 Task: Reply to email with the signature Fernando Perez with the subject Introduction of a new job opportunity from softage.10@softage.net with the message I wanted to confirm the deadline for submitting the financial report. with BCC to softage.3@softage.net with an attached document Test_plan.docx
Action: Mouse moved to (12, 8)
Screenshot: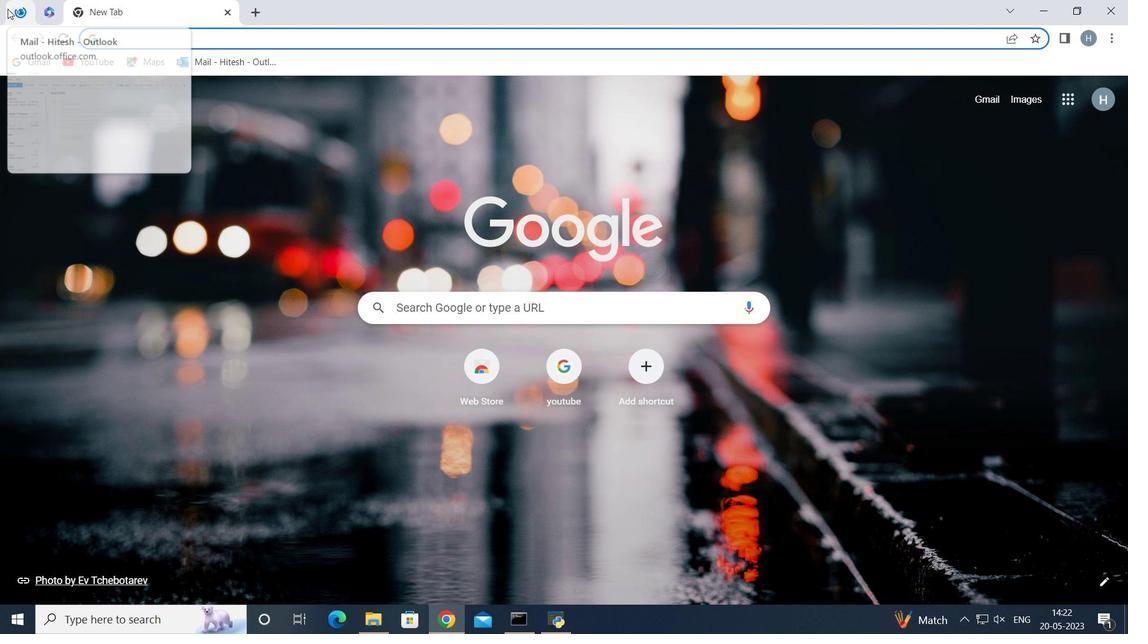 
Action: Mouse pressed left at (12, 8)
Screenshot: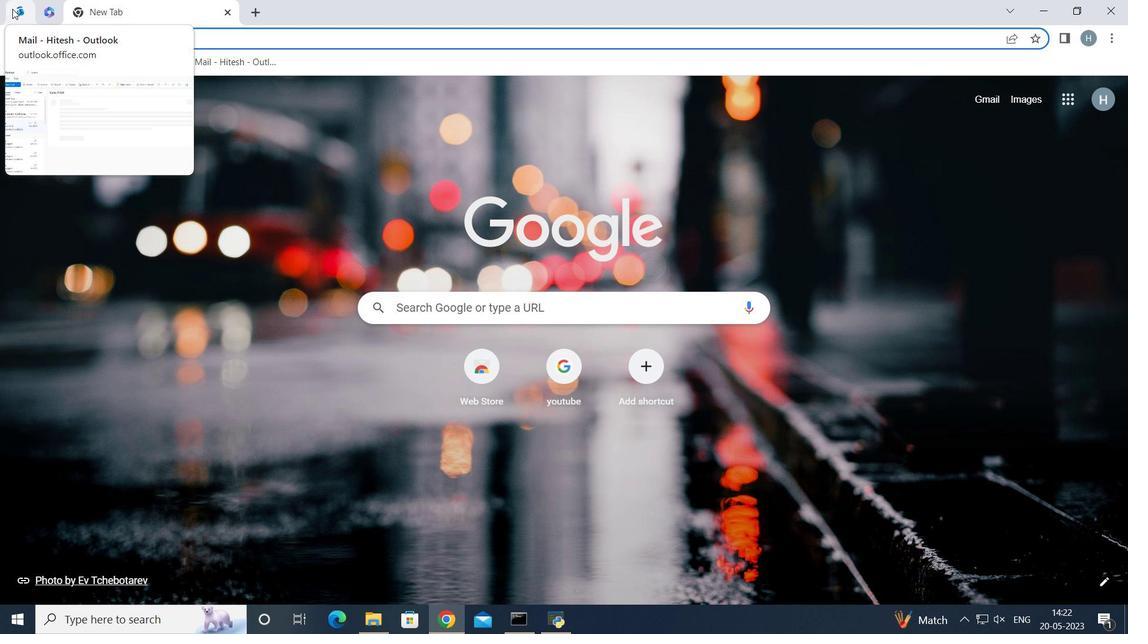 
Action: Mouse moved to (103, 154)
Screenshot: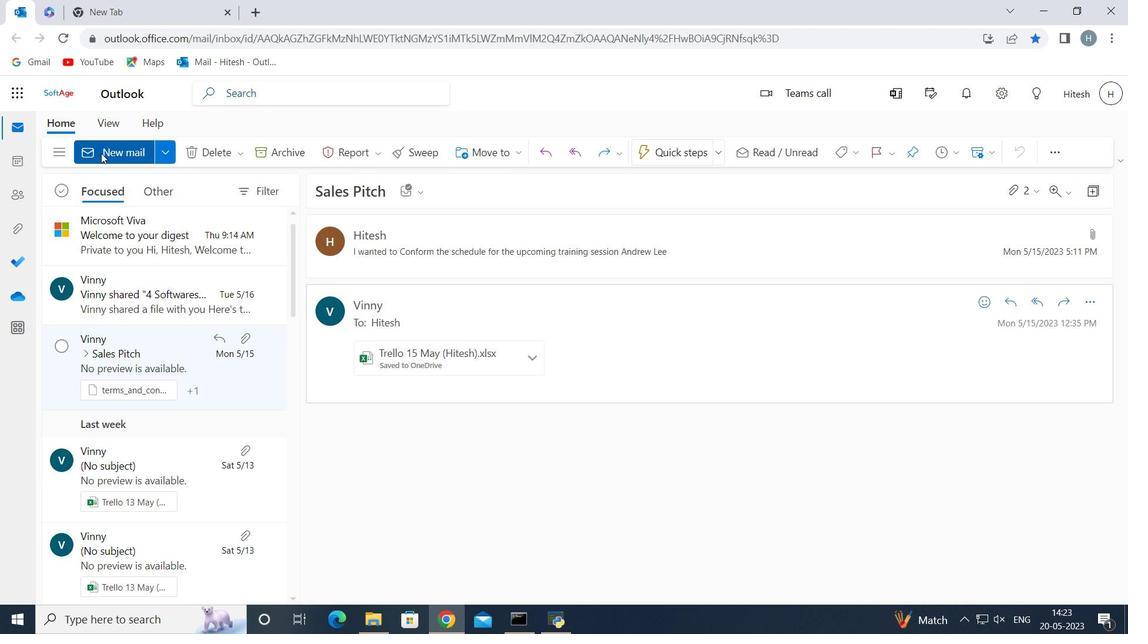 
Action: Mouse pressed left at (103, 154)
Screenshot: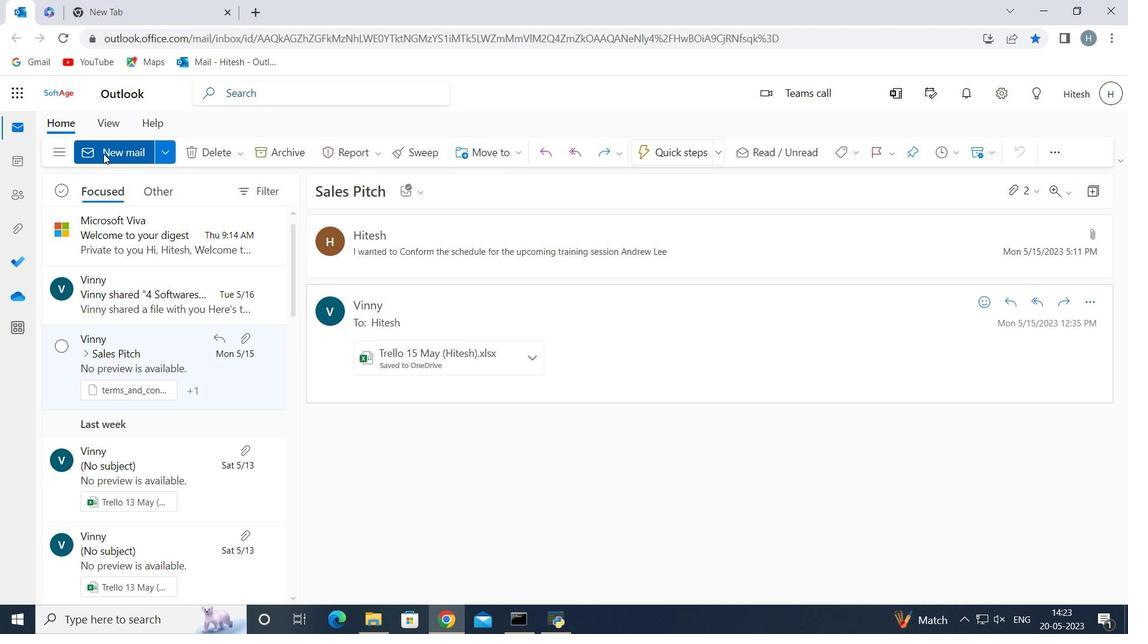
Action: Mouse moved to (912, 158)
Screenshot: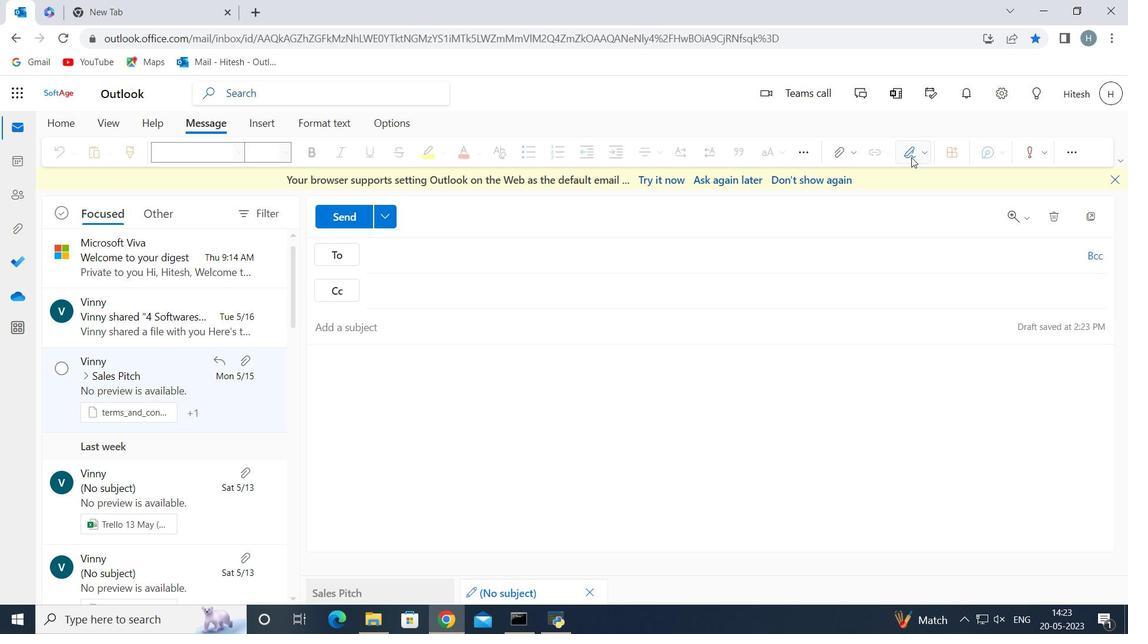 
Action: Mouse pressed left at (912, 158)
Screenshot: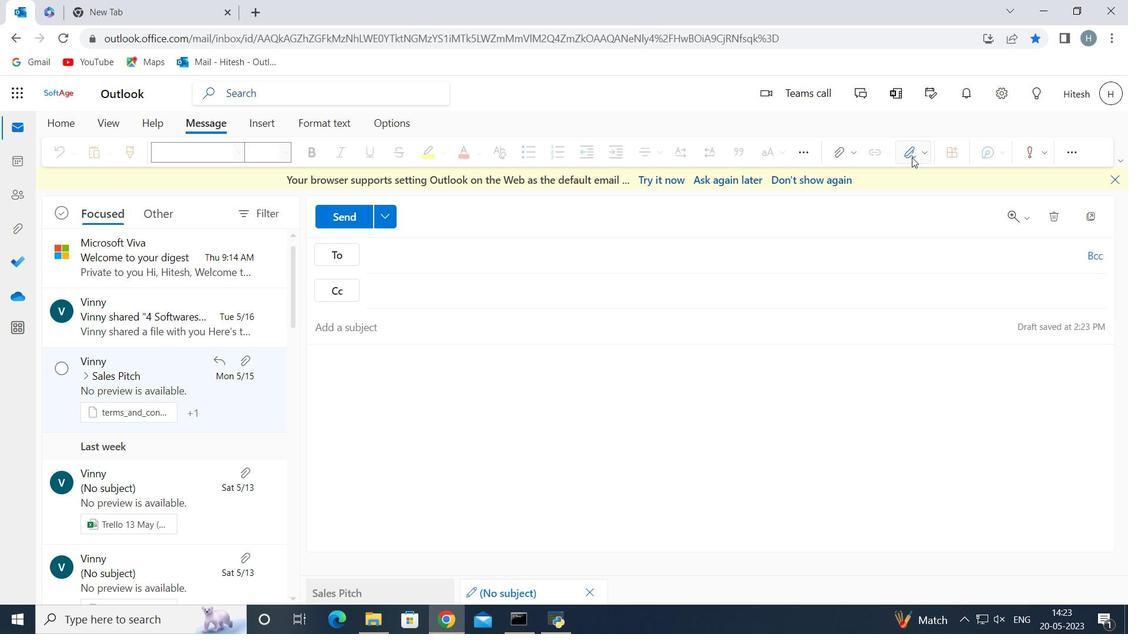 
Action: Mouse moved to (806, 205)
Screenshot: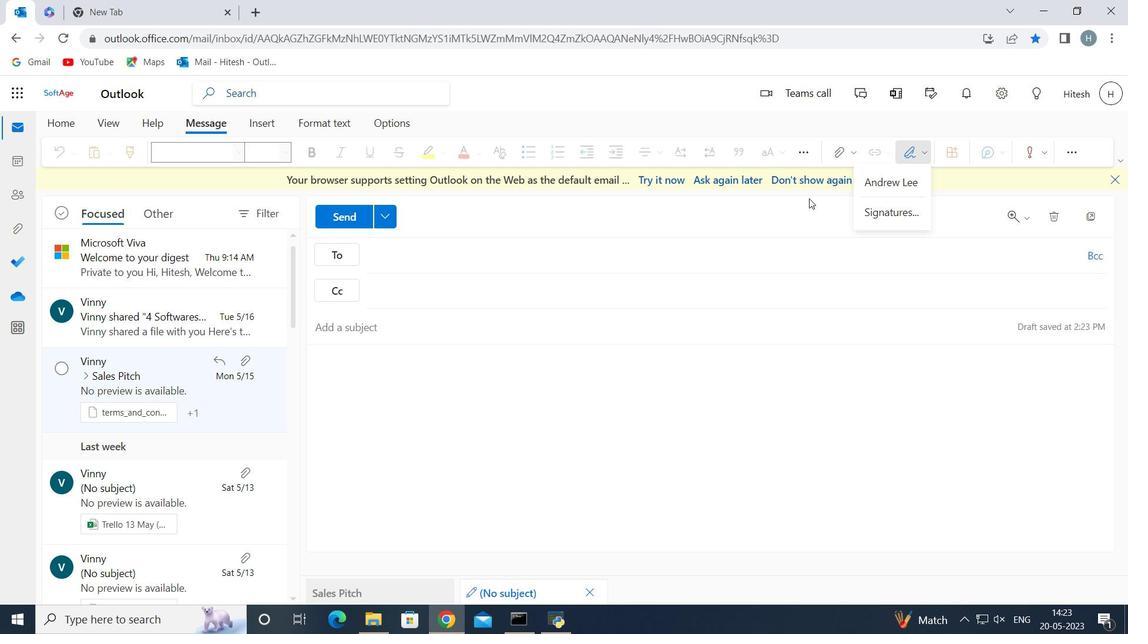 
Action: Mouse pressed left at (806, 205)
Screenshot: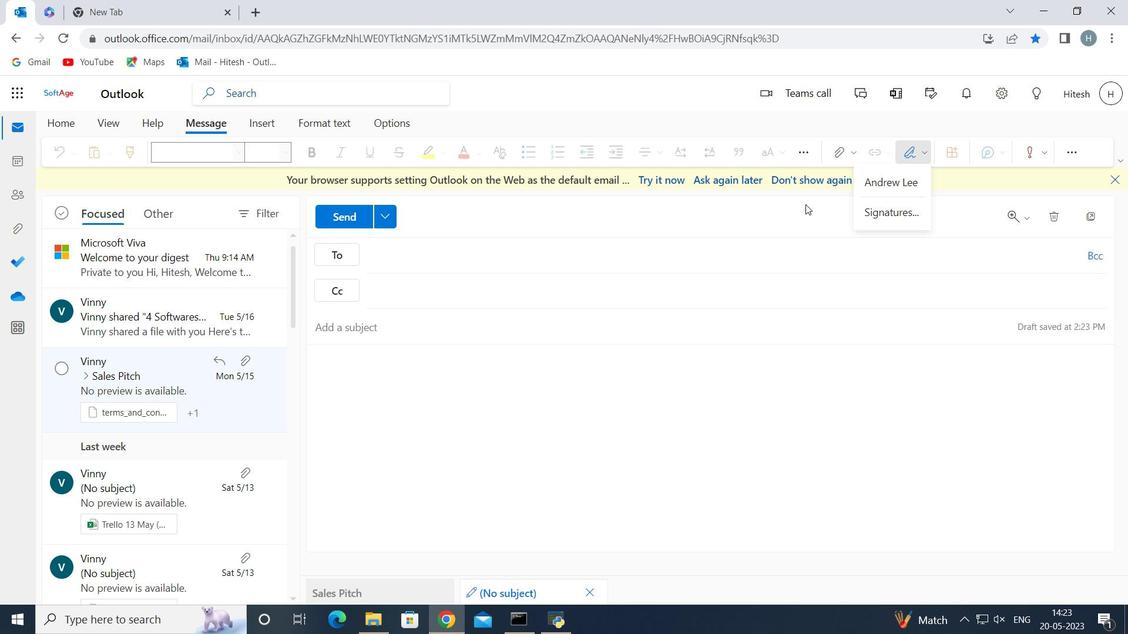 
Action: Mouse moved to (834, 155)
Screenshot: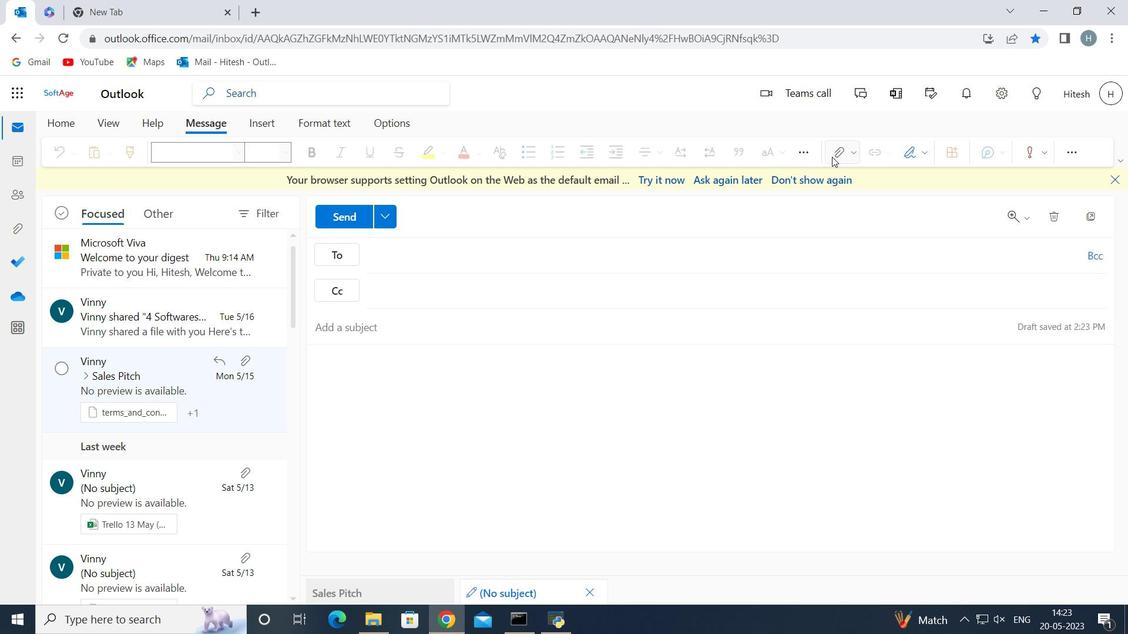 
Action: Mouse pressed left at (834, 155)
Screenshot: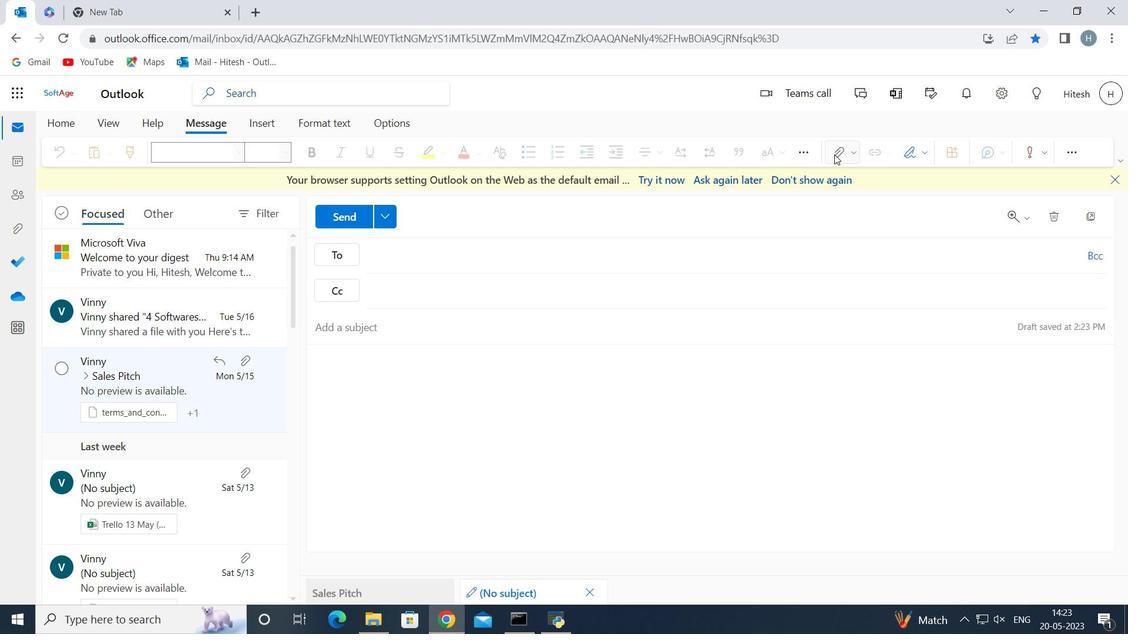 
Action: Mouse moved to (881, 195)
Screenshot: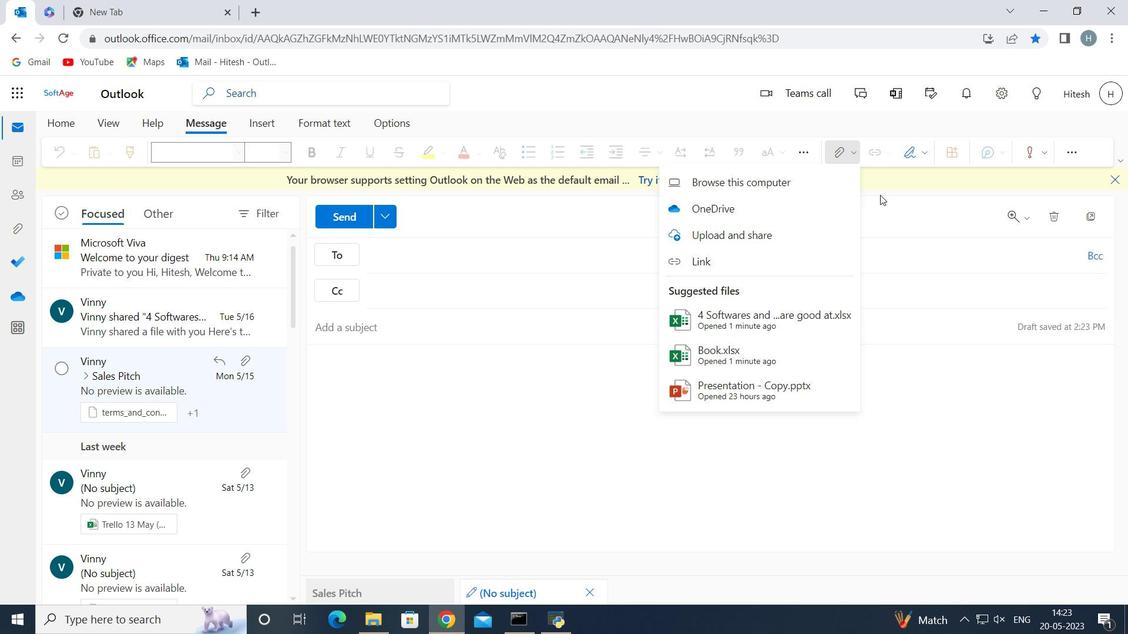 
Action: Mouse pressed left at (881, 195)
Screenshot: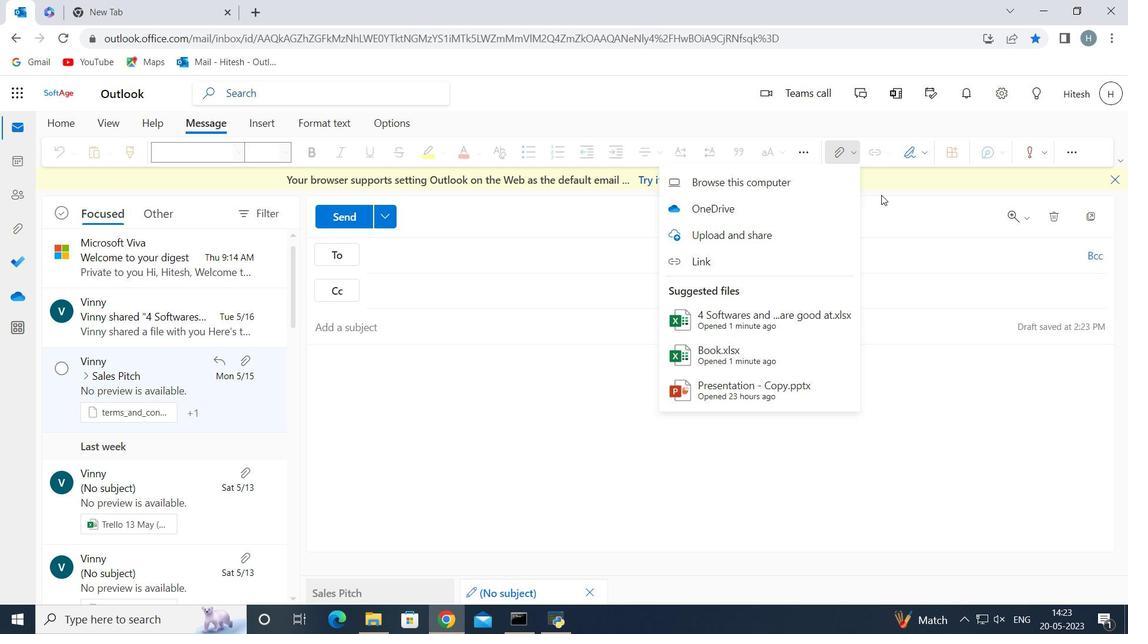 
Action: Mouse moved to (907, 152)
Screenshot: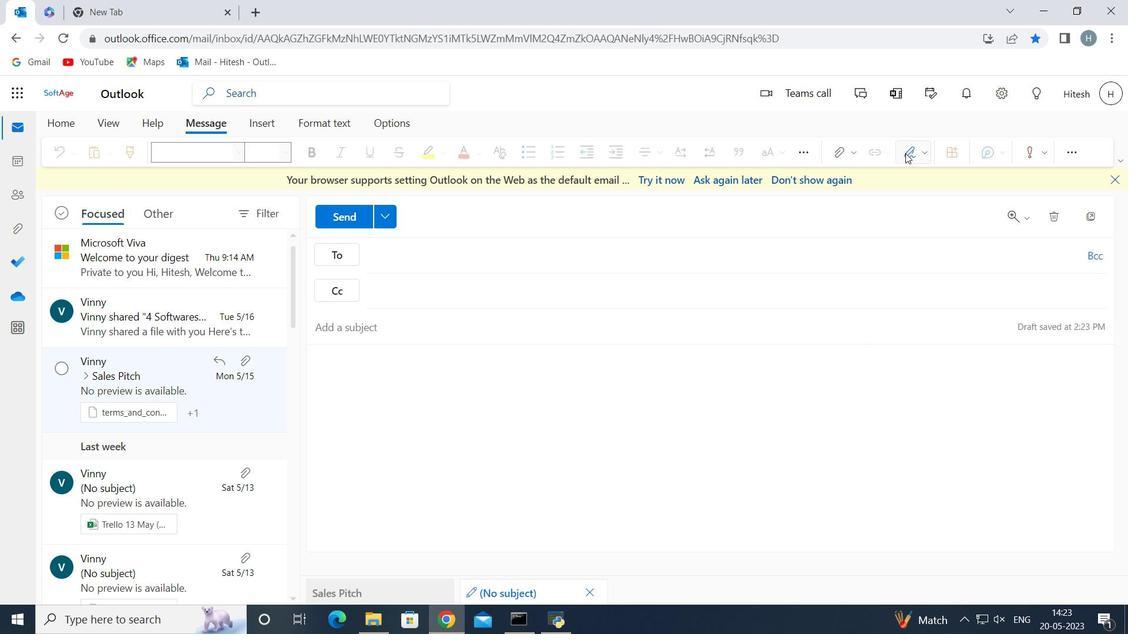 
Action: Mouse pressed left at (907, 152)
Screenshot: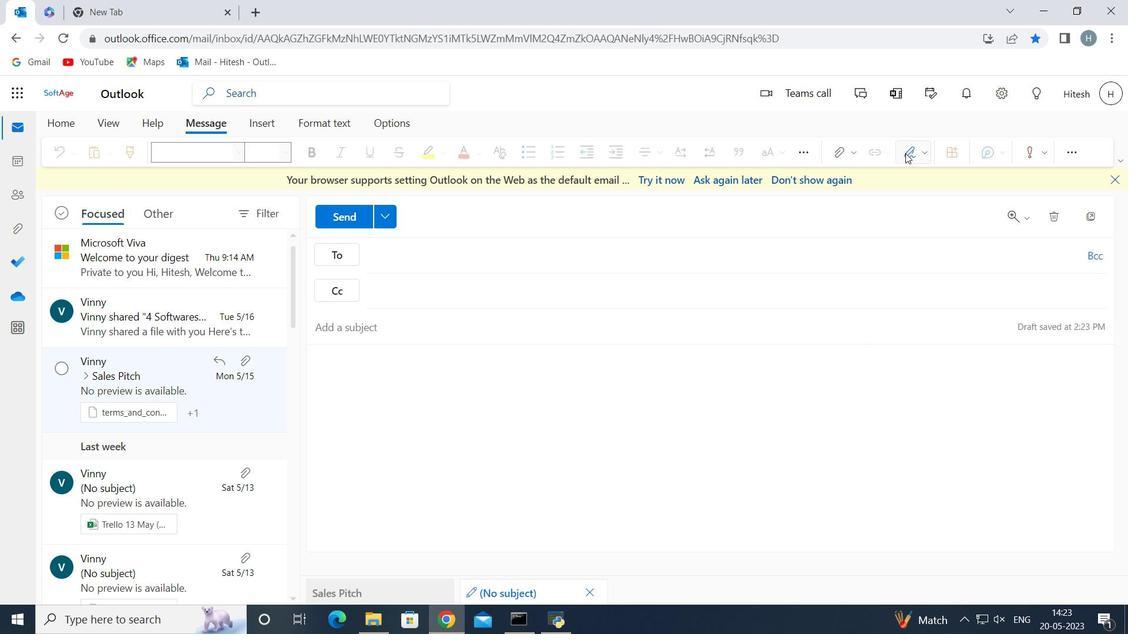 
Action: Mouse moved to (902, 205)
Screenshot: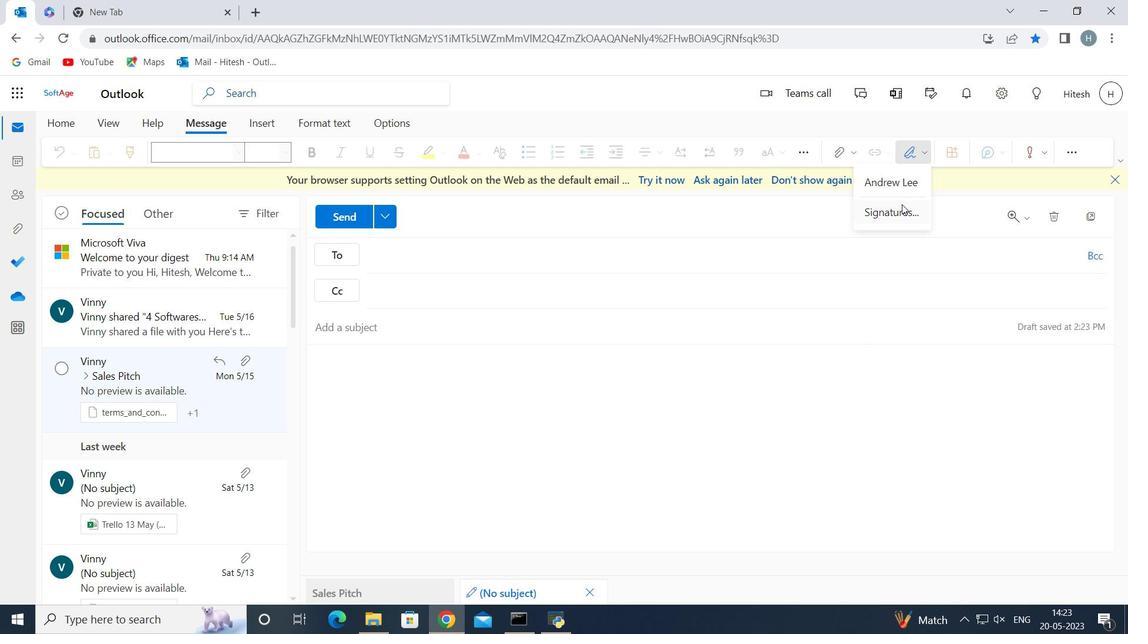 
Action: Mouse pressed left at (902, 205)
Screenshot: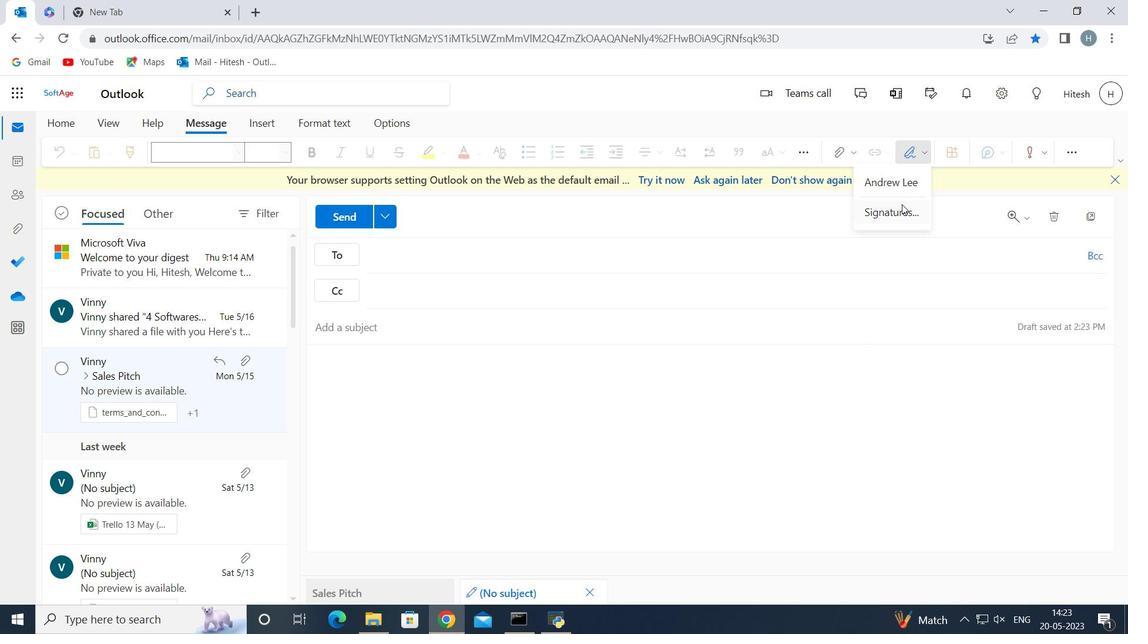 
Action: Mouse moved to (562, 261)
Screenshot: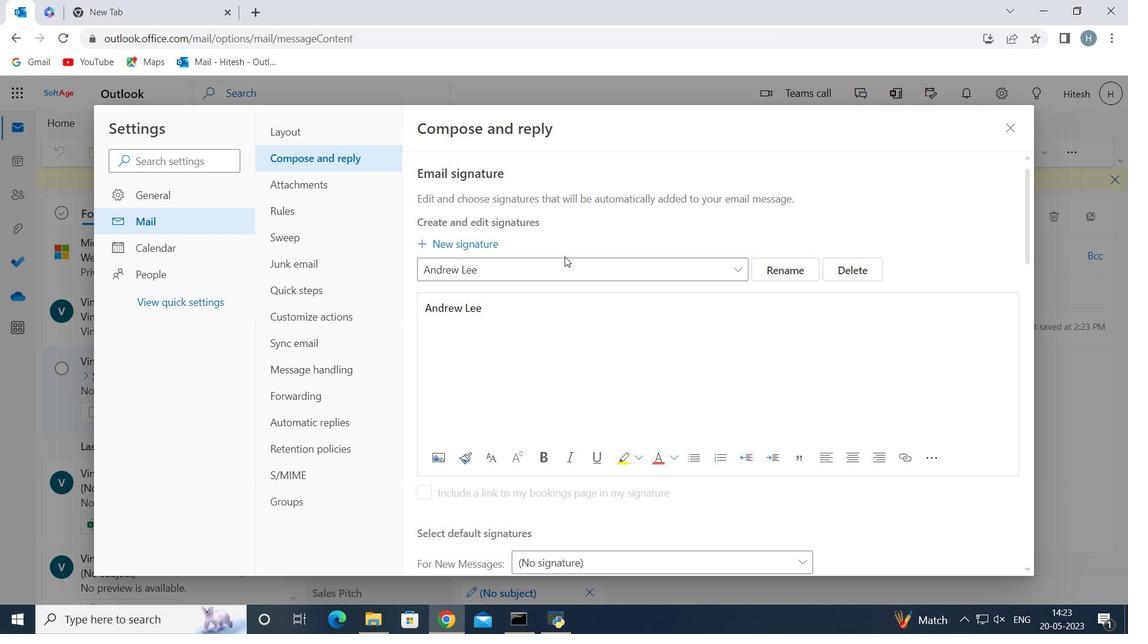 
Action: Mouse pressed left at (562, 261)
Screenshot: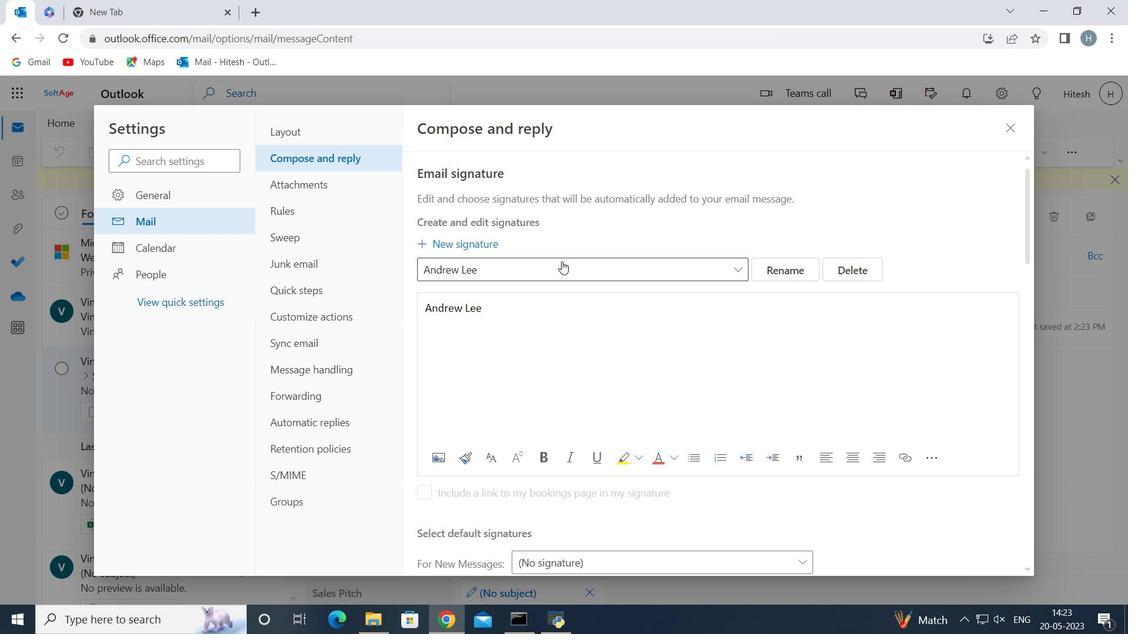 
Action: Key pressed <Key.backspace><Key.backspace><Key.shift>F
Screenshot: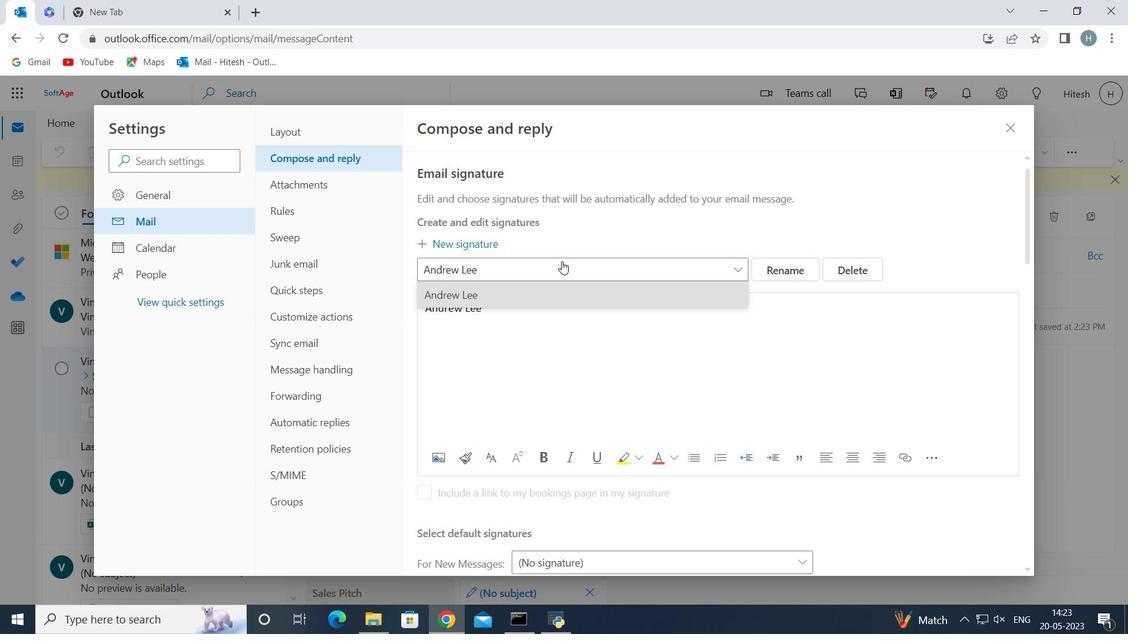 
Action: Mouse moved to (781, 266)
Screenshot: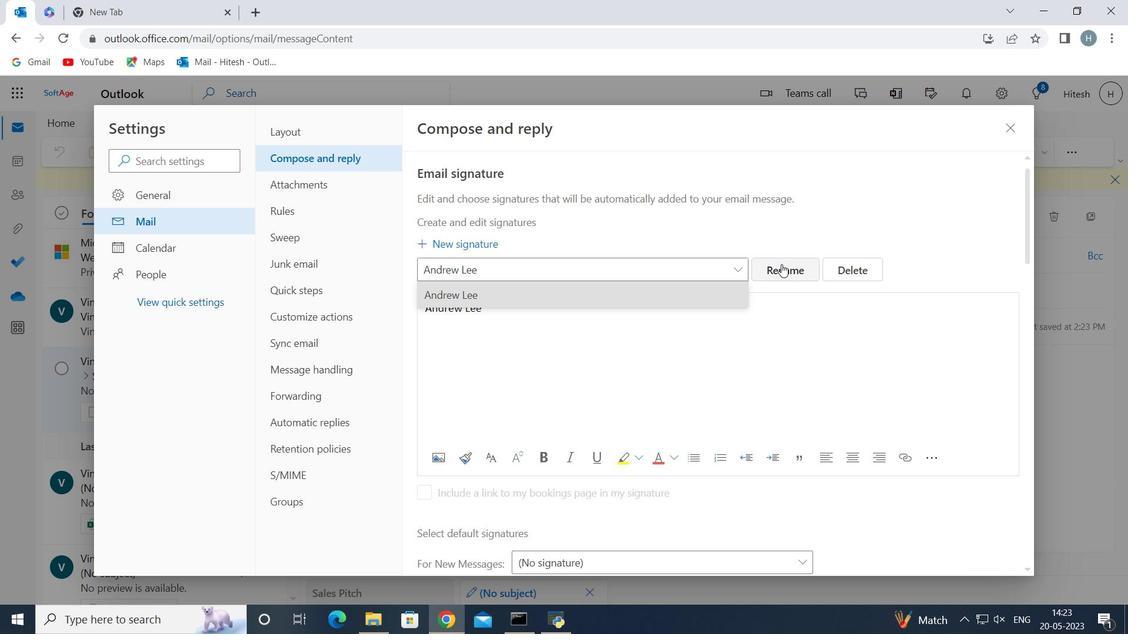 
Action: Mouse pressed left at (781, 266)
Screenshot: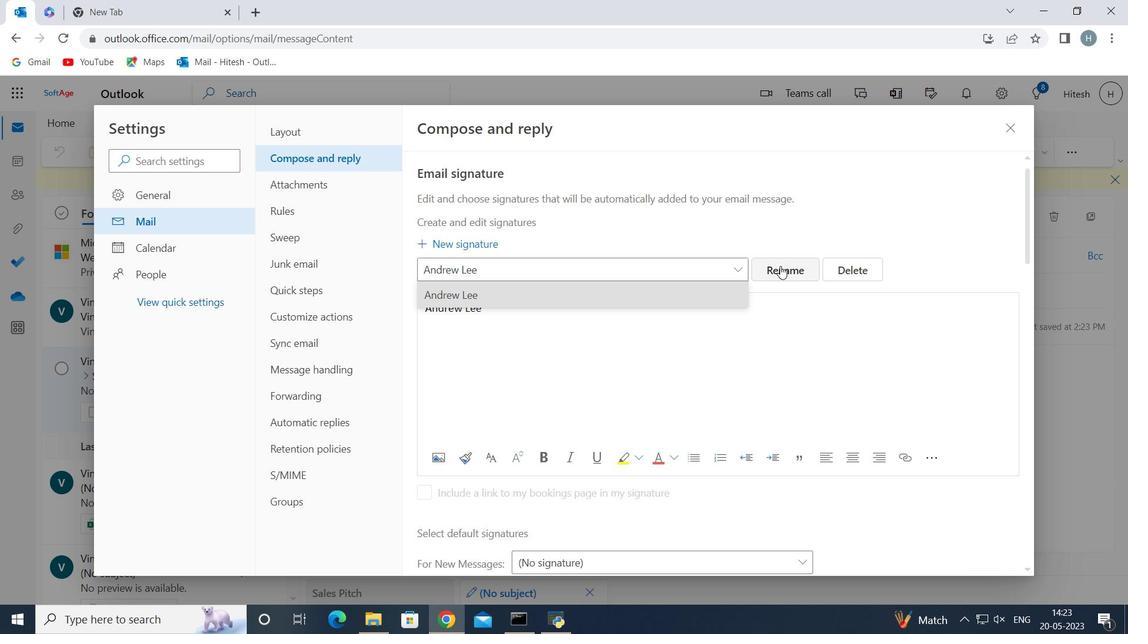 
Action: Mouse moved to (639, 274)
Screenshot: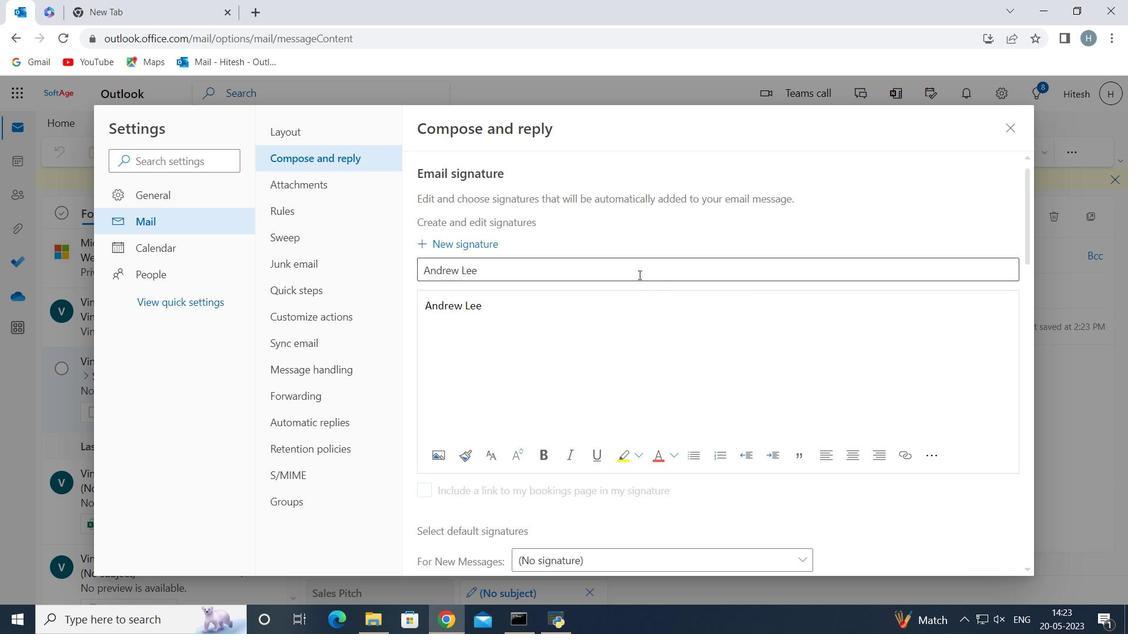 
Action: Mouse pressed left at (639, 274)
Screenshot: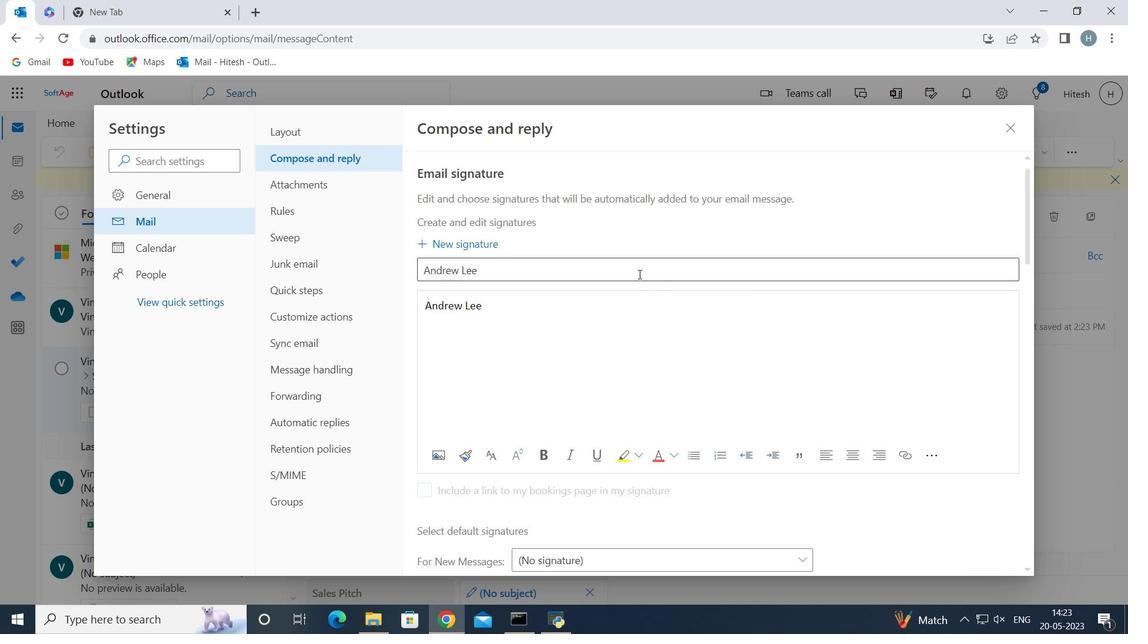 
Action: Key pressed <Key.backspace><Key.backspace><Key.backspace><Key.backspace><Key.backspace><Key.backspace><Key.backspace><Key.backspace><Key.backspace><Key.backspace><Key.backspace><Key.shift>Fernando<Key.space><Key.shift>Perez<Key.space>
Screenshot: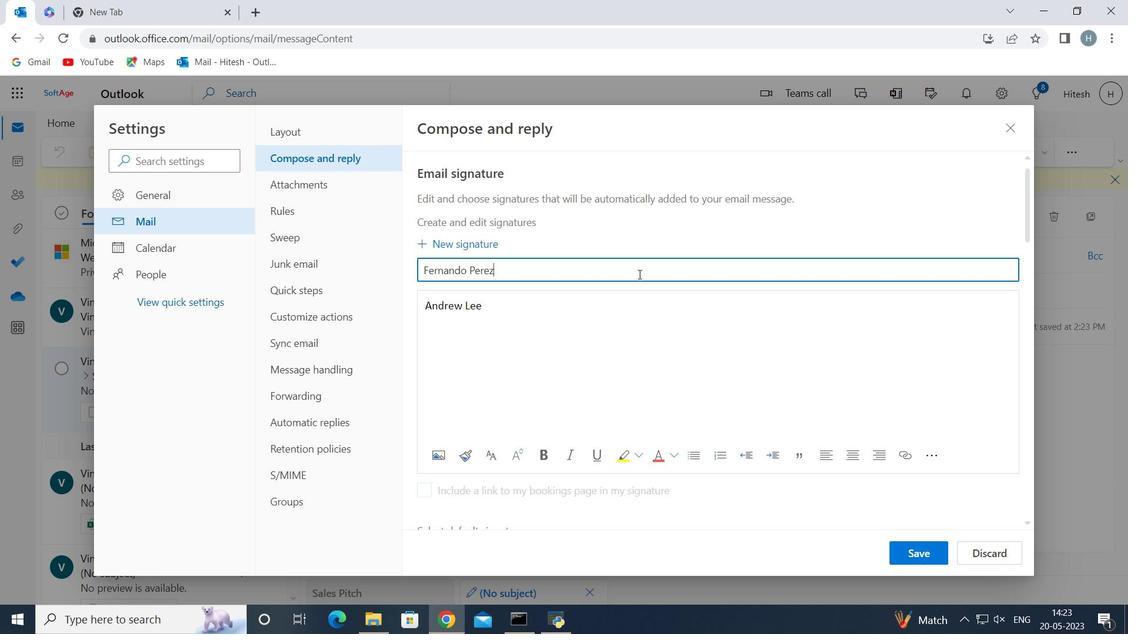 
Action: Mouse moved to (492, 305)
Screenshot: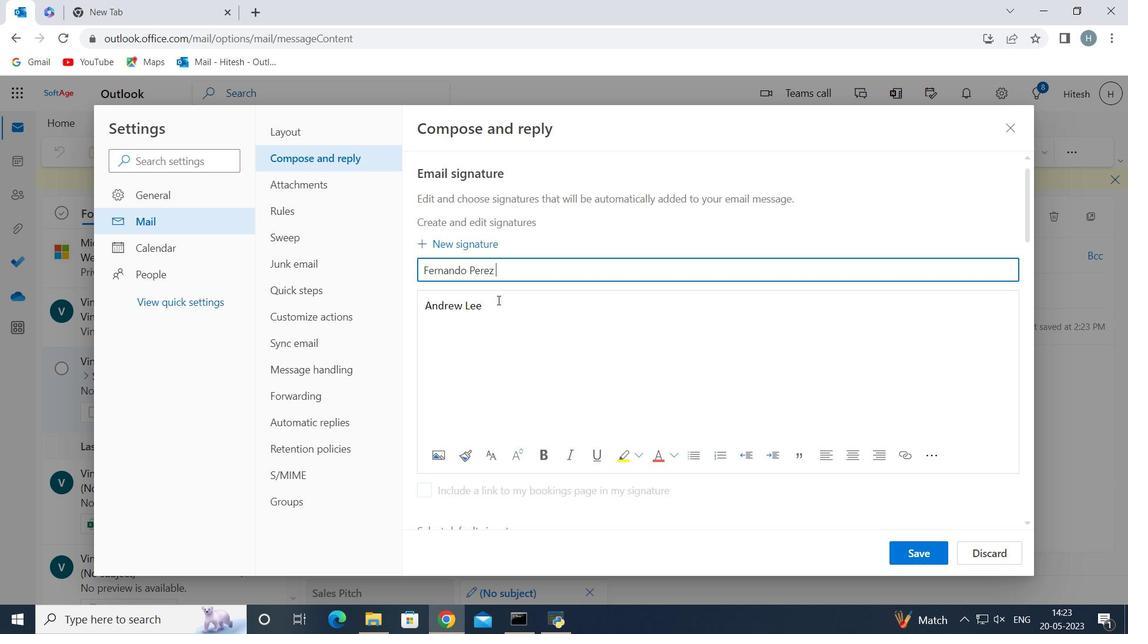 
Action: Mouse pressed left at (492, 305)
Screenshot: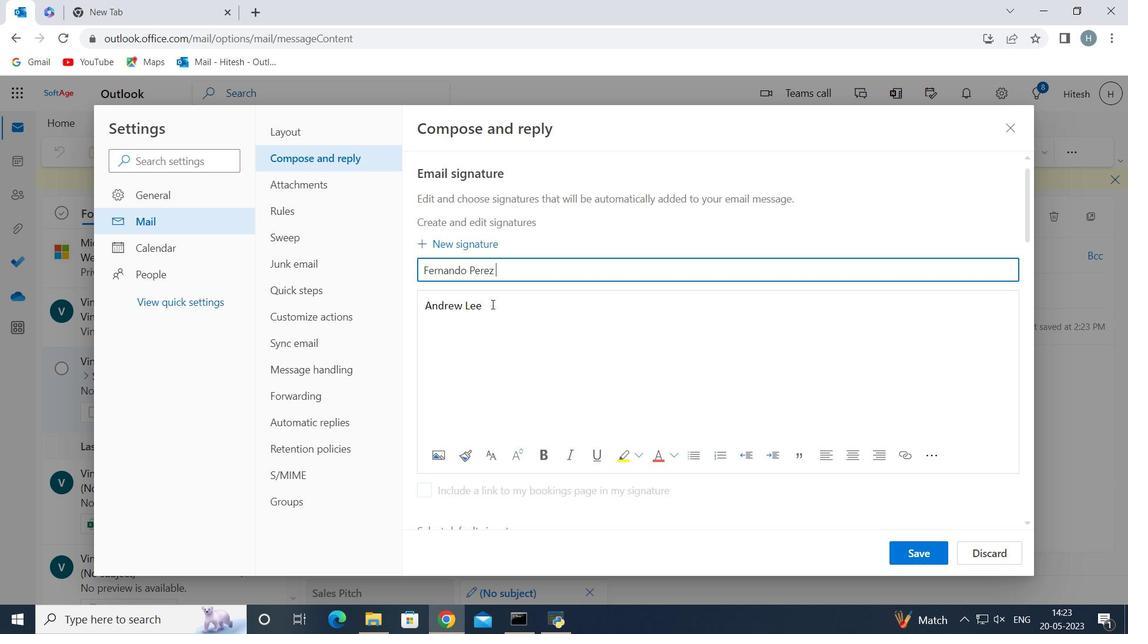 
Action: Key pressed <Key.backspace><Key.backspace><Key.backspace><Key.backspace><Key.backspace><Key.backspace><Key.backspace><Key.backspace><Key.backspace><Key.backspace><Key.backspace><Key.backspace><Key.shift>Fernando<Key.space><Key.shift>Perez
Screenshot: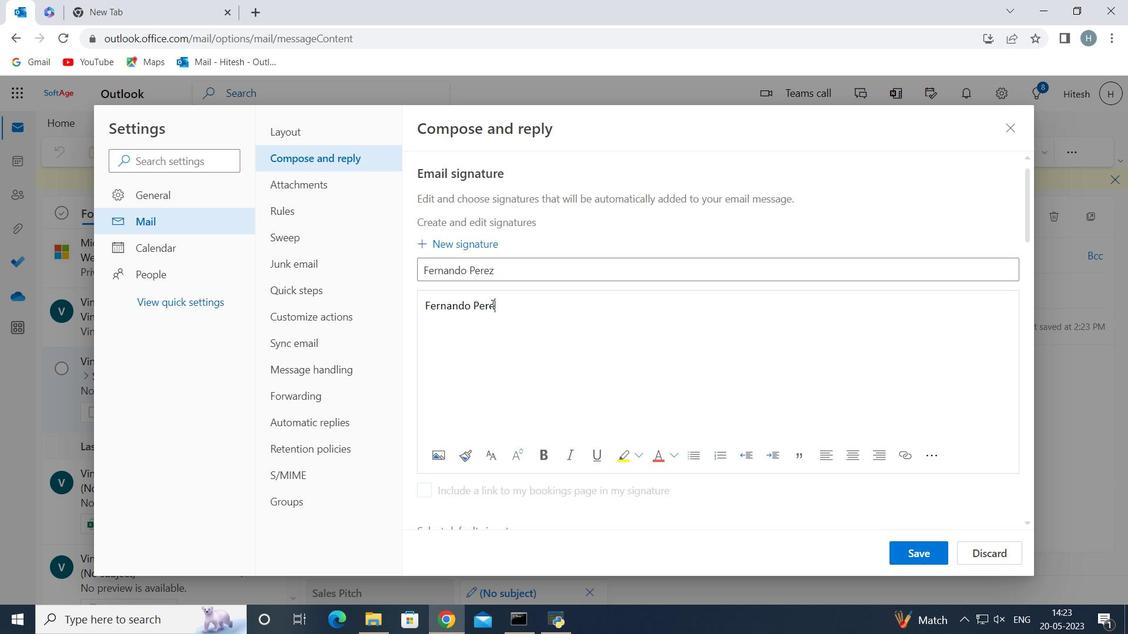 
Action: Mouse moved to (748, 445)
Screenshot: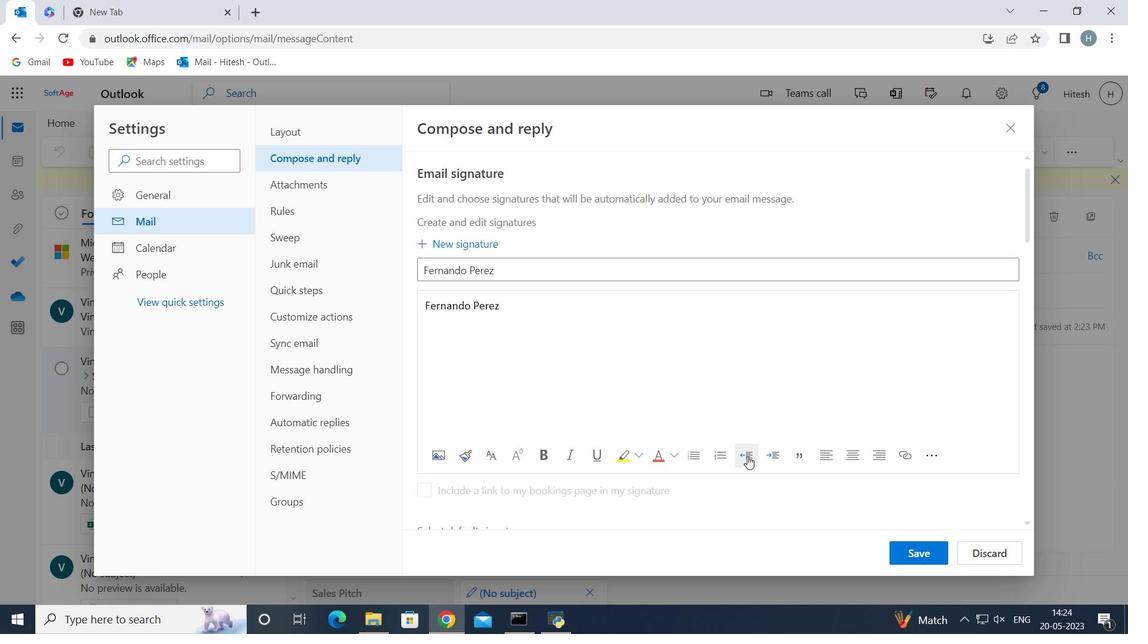 
Action: Mouse scrolled (748, 444) with delta (0, 0)
Screenshot: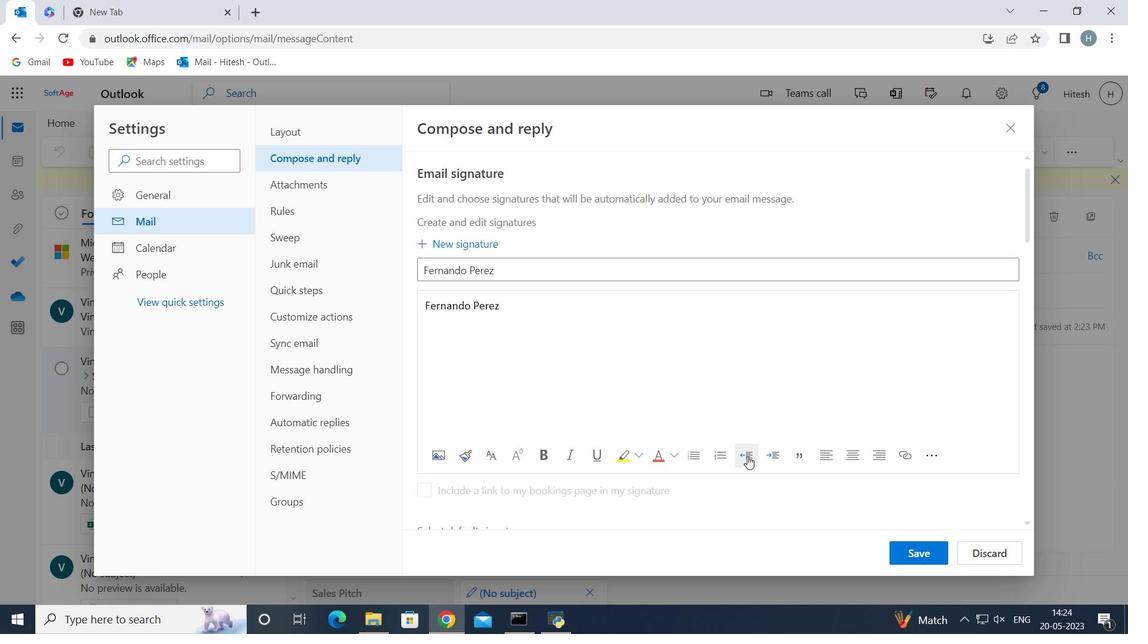 
Action: Mouse scrolled (748, 444) with delta (0, 0)
Screenshot: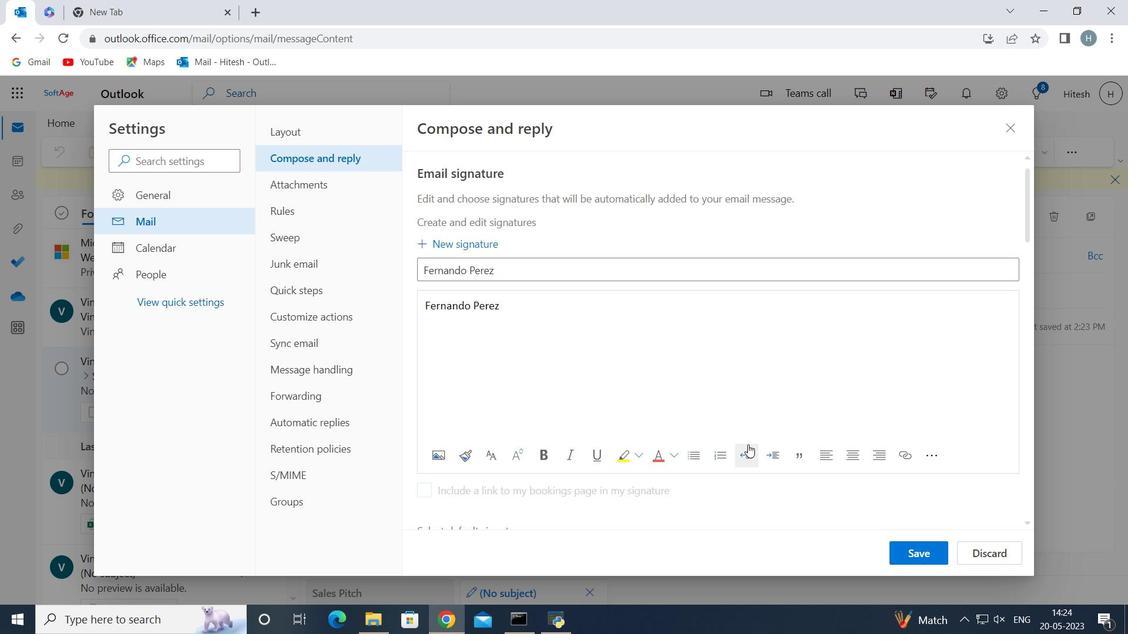 
Action: Mouse scrolled (748, 444) with delta (0, 0)
Screenshot: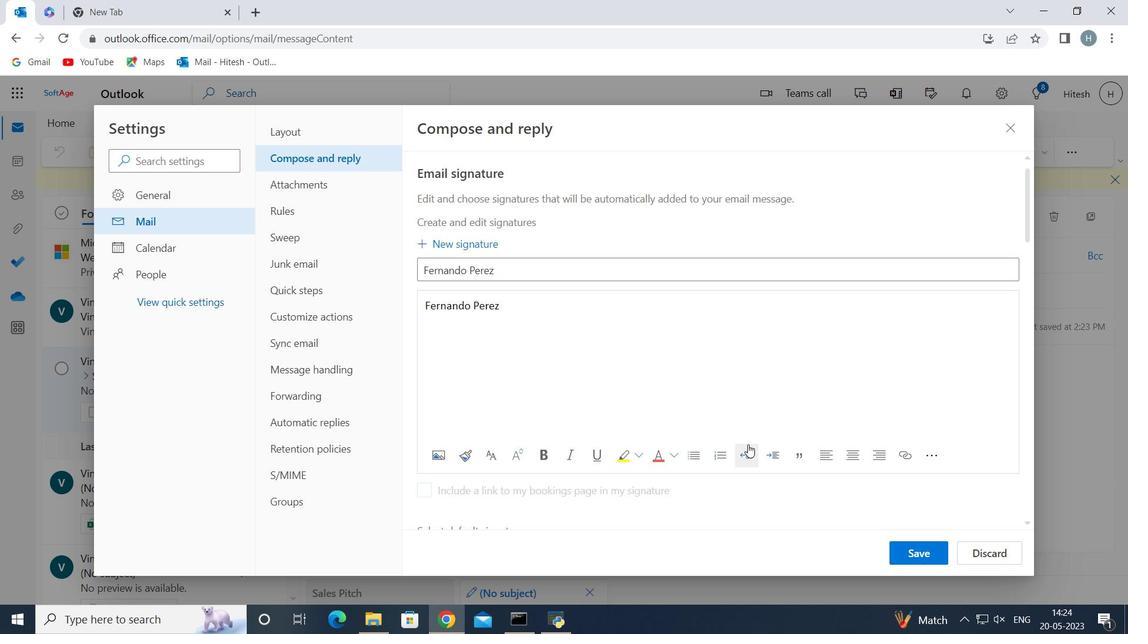 
Action: Mouse moved to (728, 406)
Screenshot: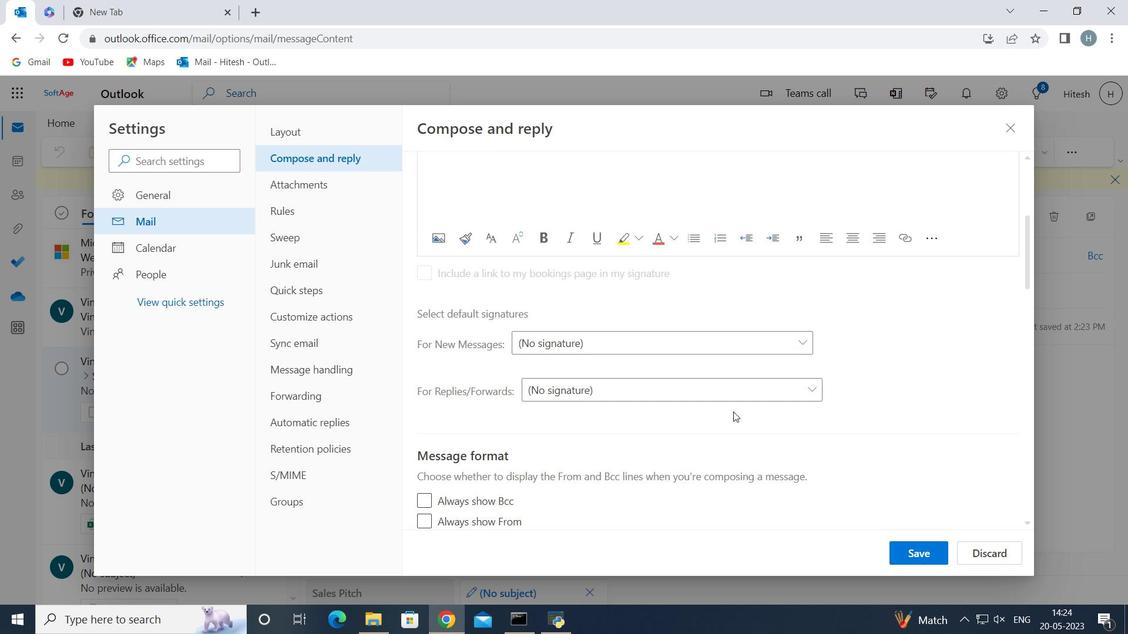 
Action: Mouse scrolled (728, 406) with delta (0, 0)
Screenshot: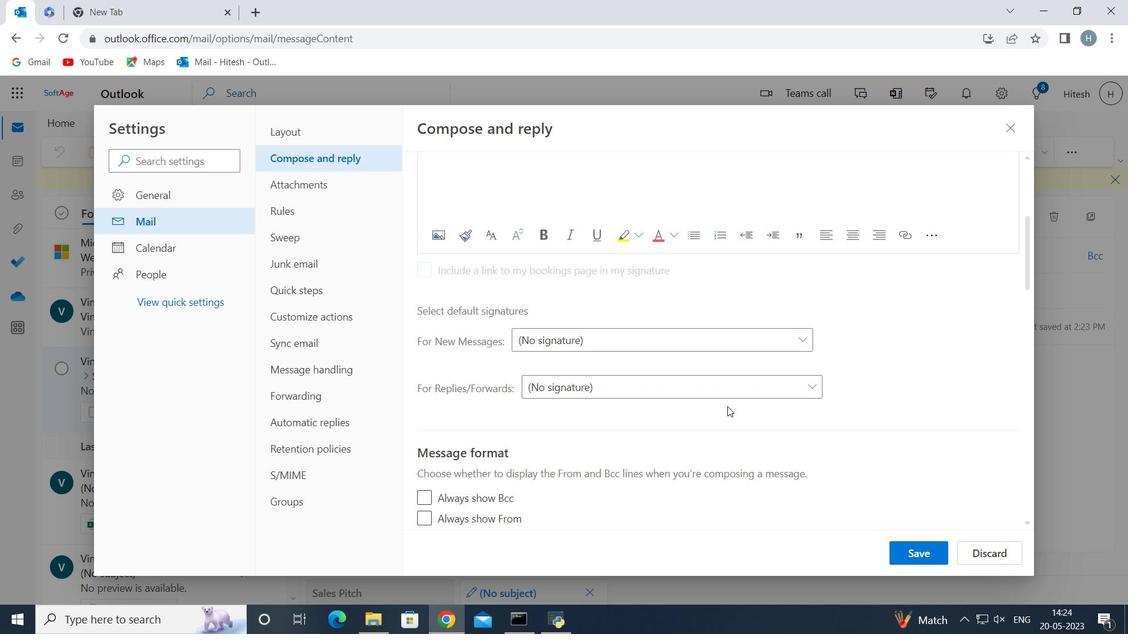 
Action: Mouse moved to (908, 552)
Screenshot: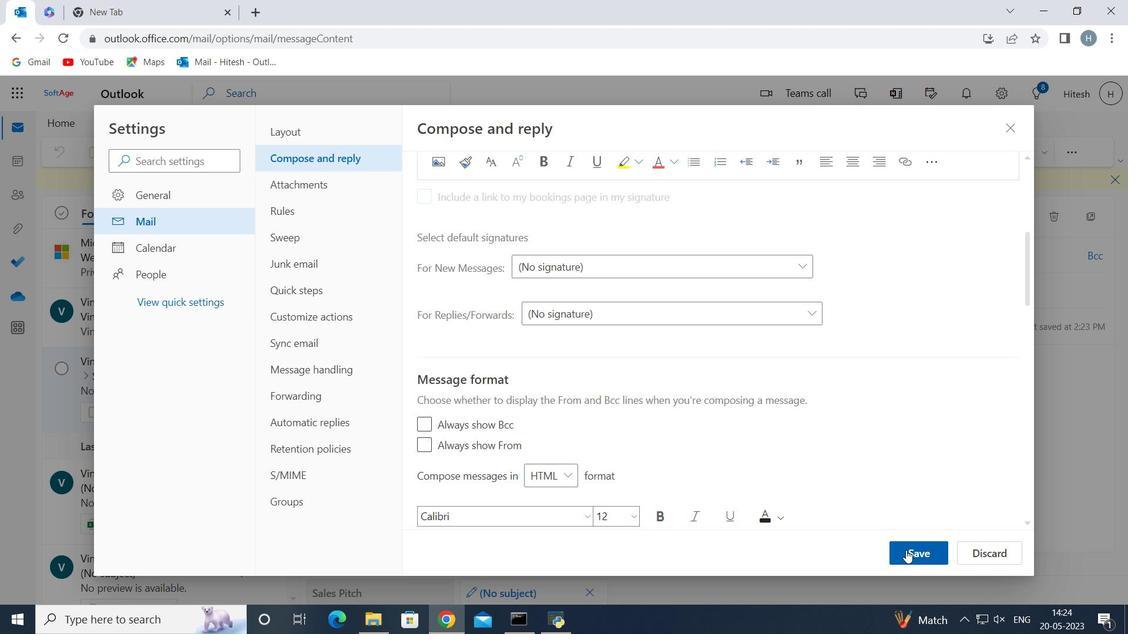 
Action: Mouse pressed left at (908, 552)
Screenshot: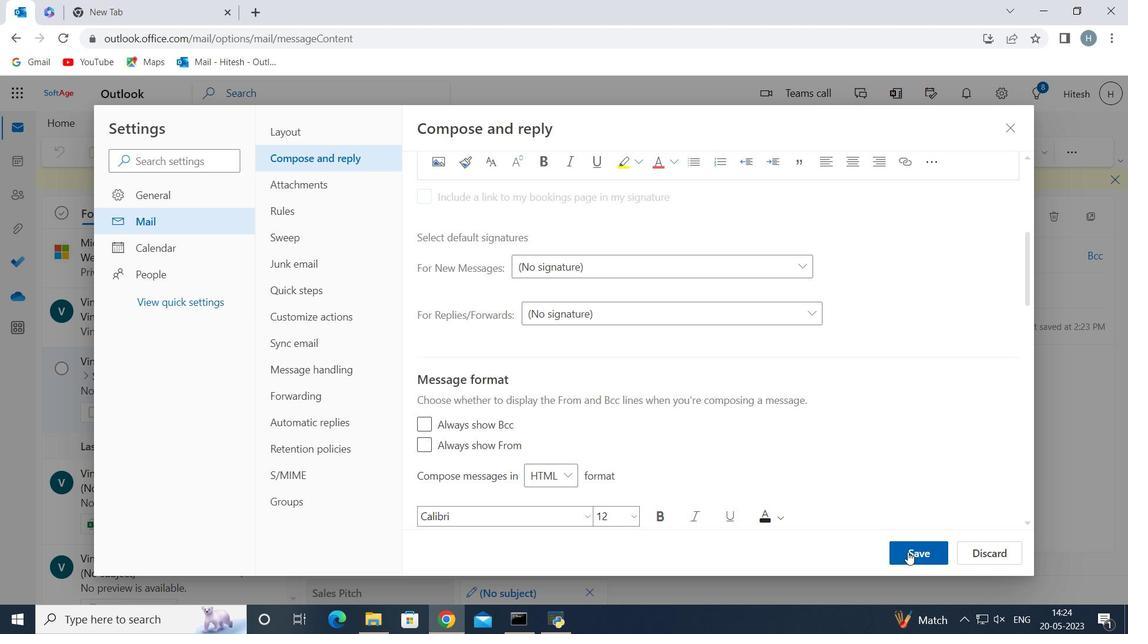 
Action: Mouse moved to (799, 261)
Screenshot: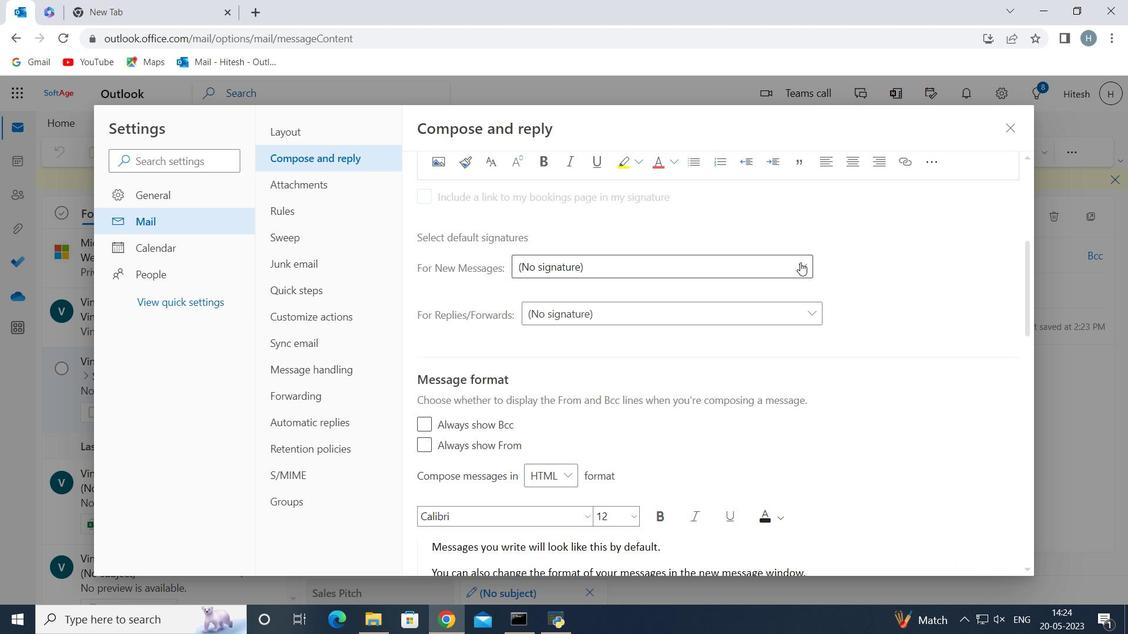 
Action: Mouse pressed left at (799, 261)
Screenshot: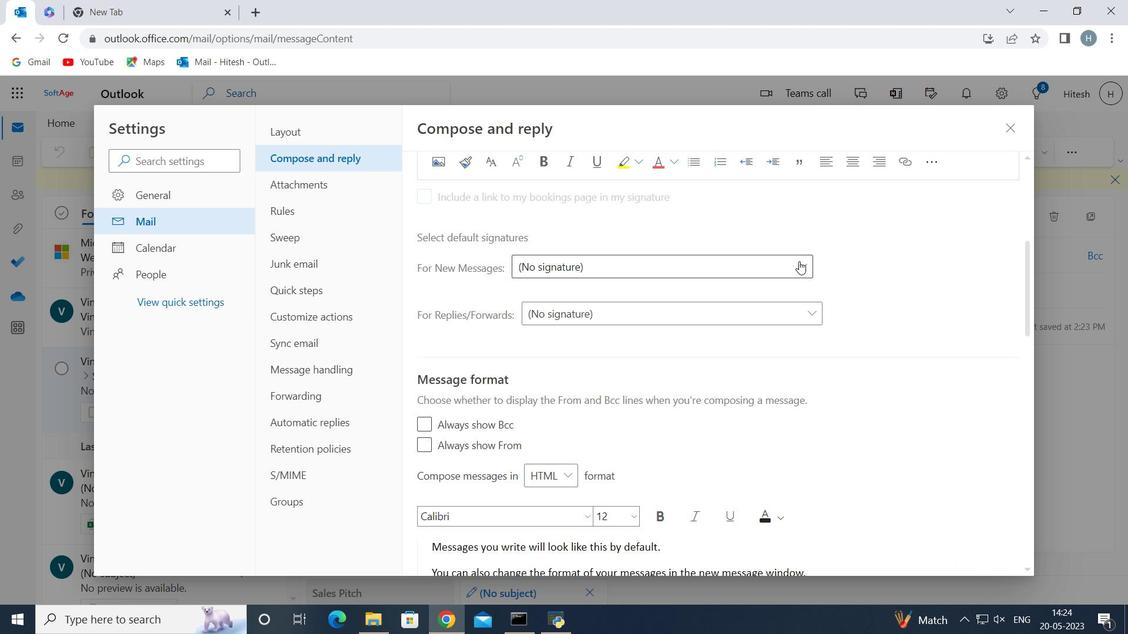 
Action: Mouse moved to (752, 323)
Screenshot: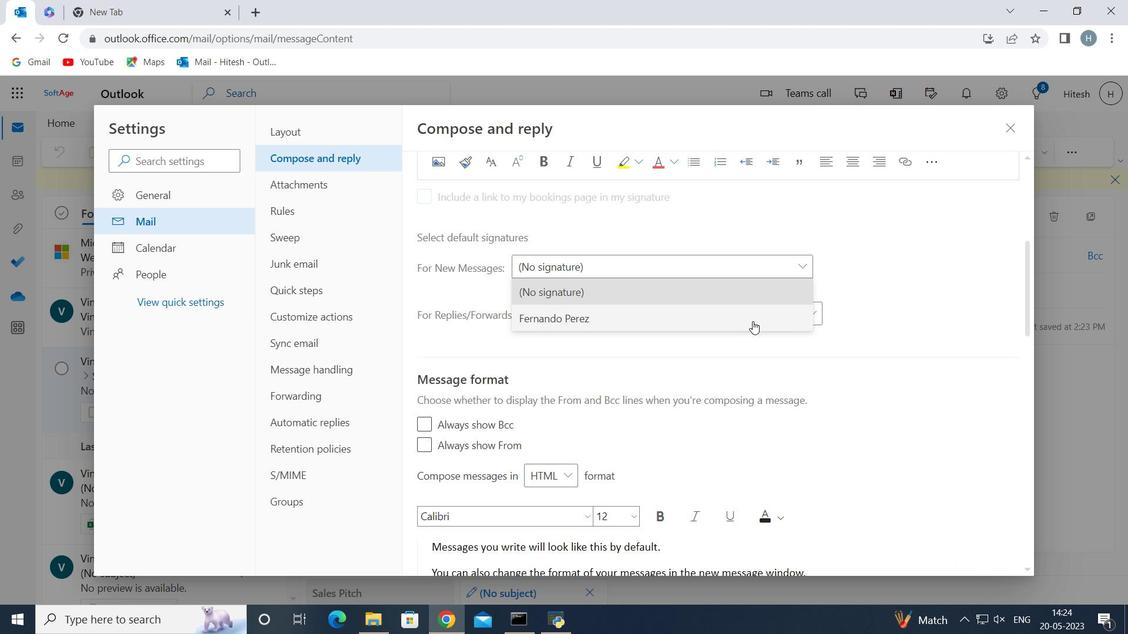 
Action: Mouse pressed left at (752, 323)
Screenshot: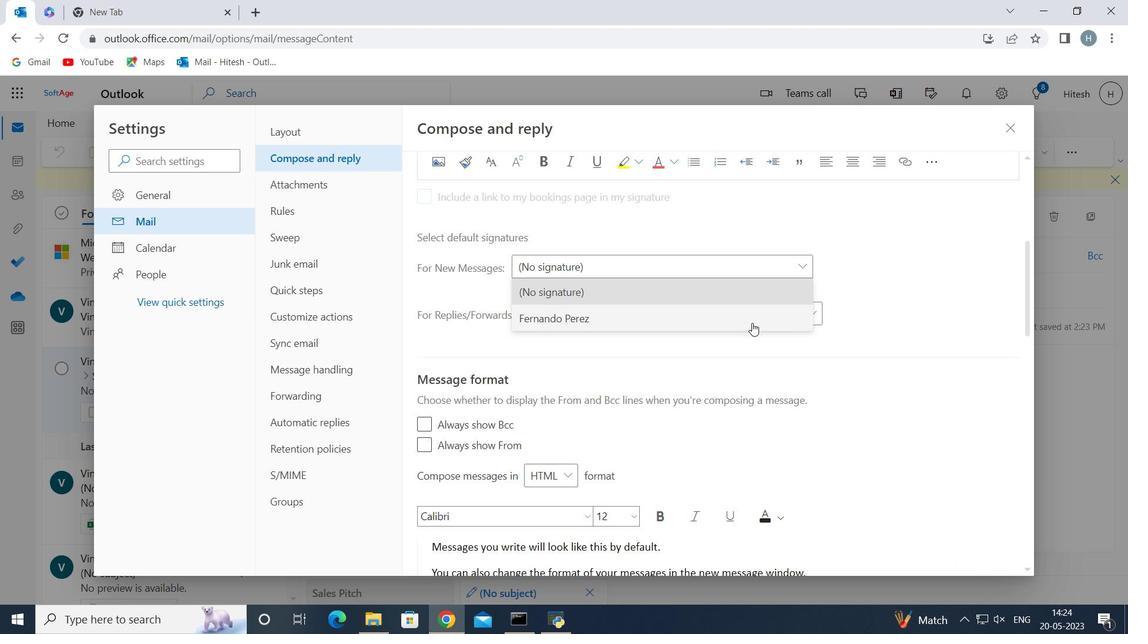 
Action: Mouse moved to (929, 551)
Screenshot: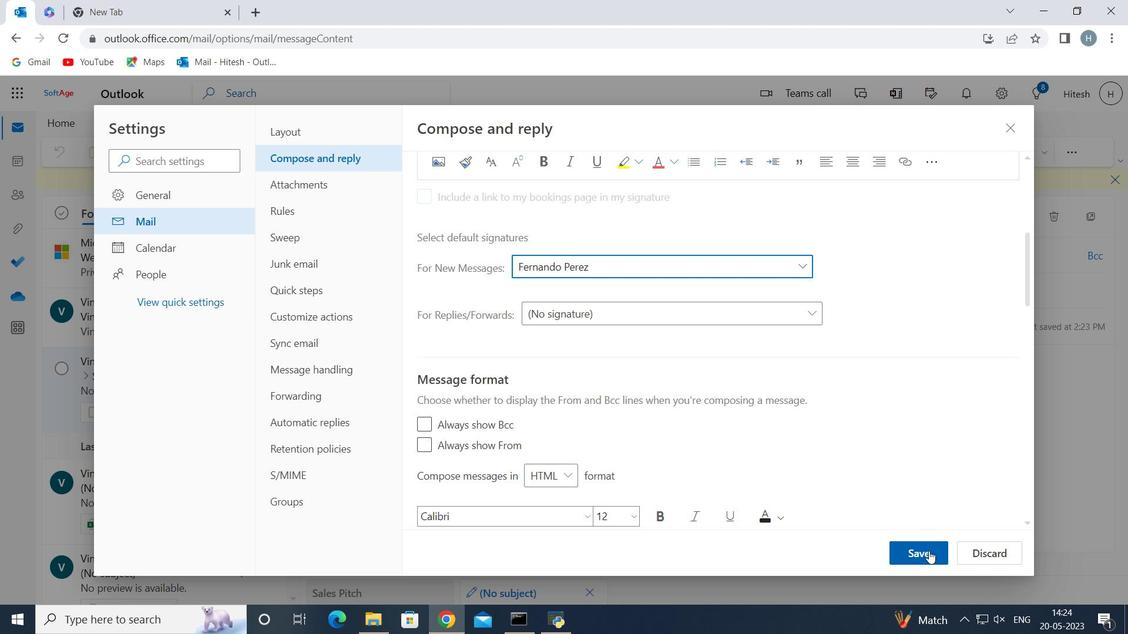 
Action: Mouse pressed left at (929, 551)
Screenshot: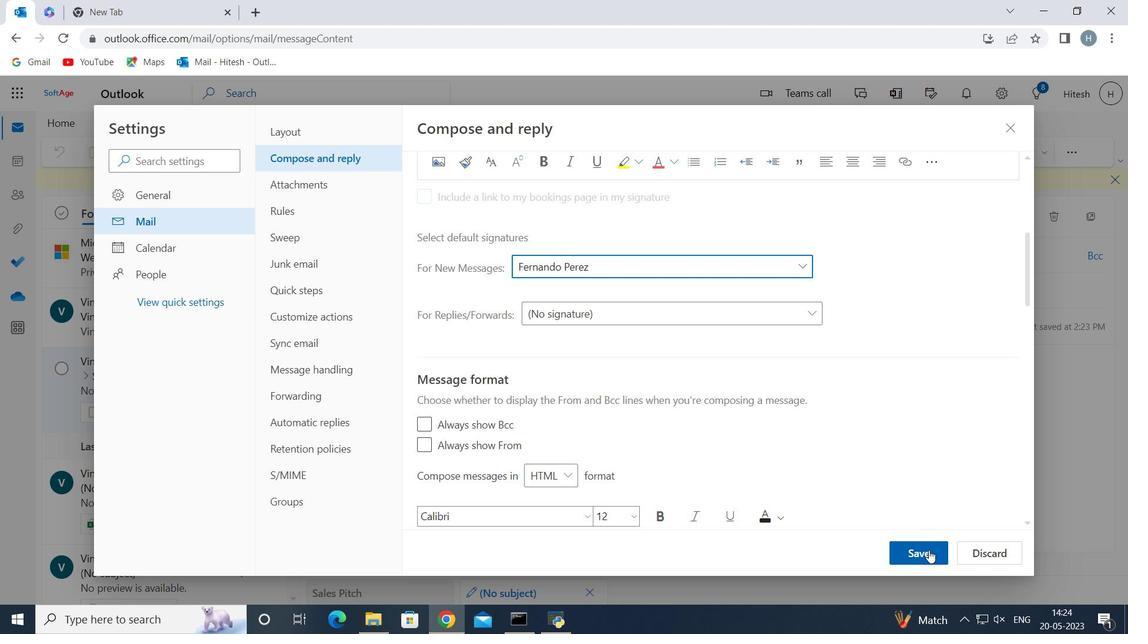 
Action: Mouse moved to (916, 497)
Screenshot: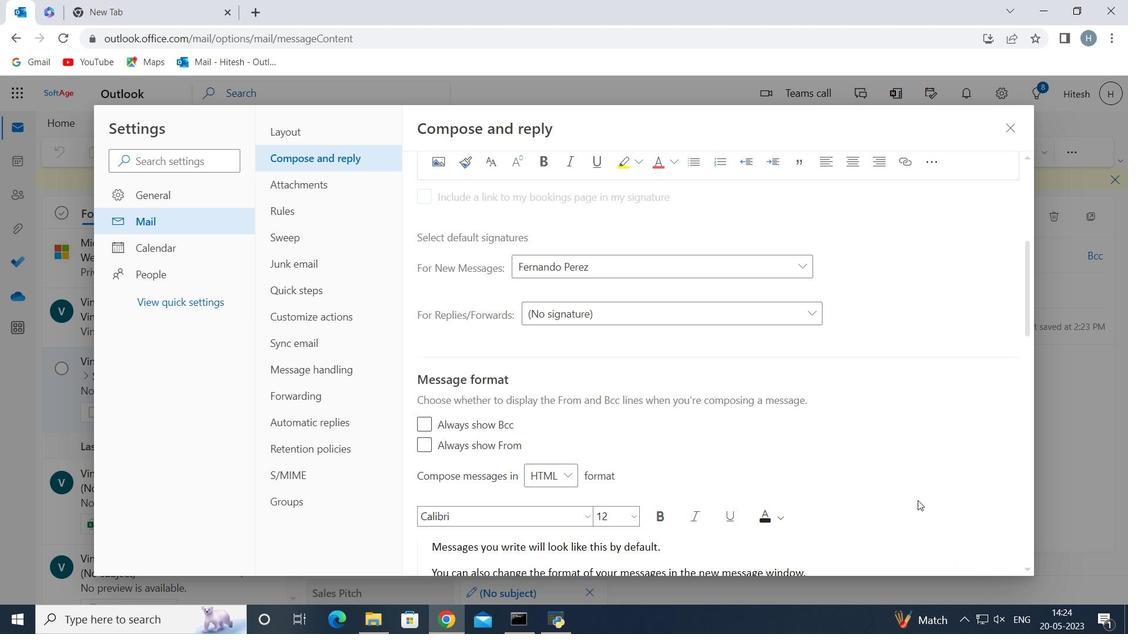 
Action: Mouse scrolled (916, 496) with delta (0, 0)
Screenshot: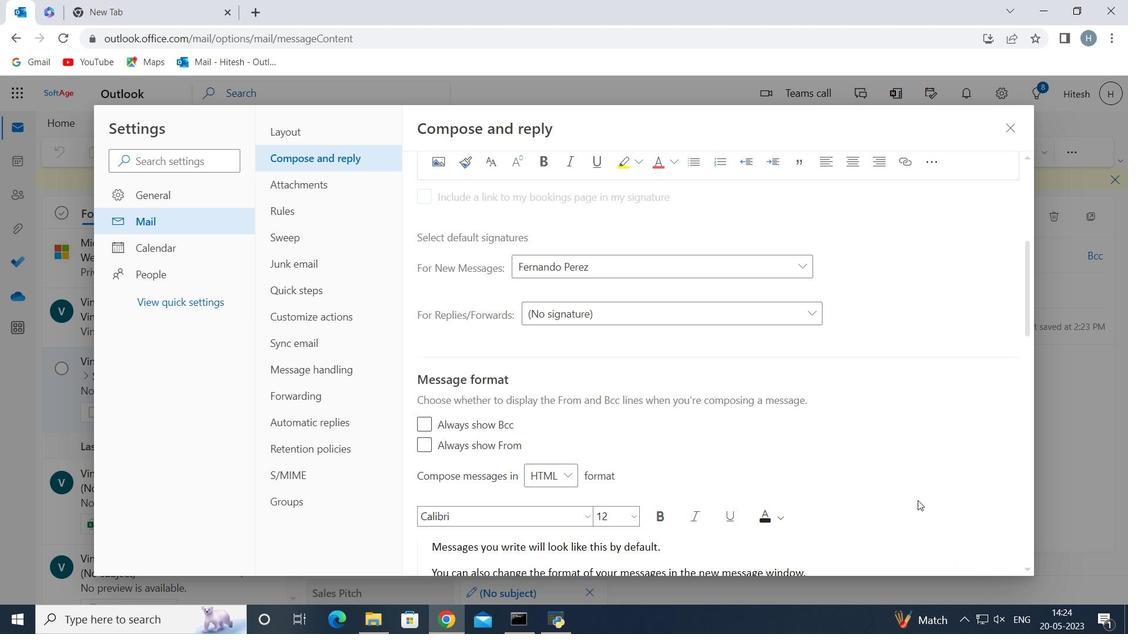 
Action: Mouse scrolled (916, 496) with delta (0, 0)
Screenshot: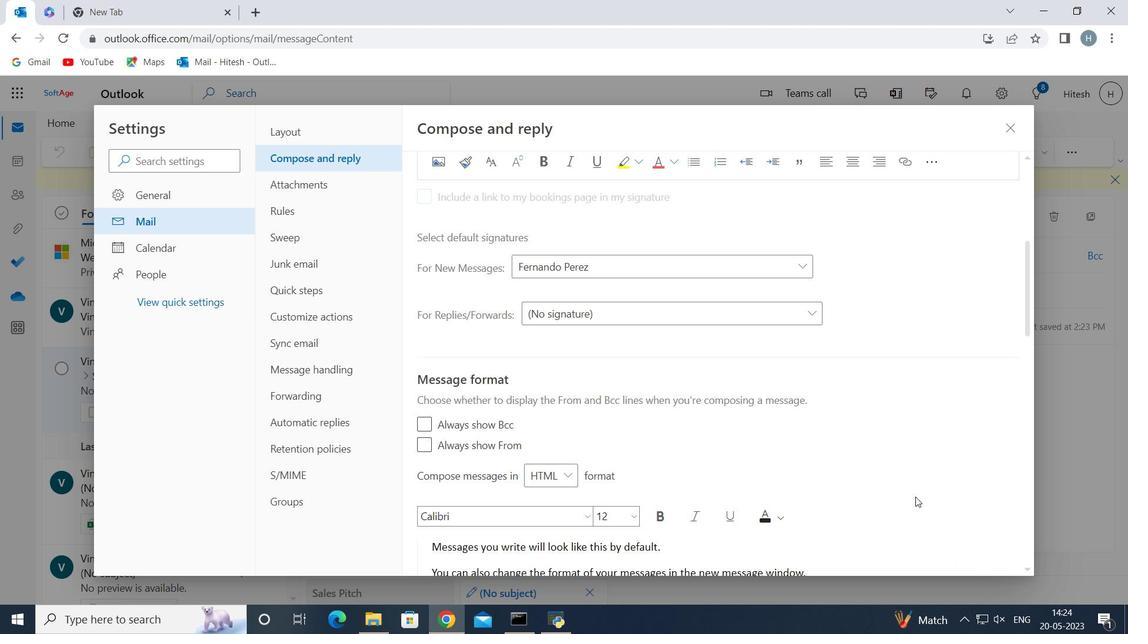
Action: Mouse scrolled (916, 496) with delta (0, 0)
Screenshot: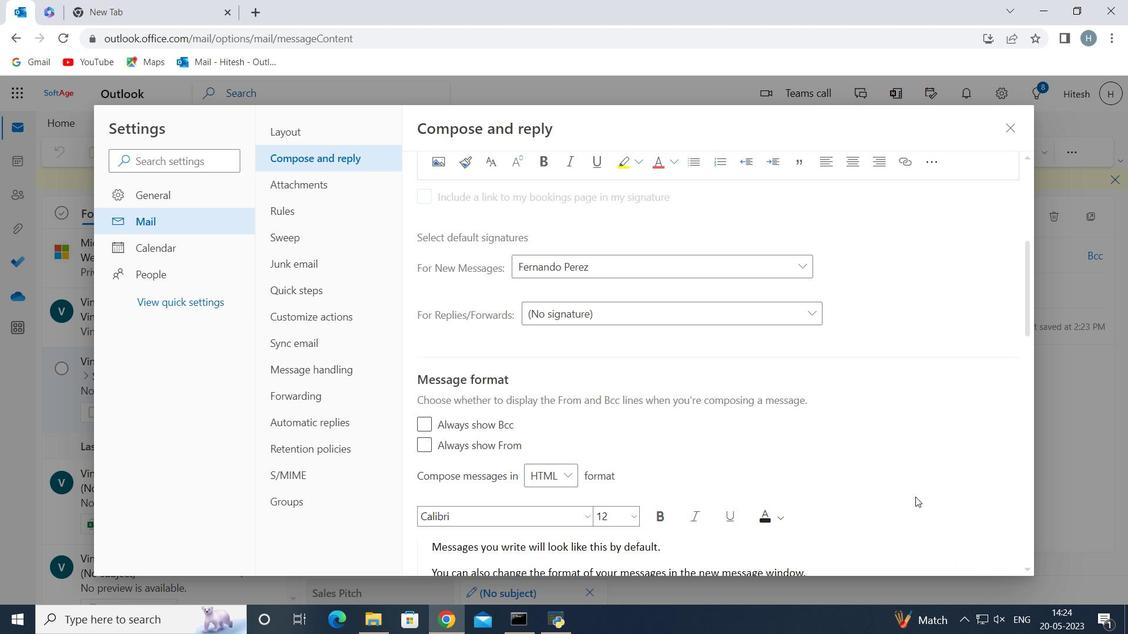 
Action: Mouse scrolled (916, 496) with delta (0, 0)
Screenshot: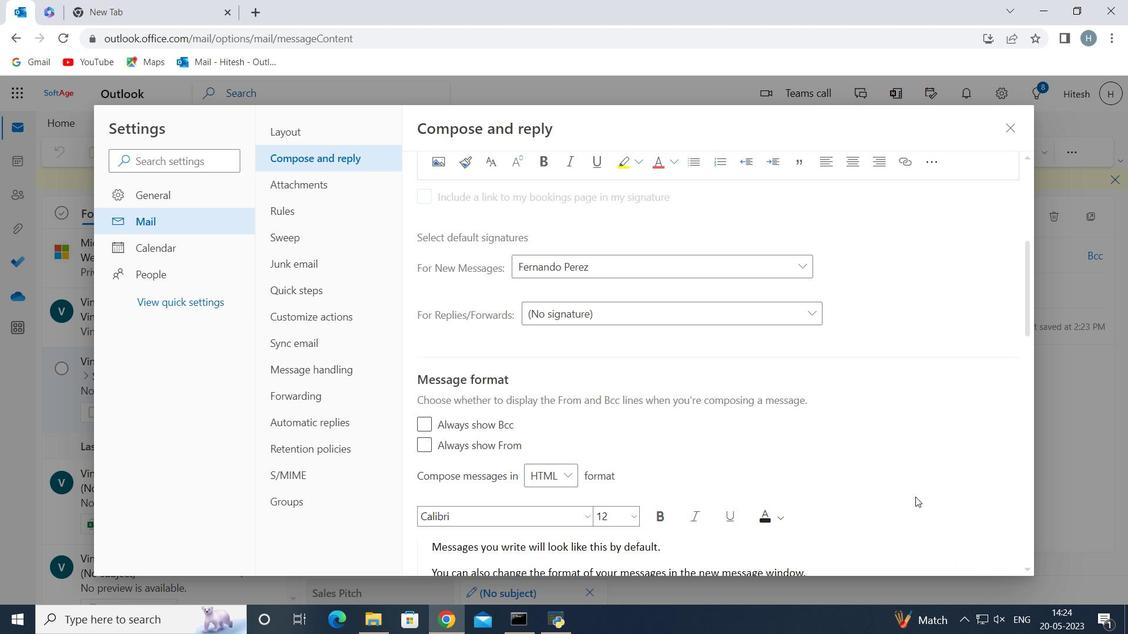 
Action: Mouse moved to (883, 465)
Screenshot: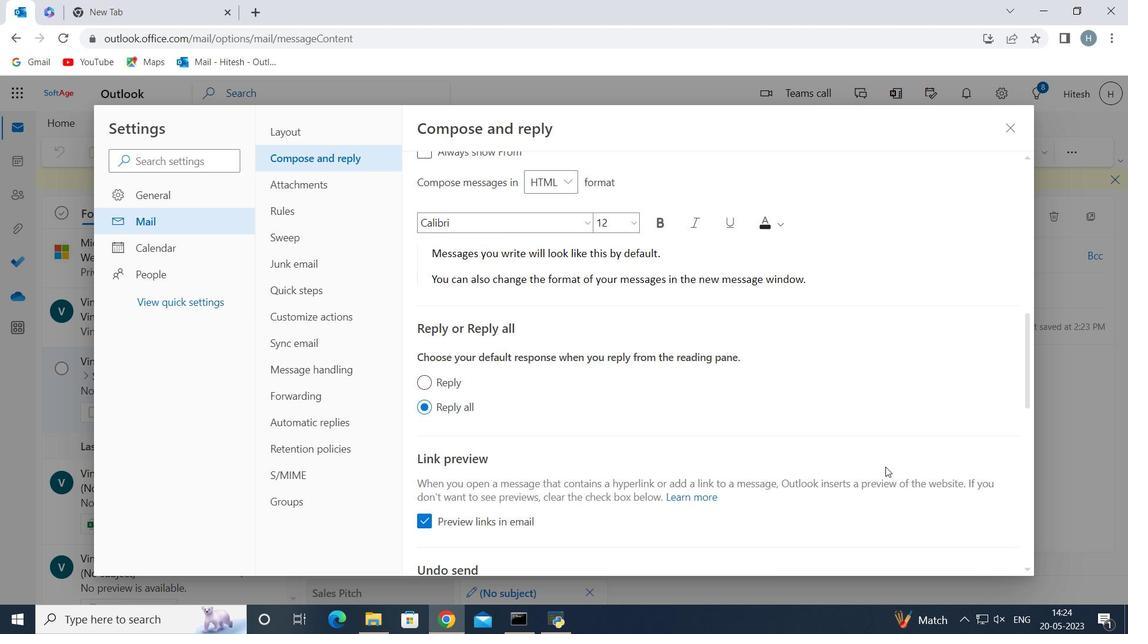 
Action: Mouse scrolled (883, 465) with delta (0, 0)
Screenshot: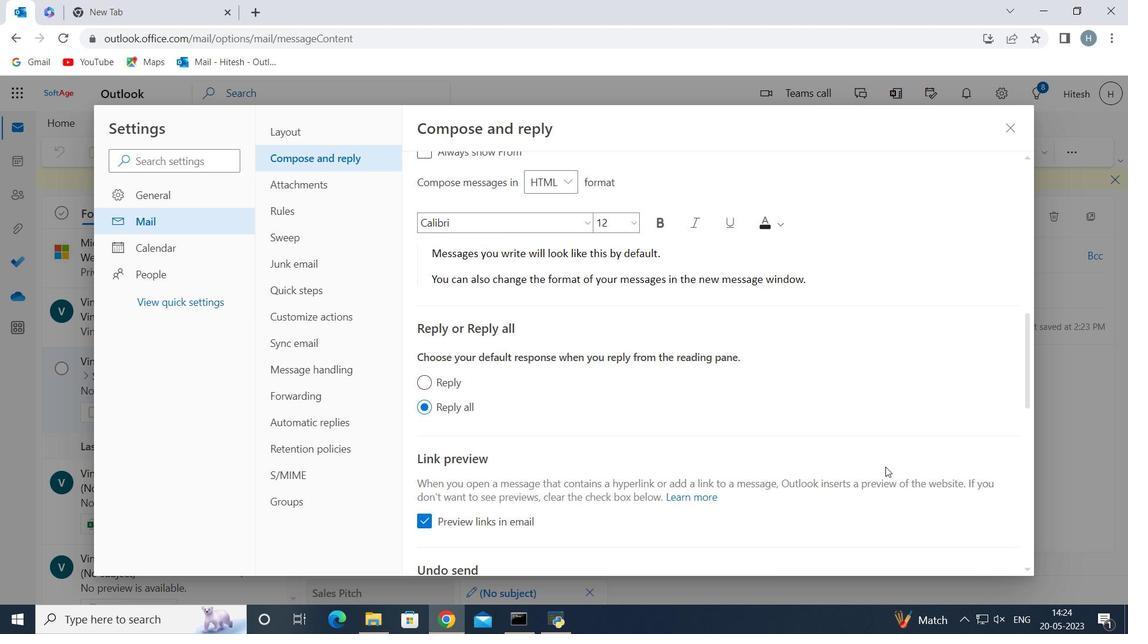 
Action: Mouse moved to (883, 464)
Screenshot: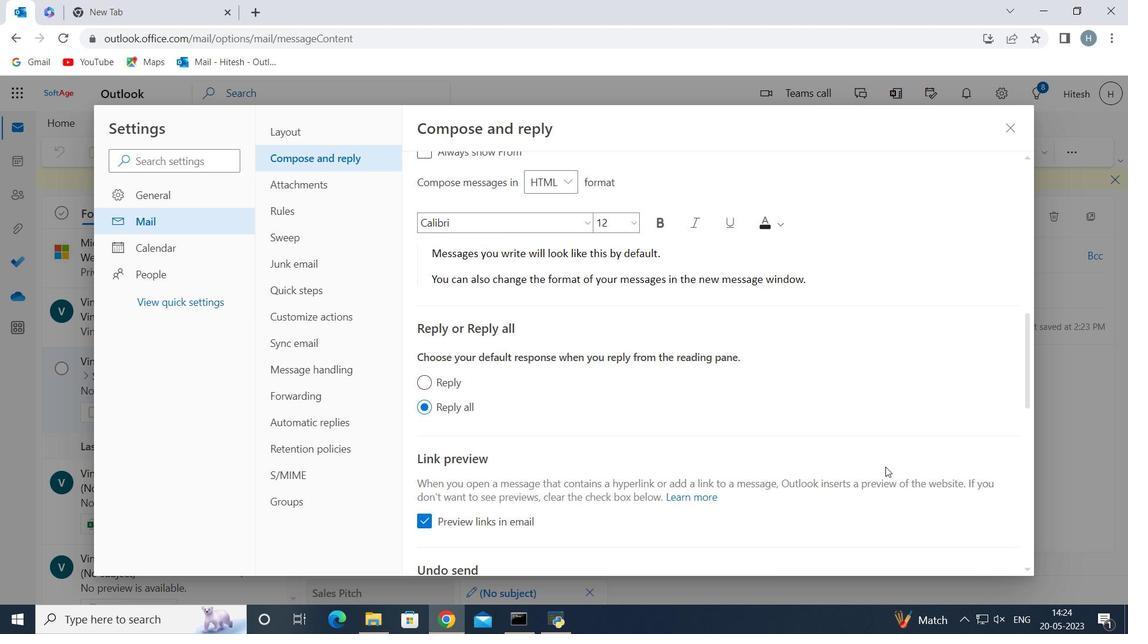 
Action: Mouse scrolled (883, 465) with delta (0, 0)
Screenshot: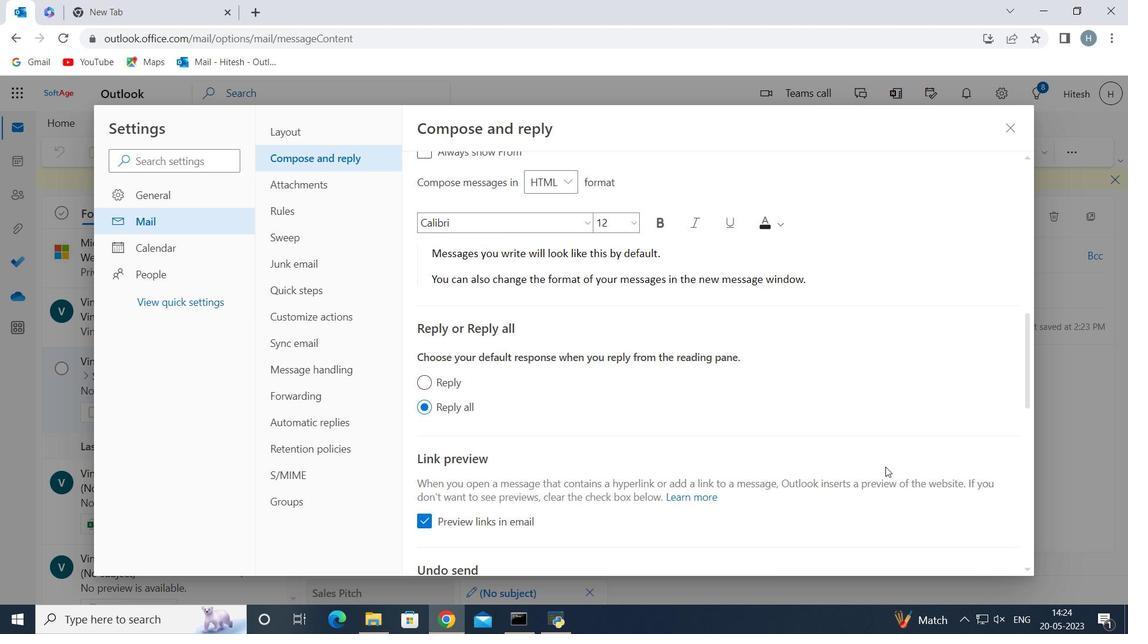 
Action: Mouse scrolled (883, 465) with delta (0, 0)
Screenshot: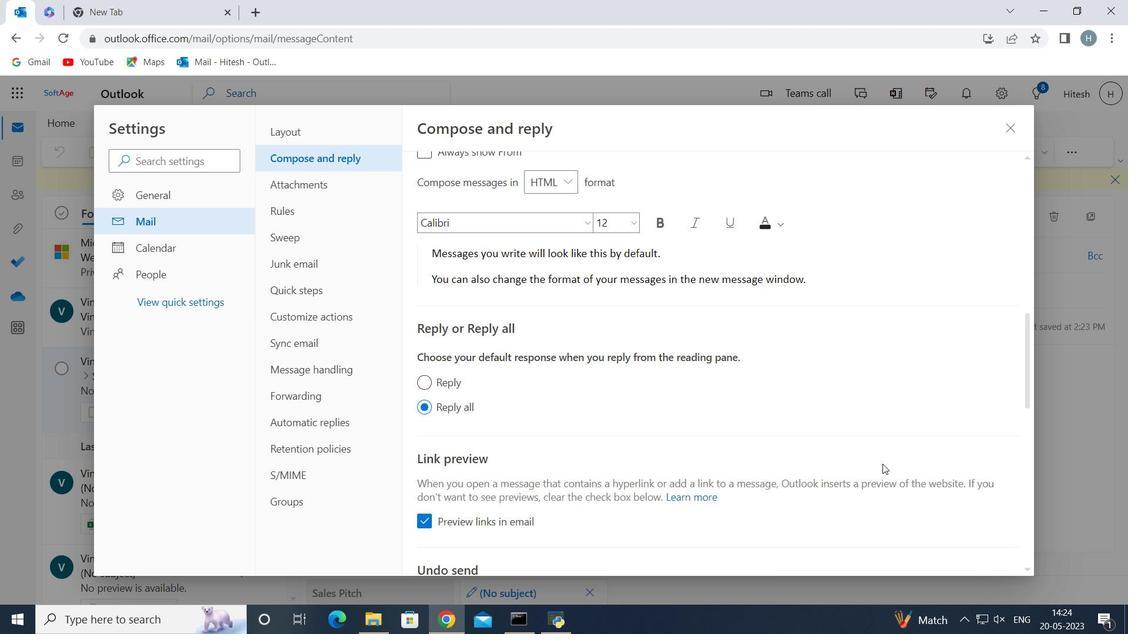 
Action: Mouse moved to (883, 462)
Screenshot: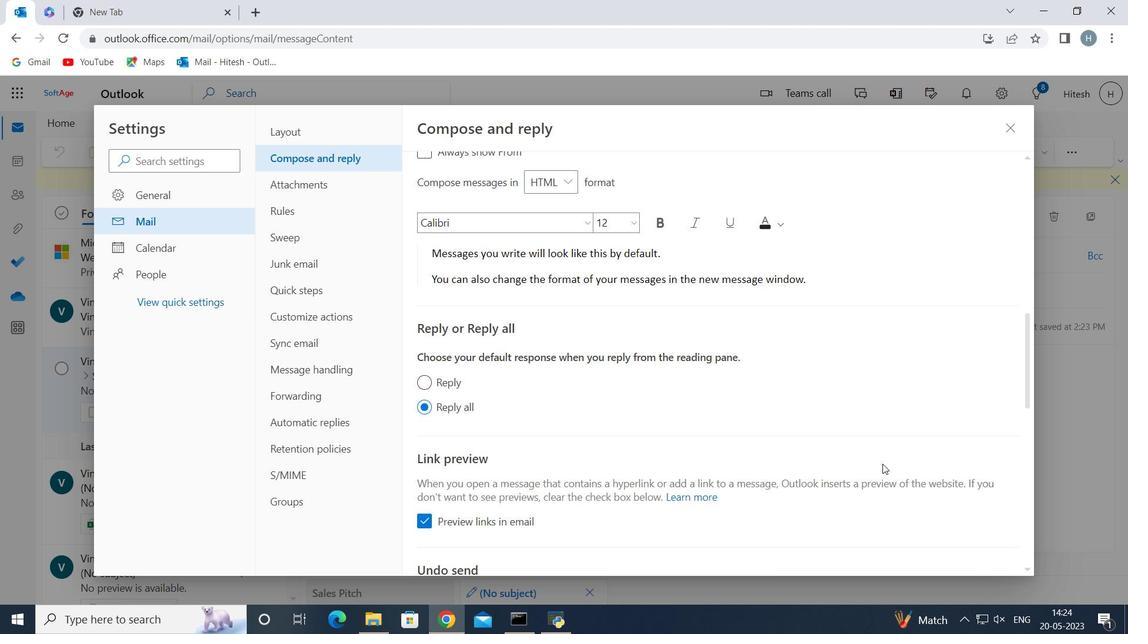
Action: Mouse scrolled (883, 463) with delta (0, 0)
Screenshot: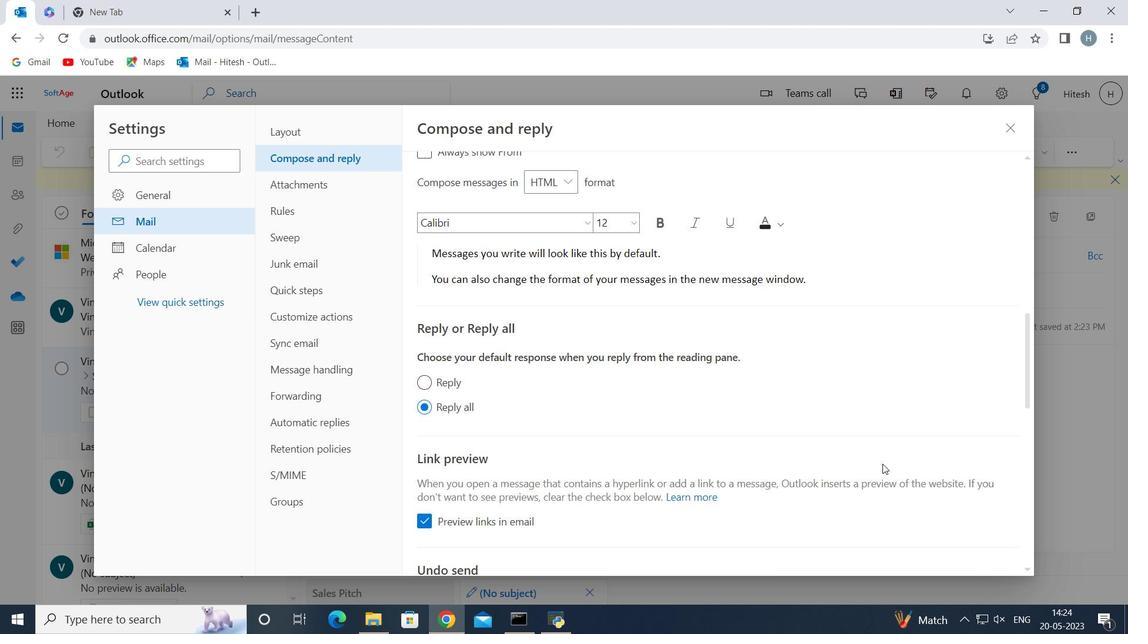 
Action: Mouse moved to (1015, 126)
Screenshot: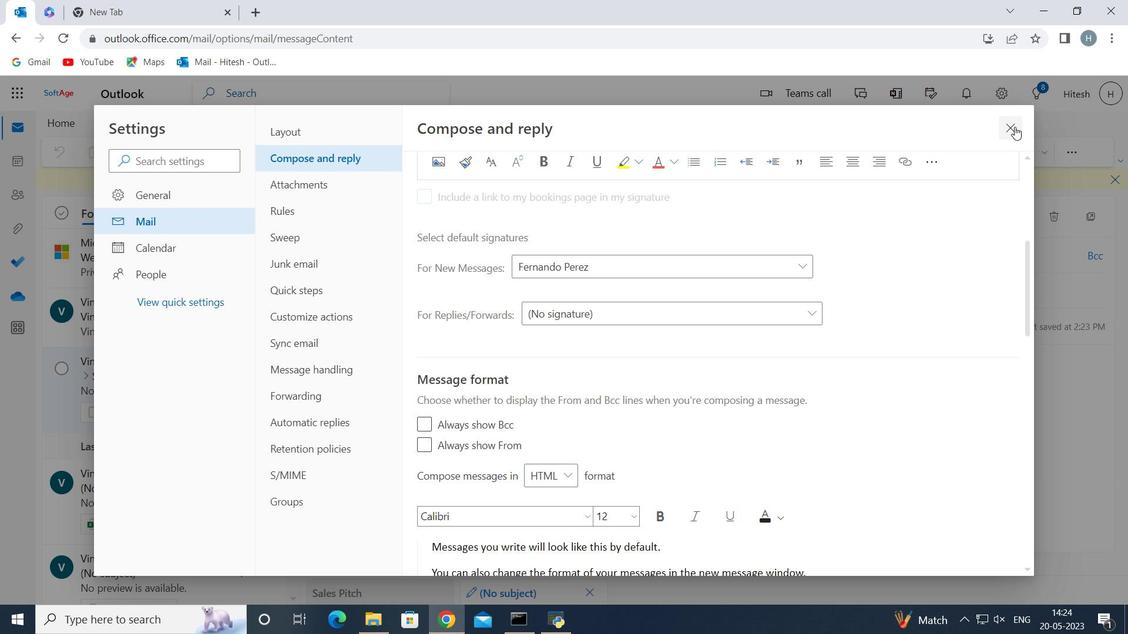 
Action: Mouse pressed left at (1015, 126)
Screenshot: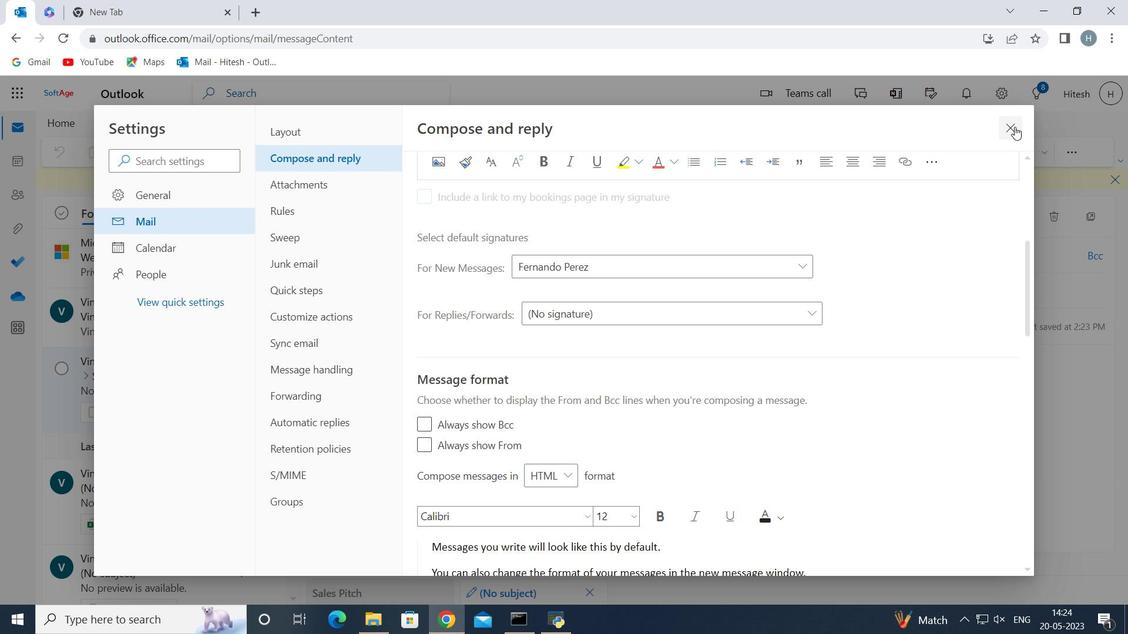 
Action: Mouse moved to (412, 243)
Screenshot: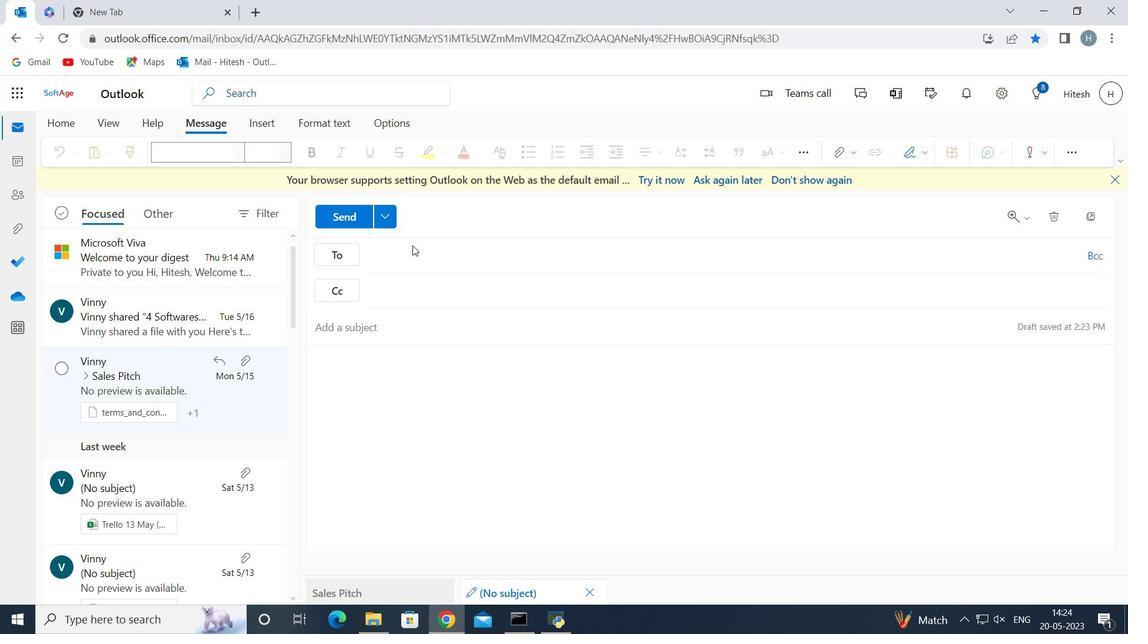 
Action: Mouse pressed left at (412, 243)
Screenshot: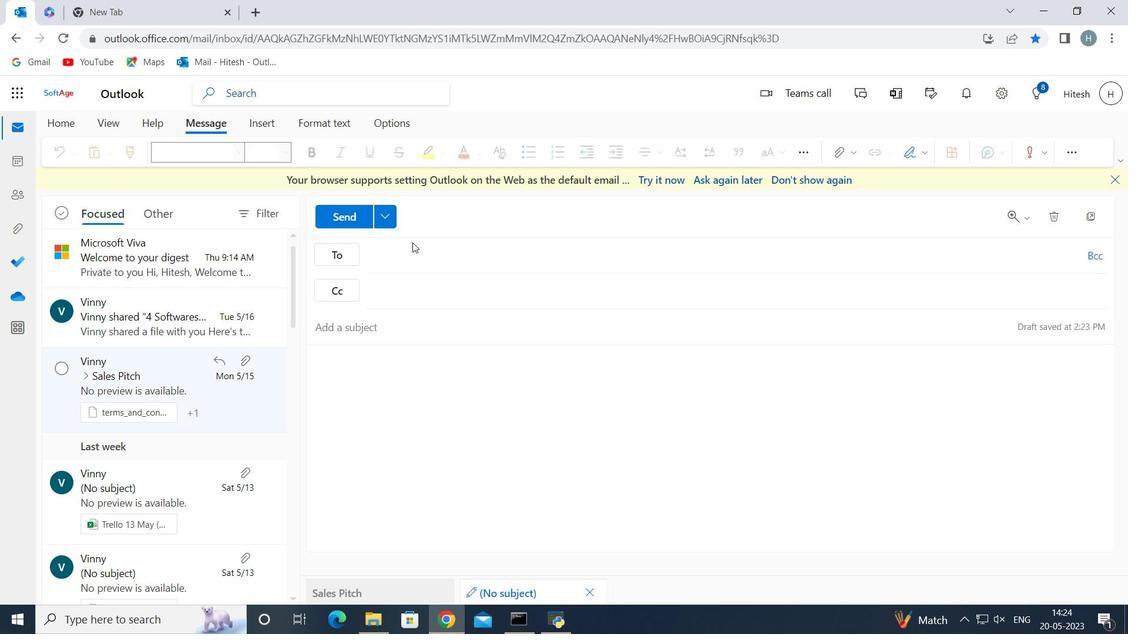 
Action: Mouse moved to (412, 250)
Screenshot: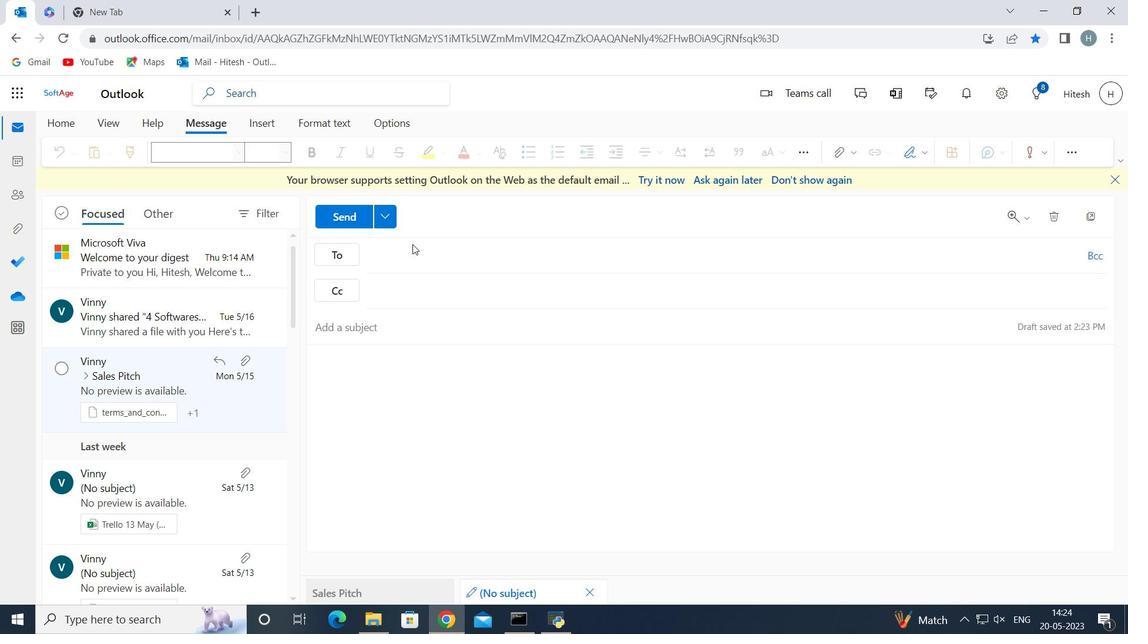 
Action: Mouse pressed left at (412, 250)
Screenshot: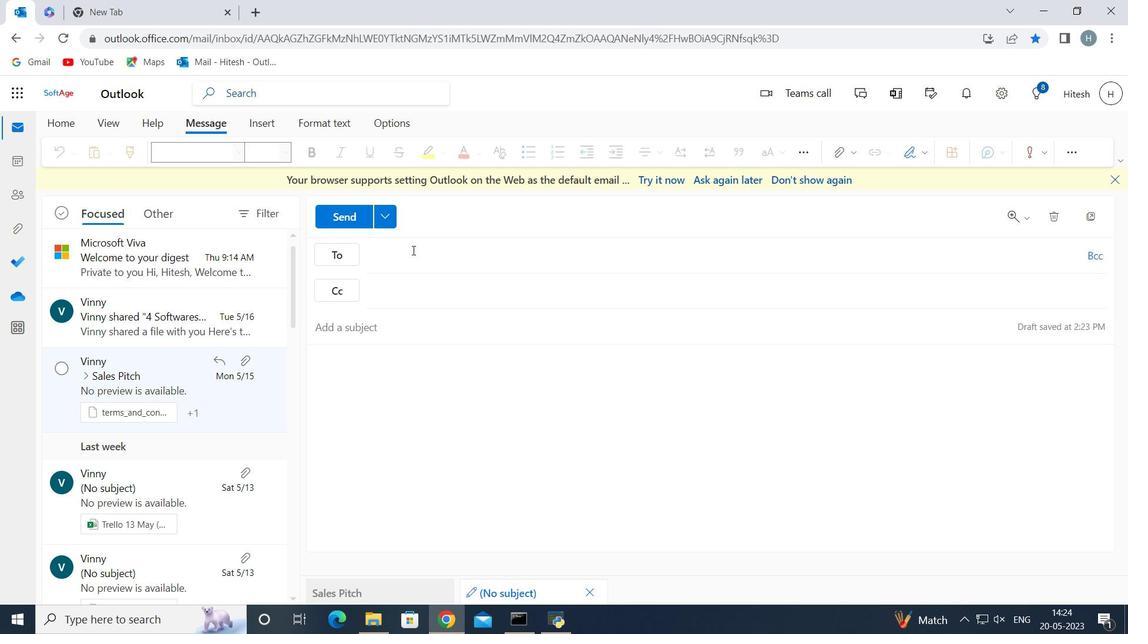 
Action: Mouse moved to (429, 253)
Screenshot: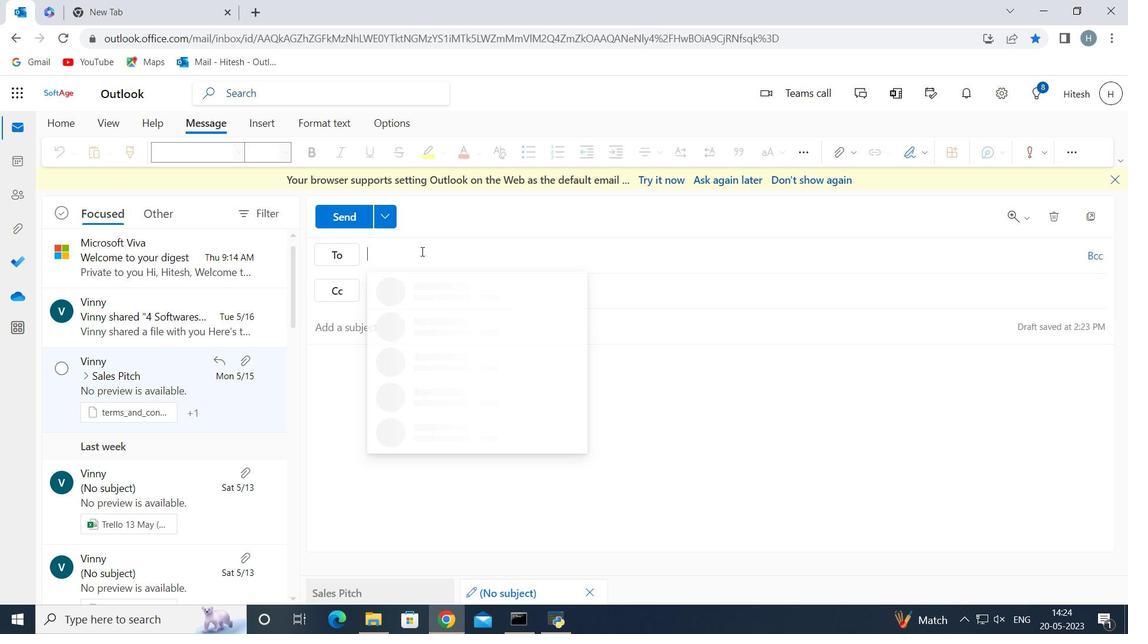 
Action: Key pressed softage.10<Key.shift>@softage.net
Screenshot: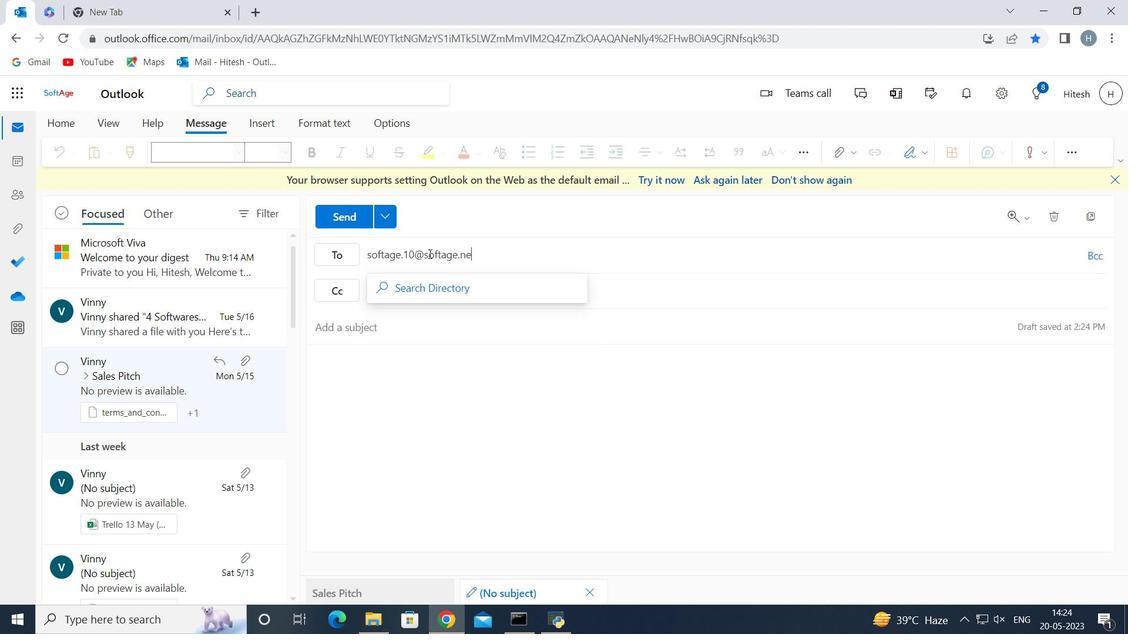 
Action: Mouse moved to (429, 284)
Screenshot: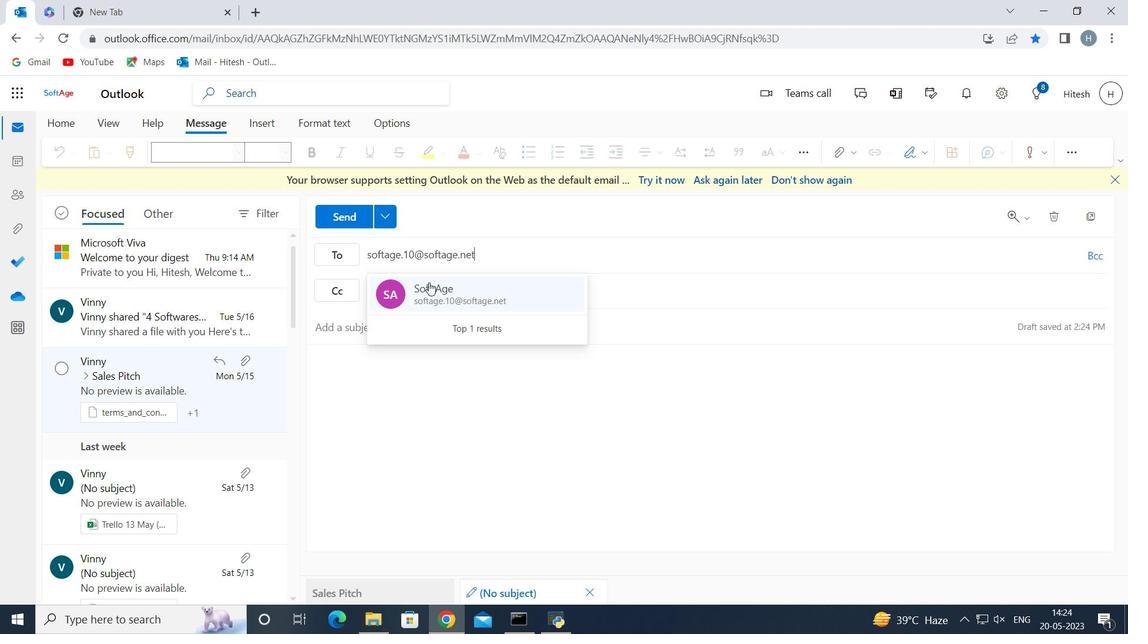 
Action: Mouse pressed left at (429, 284)
Screenshot: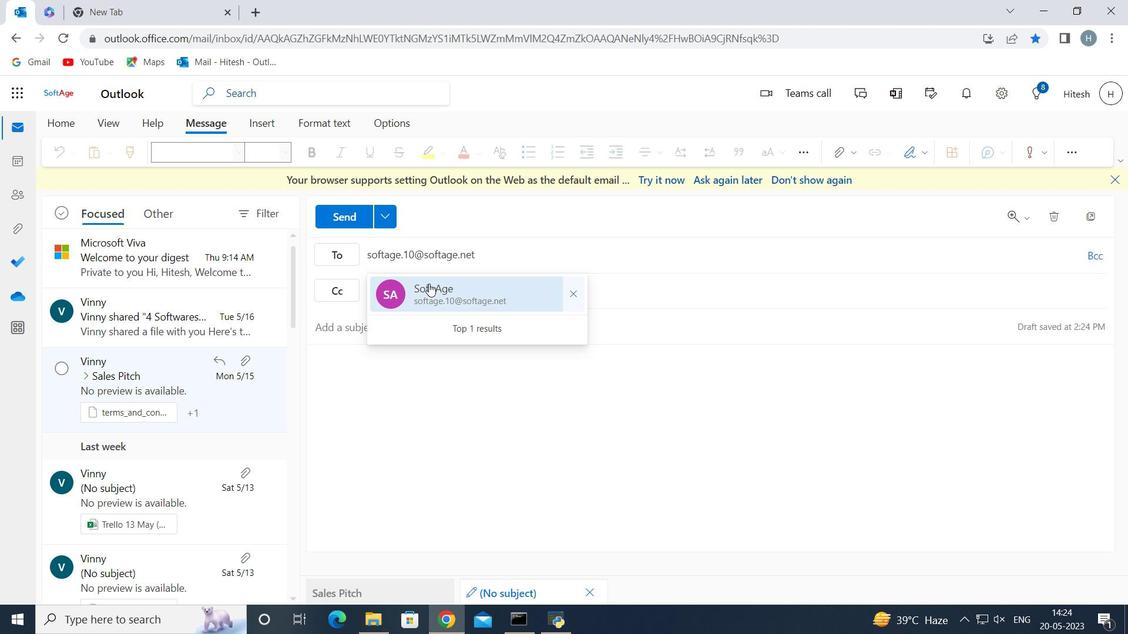 
Action: Mouse moved to (356, 360)
Screenshot: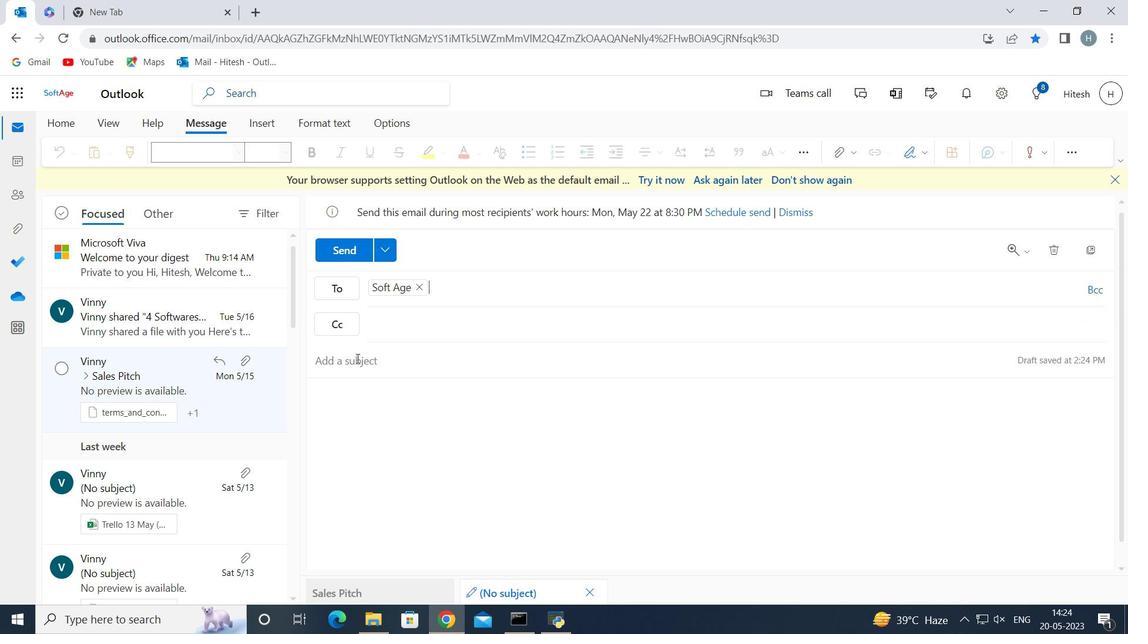 
Action: Mouse pressed left at (356, 360)
Screenshot: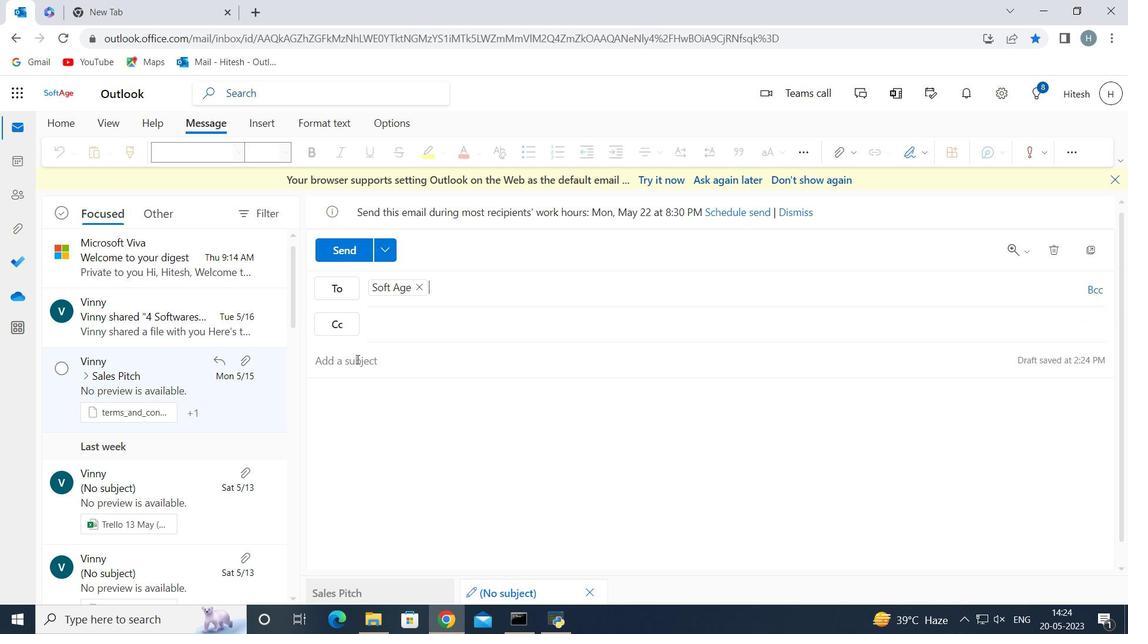 
Action: Mouse moved to (361, 355)
Screenshot: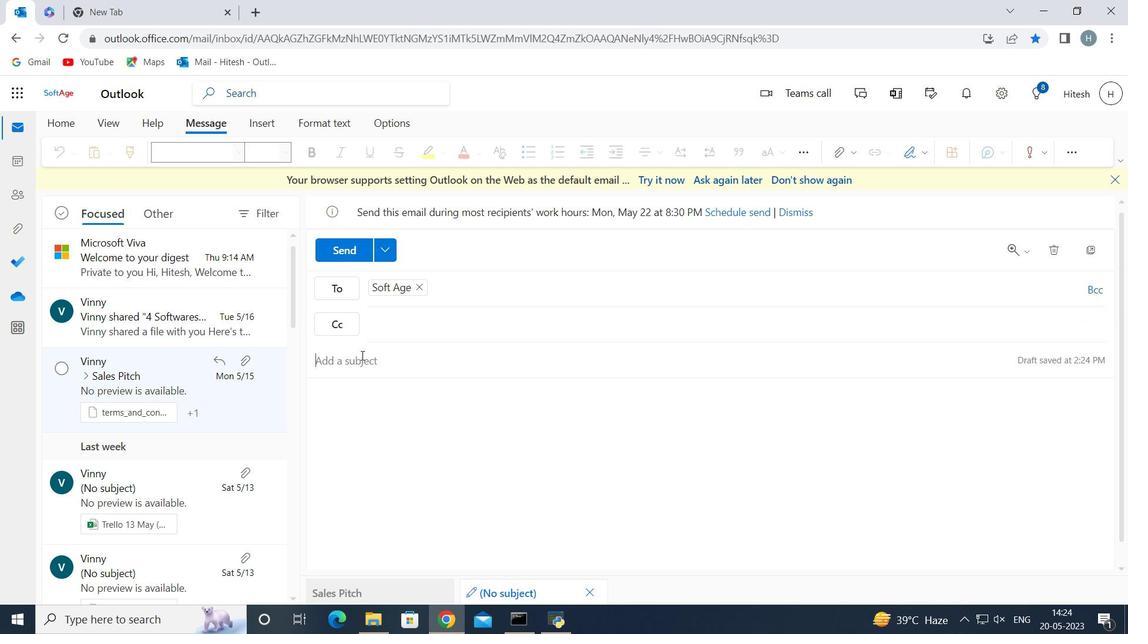
Action: Key pressed <Key.shift>Introduction<Key.space><Key.shift>Of<Key.backspace><Key.backspace>of<Key.space>a<Key.space>new<Key.space>job<Key.space><Key.shift>opportunity
Screenshot: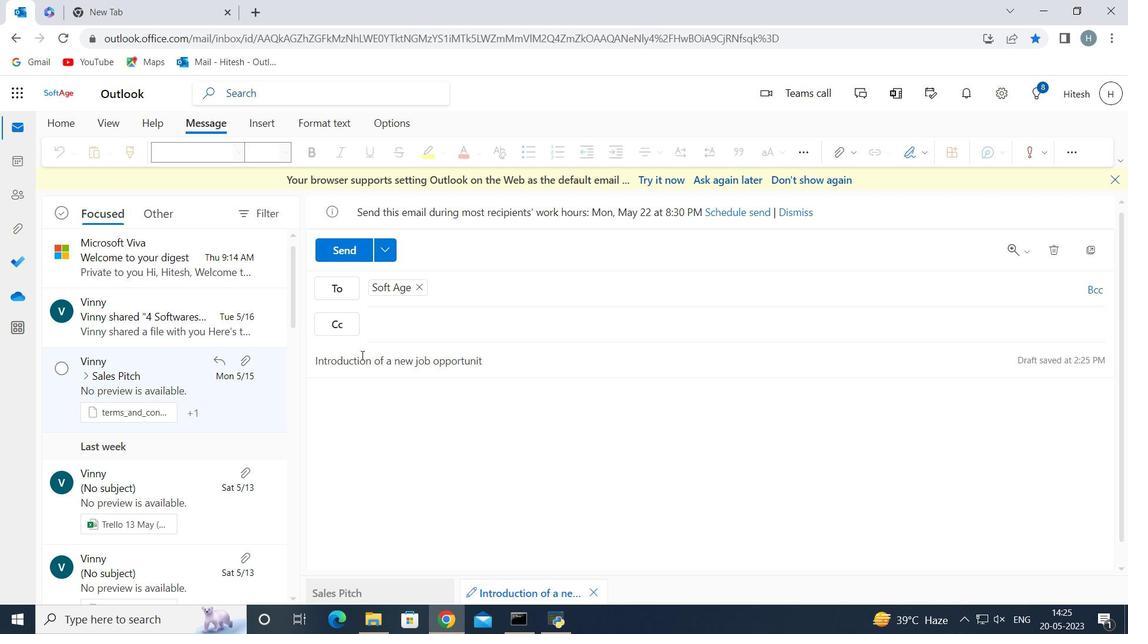 
Action: Mouse moved to (377, 417)
Screenshot: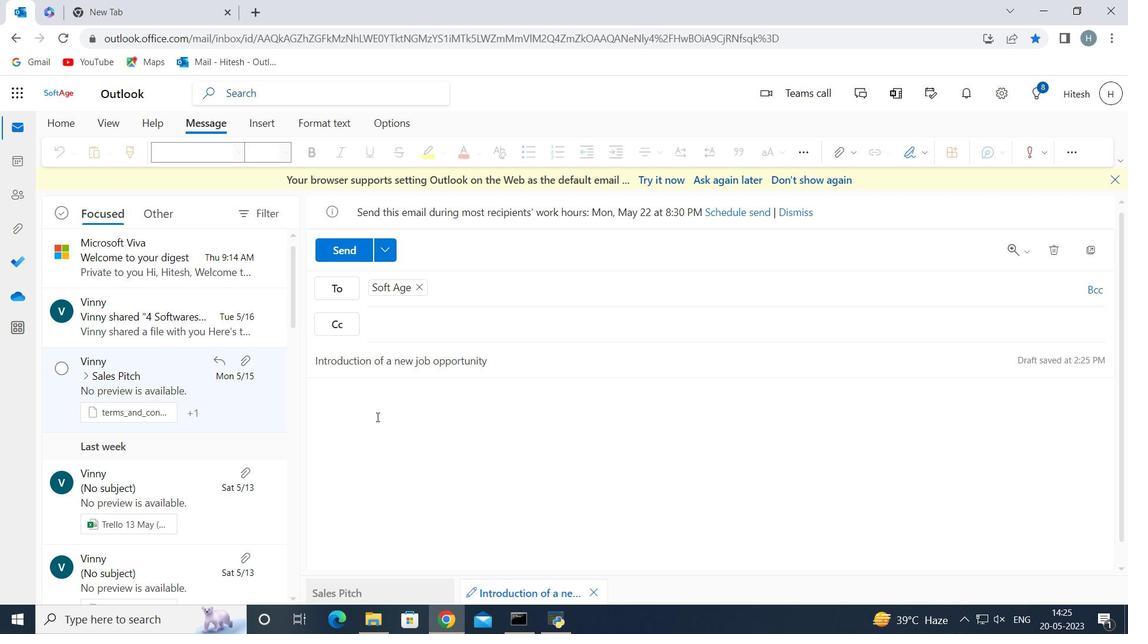 
Action: Mouse pressed left at (377, 417)
Screenshot: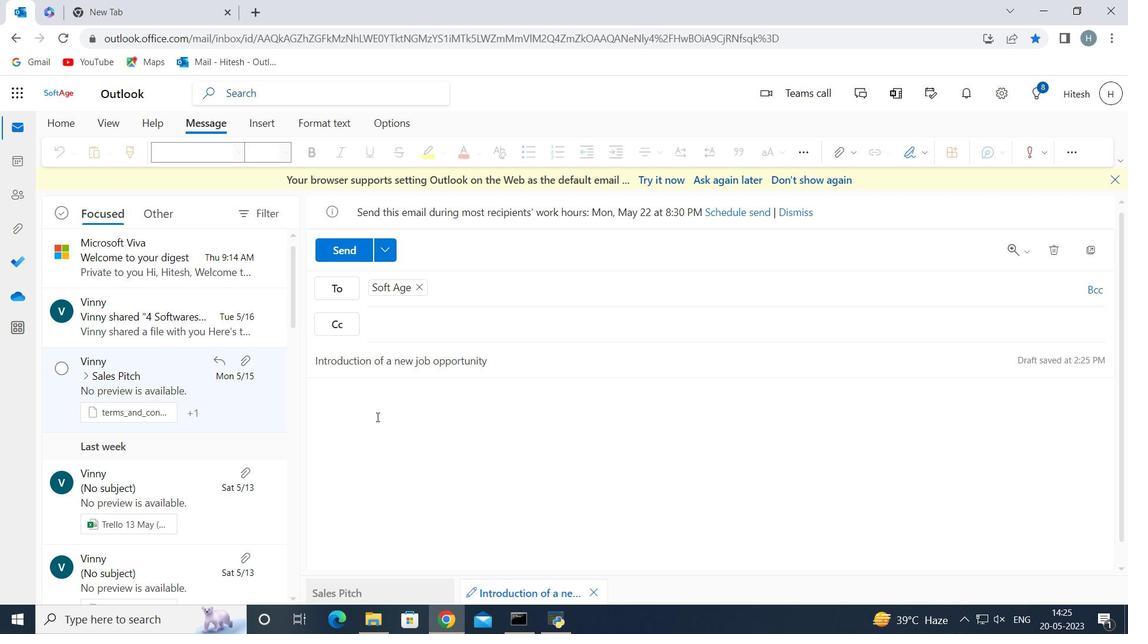 
Action: Mouse moved to (331, 400)
Screenshot: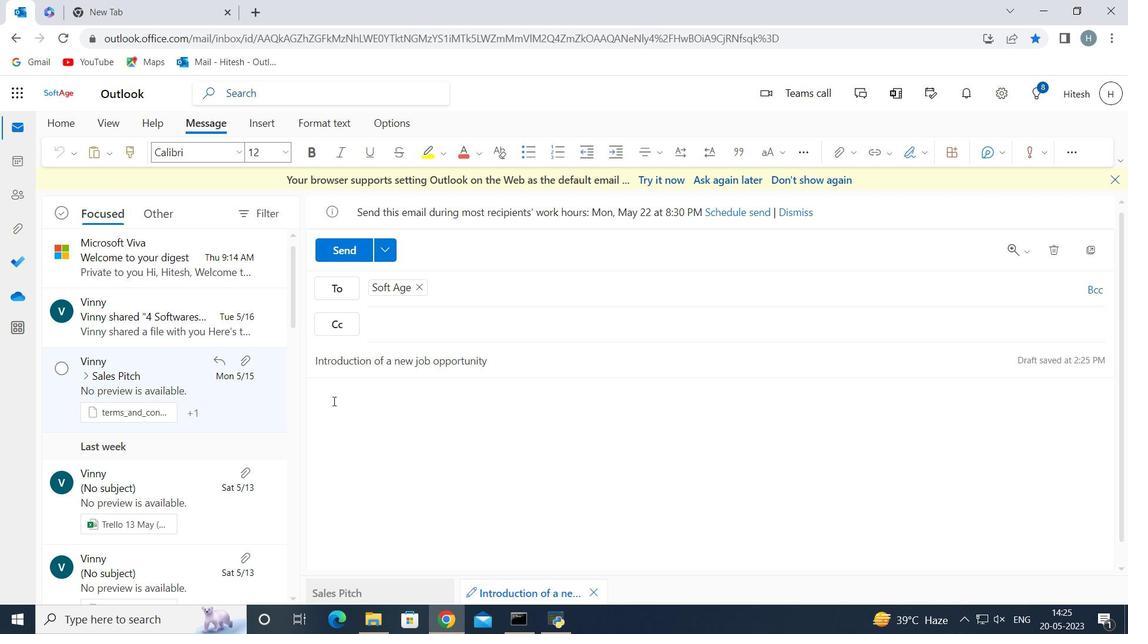
Action: Mouse pressed left at (331, 400)
Screenshot: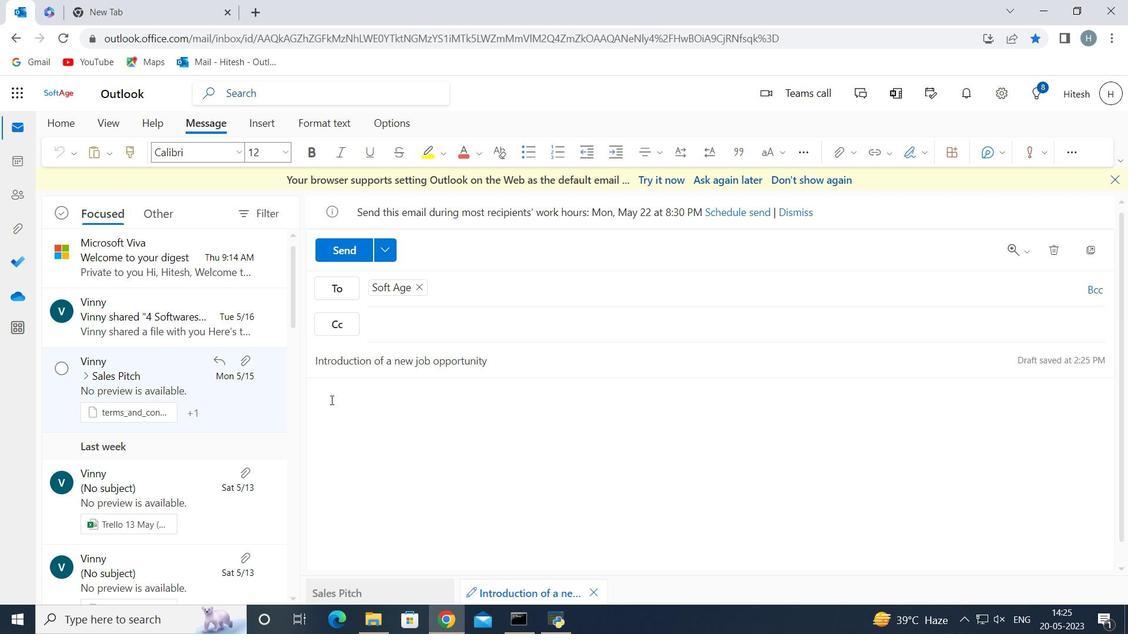 
Action: Key pressed <Key.shift>I<Key.space>wanted<Key.space>to<Key.space>confirm<Key.space>the<Key.space>deadline<Key.space>for<Key.space>submitting<Key.space>the<Key.space>financial<Key.space>repoe<Key.backspace>rt<Key.space>
Screenshot: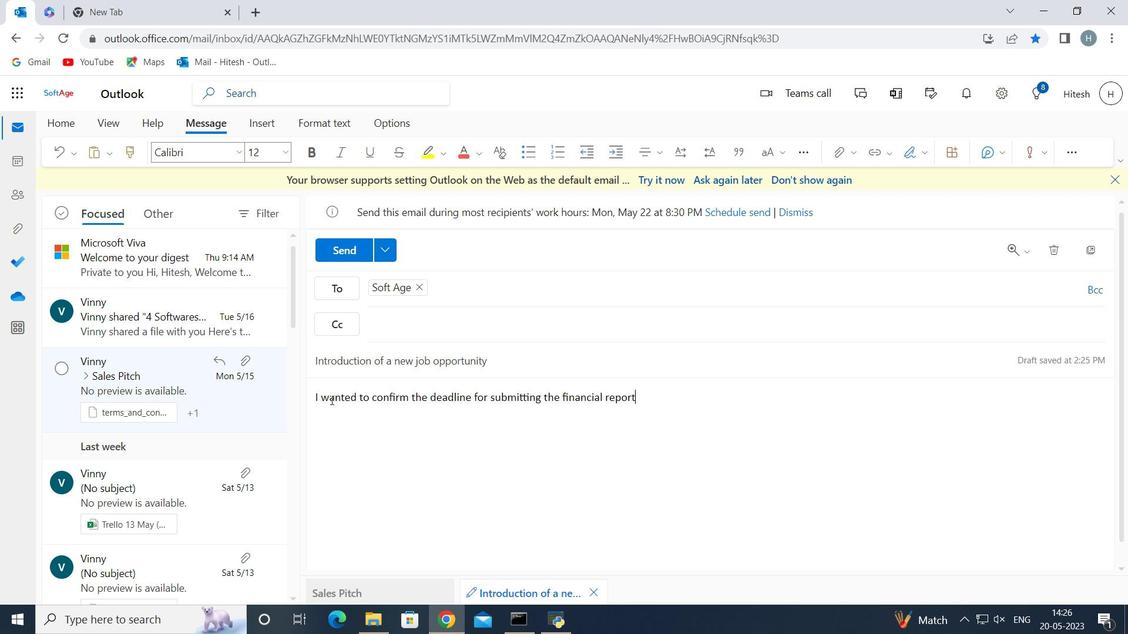 
Action: Mouse moved to (1097, 282)
Screenshot: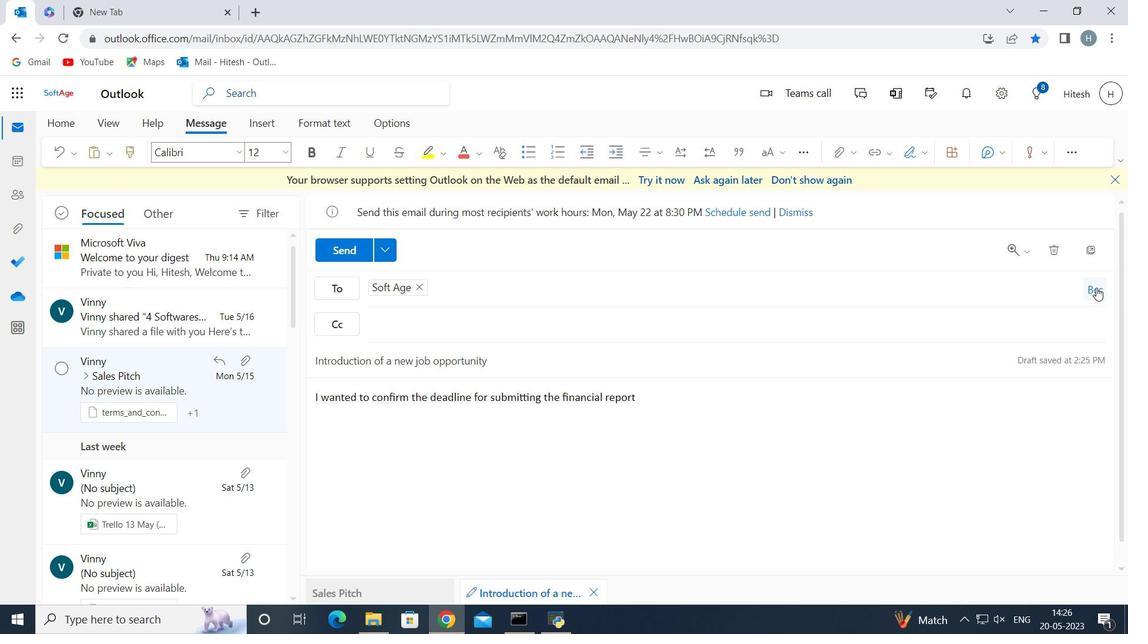 
Action: Mouse pressed left at (1097, 282)
Screenshot: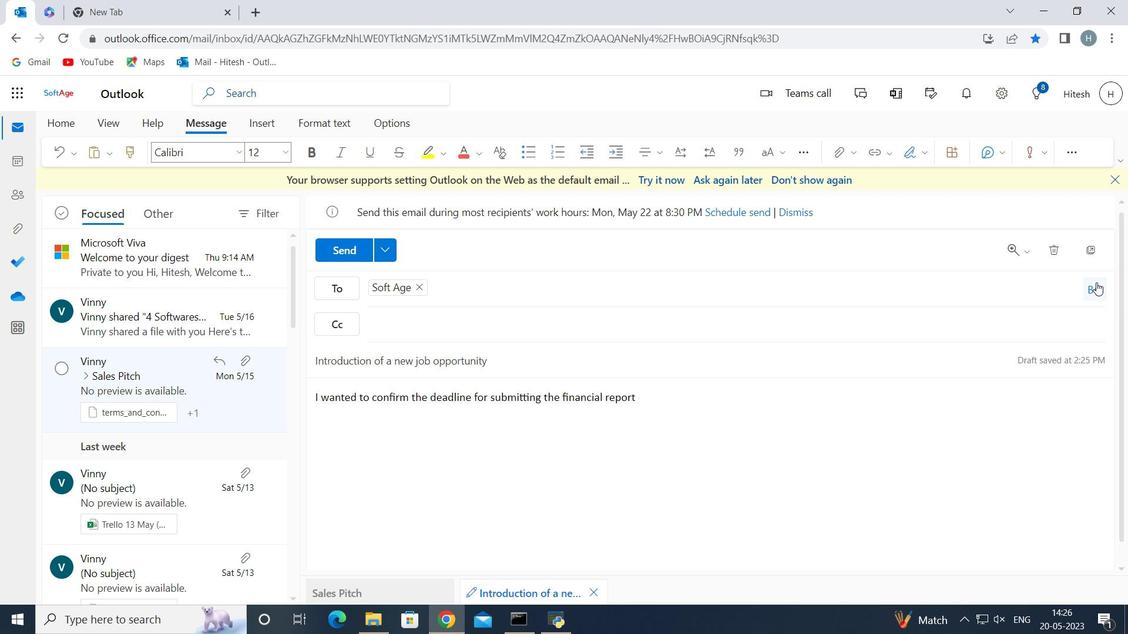 
Action: Mouse moved to (385, 356)
Screenshot: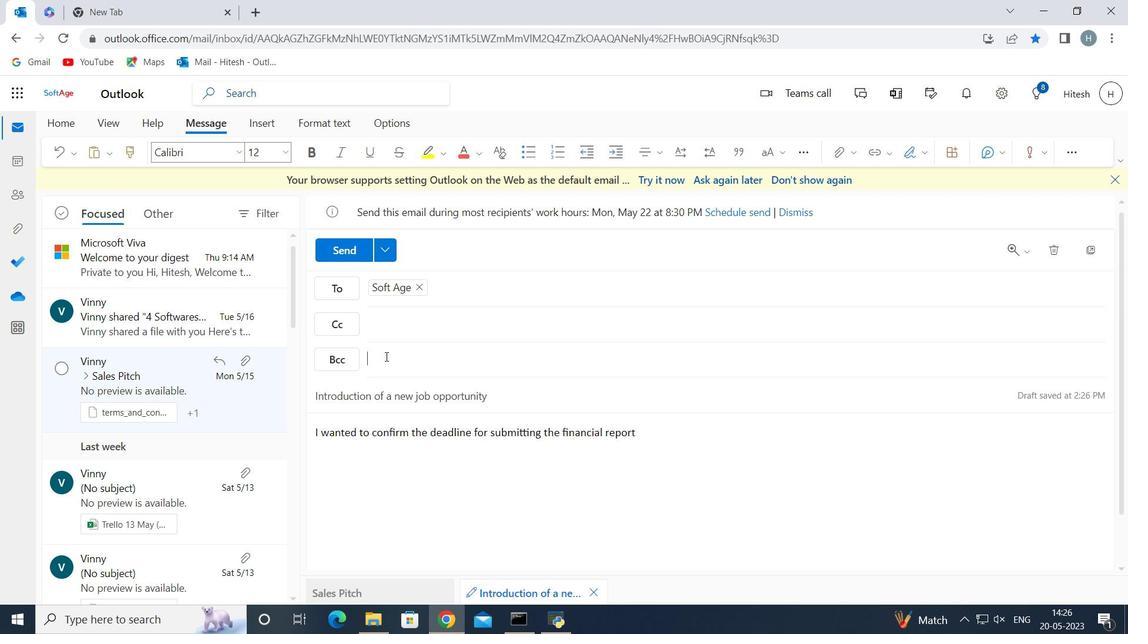 
Action: Key pressed softage.3<Key.shift>@softage.net
Screenshot: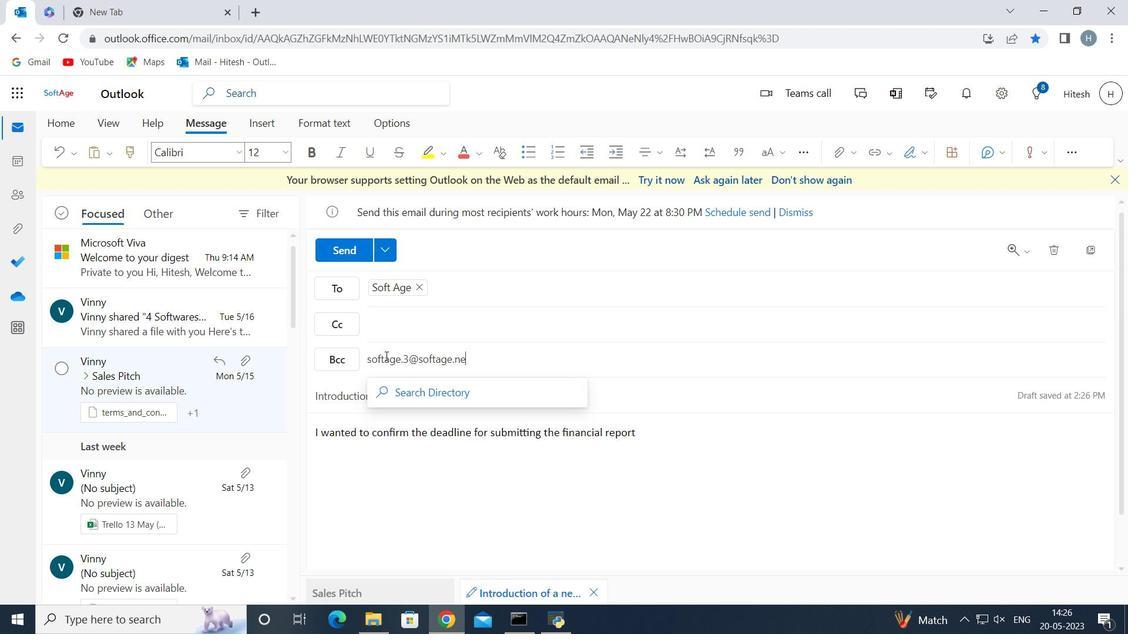 
Action: Mouse moved to (453, 399)
Screenshot: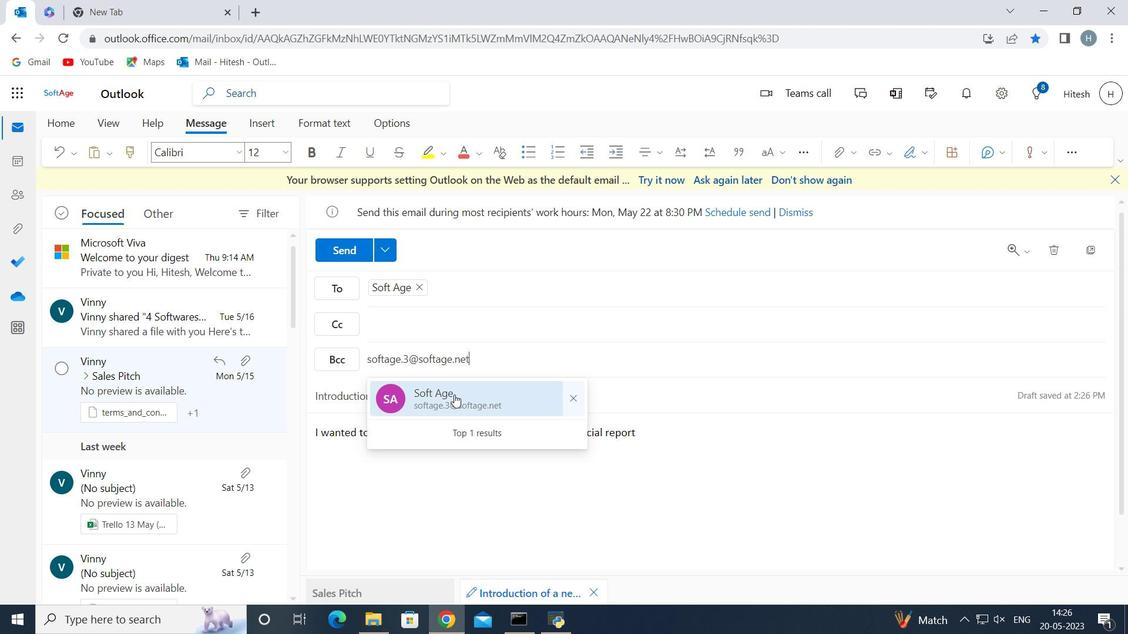 
Action: Mouse pressed left at (453, 399)
Screenshot: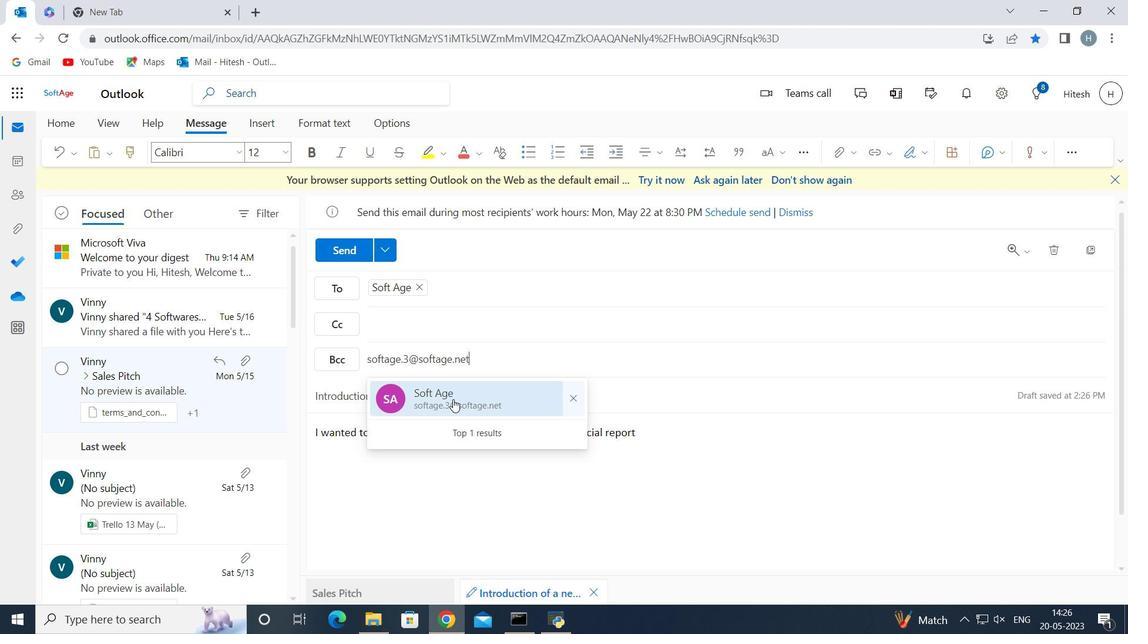
Action: Mouse moved to (846, 152)
Screenshot: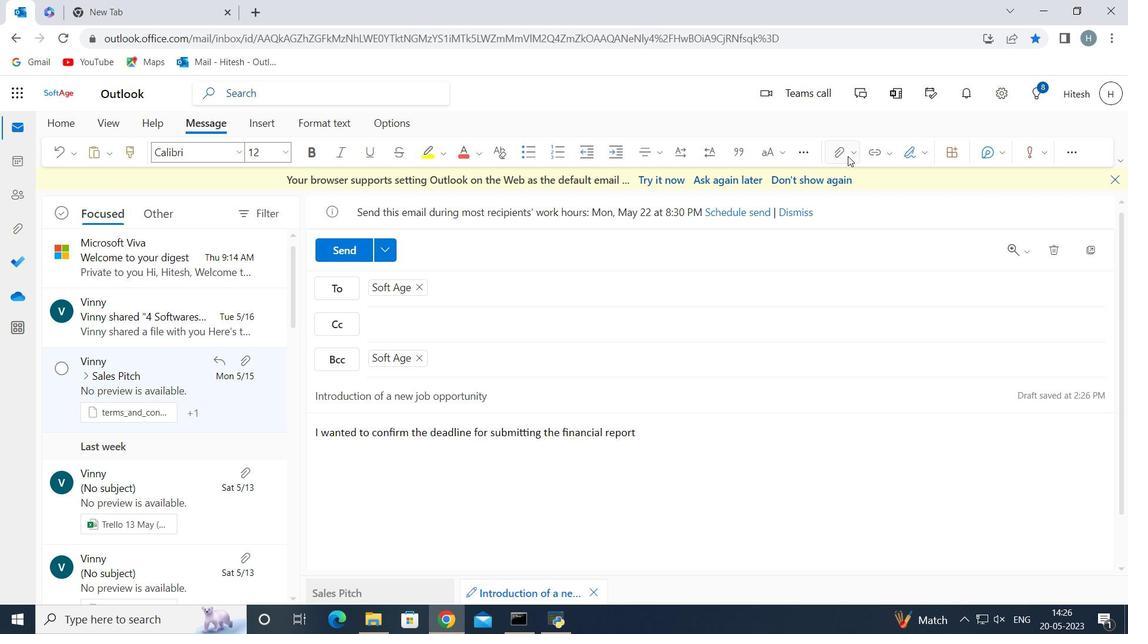 
Action: Mouse pressed left at (846, 152)
Screenshot: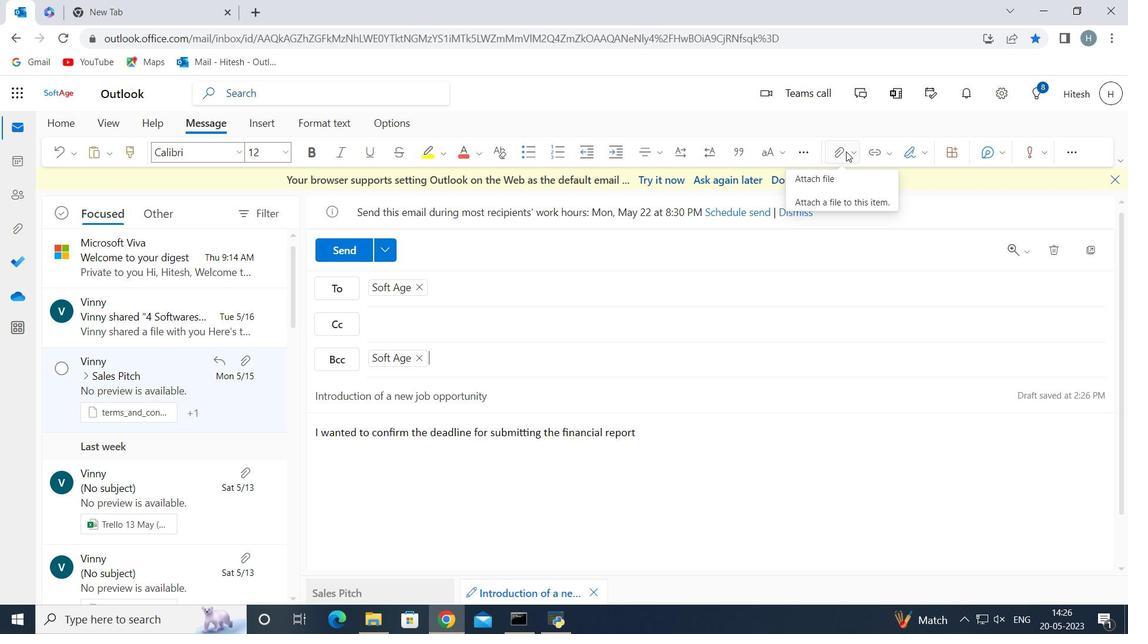 
Action: Mouse moved to (780, 183)
Screenshot: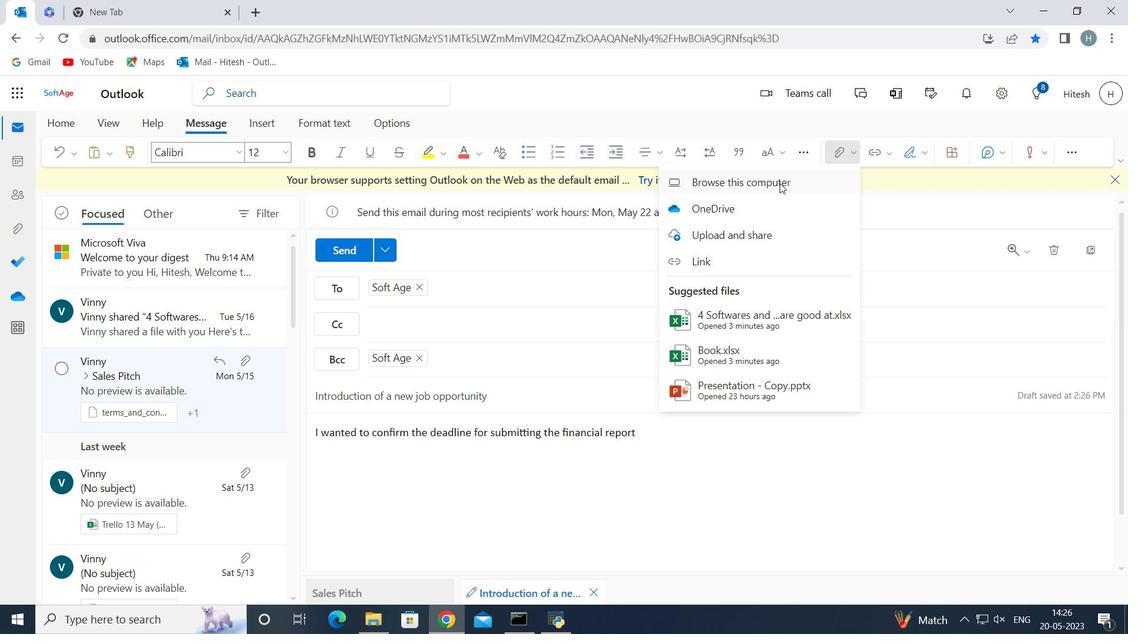 
Action: Mouse pressed left at (780, 183)
Screenshot: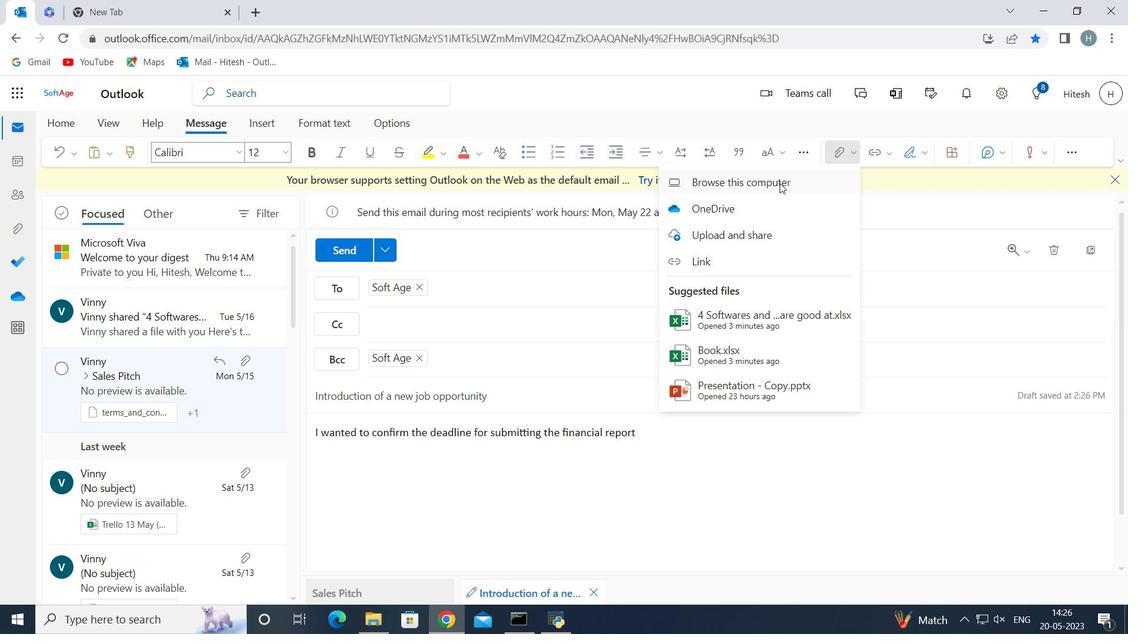 
Action: Mouse moved to (385, 125)
Screenshot: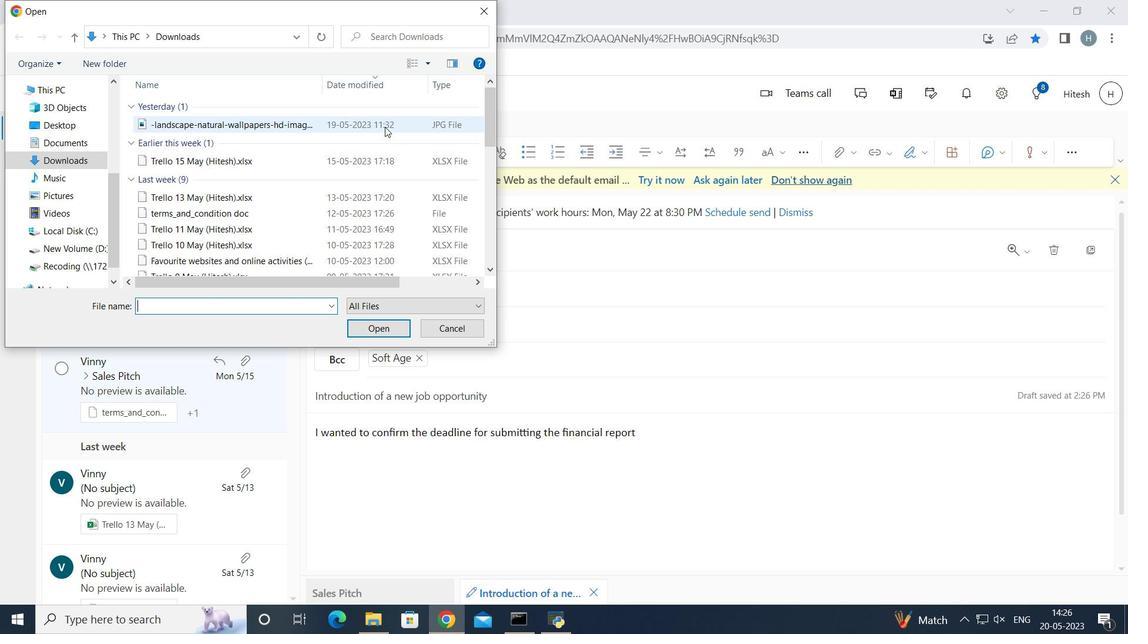 
Action: Mouse pressed left at (385, 125)
Screenshot: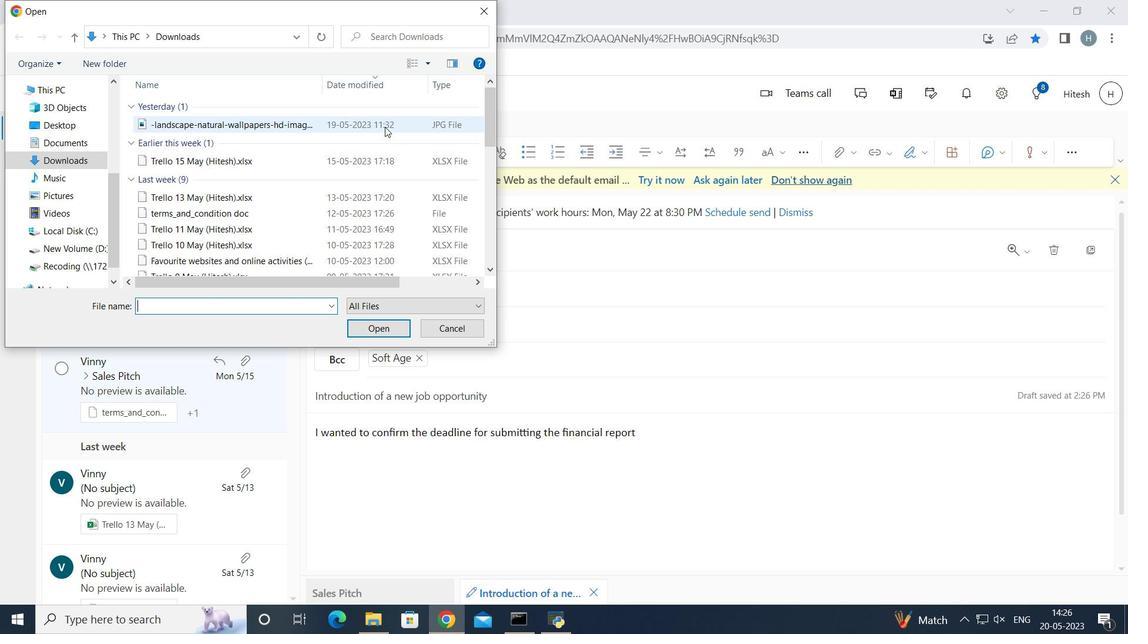 
Action: Key pressed <Key.f2><Key.backspace><Key.shift>Test<Key.shift_r>_plan.docx
Screenshot: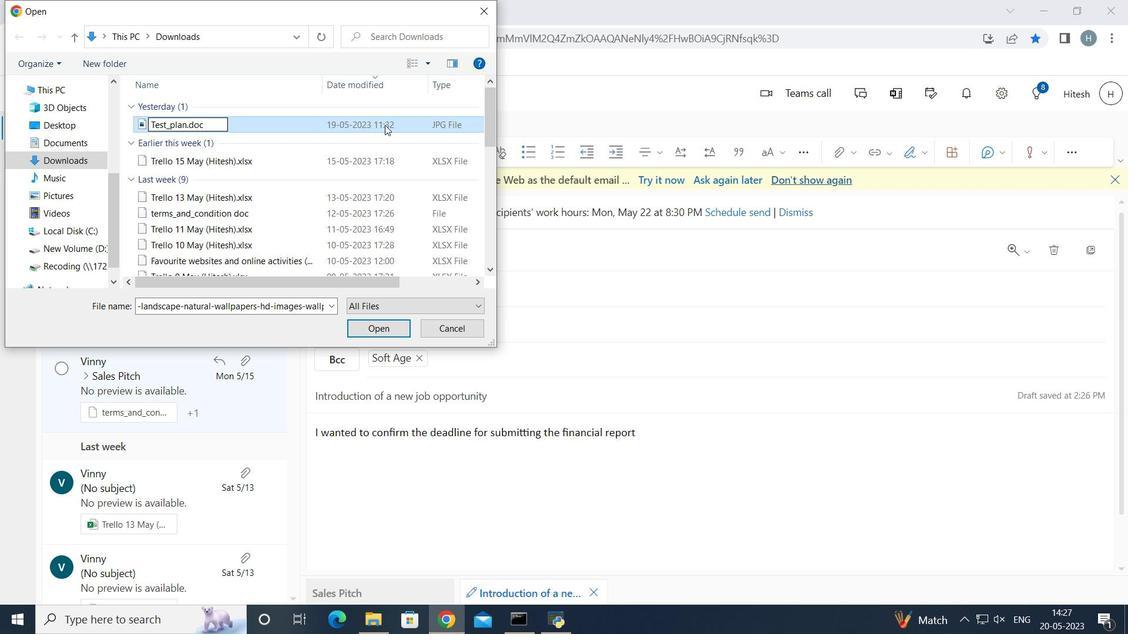 
Action: Mouse moved to (288, 124)
Screenshot: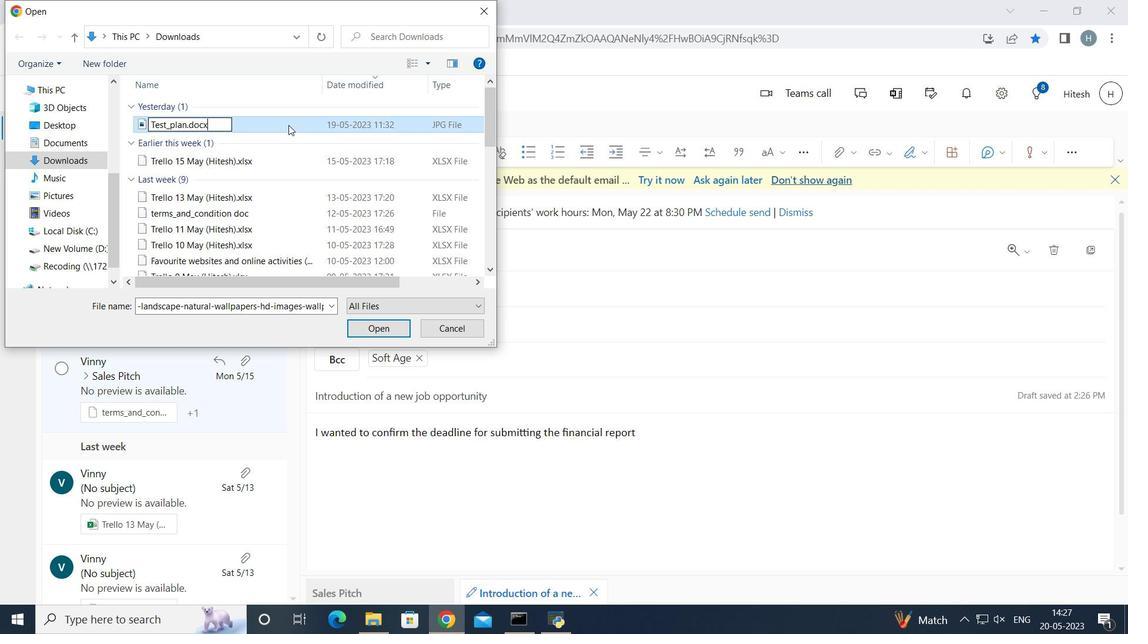 
Action: Mouse pressed left at (288, 124)
Screenshot: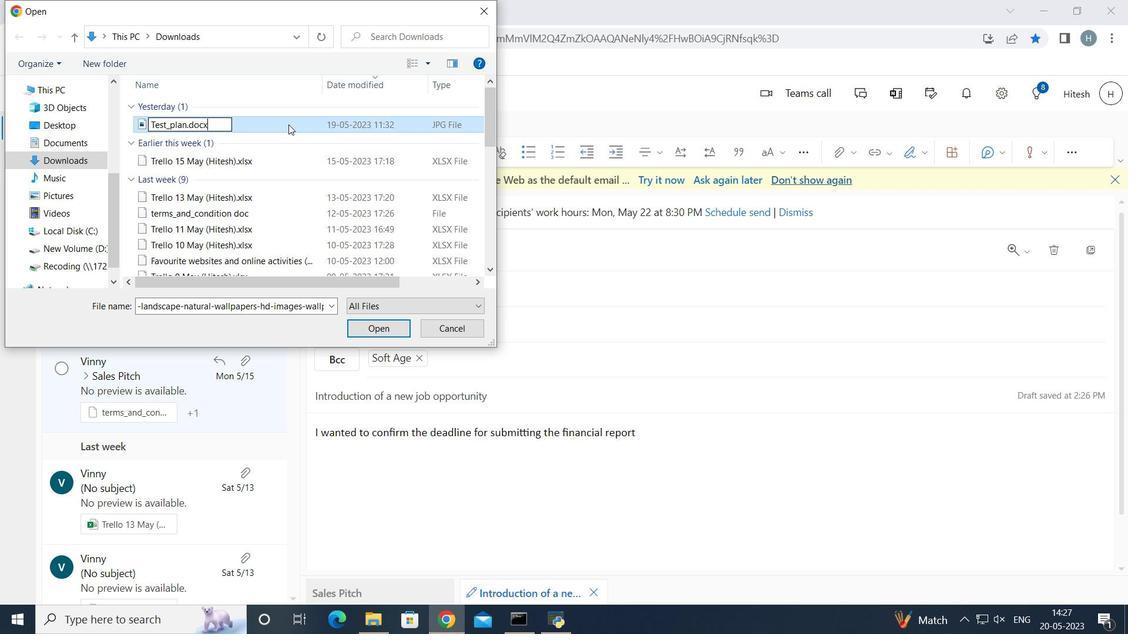 
Action: Mouse pressed left at (288, 124)
Screenshot: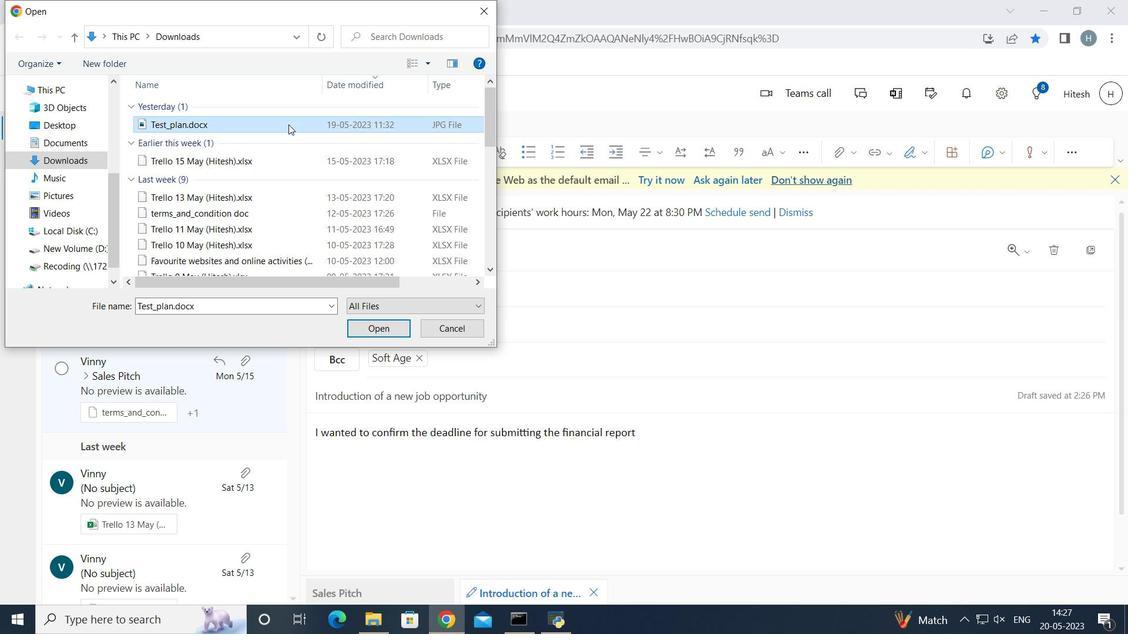 
Action: Mouse moved to (385, 329)
Screenshot: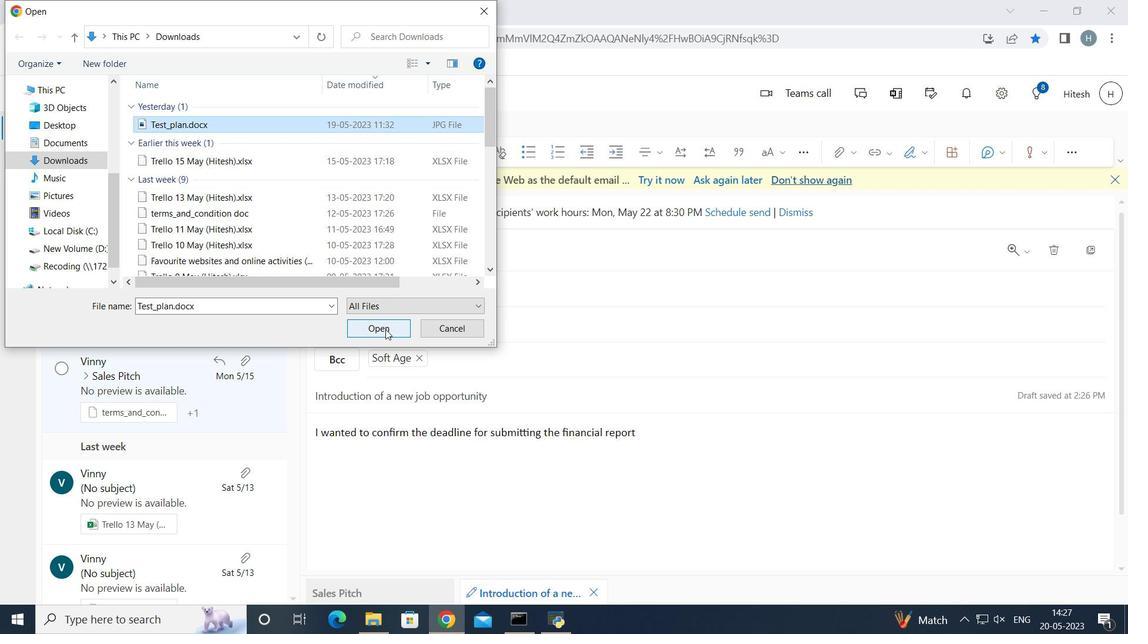 
Action: Mouse pressed left at (385, 329)
Screenshot: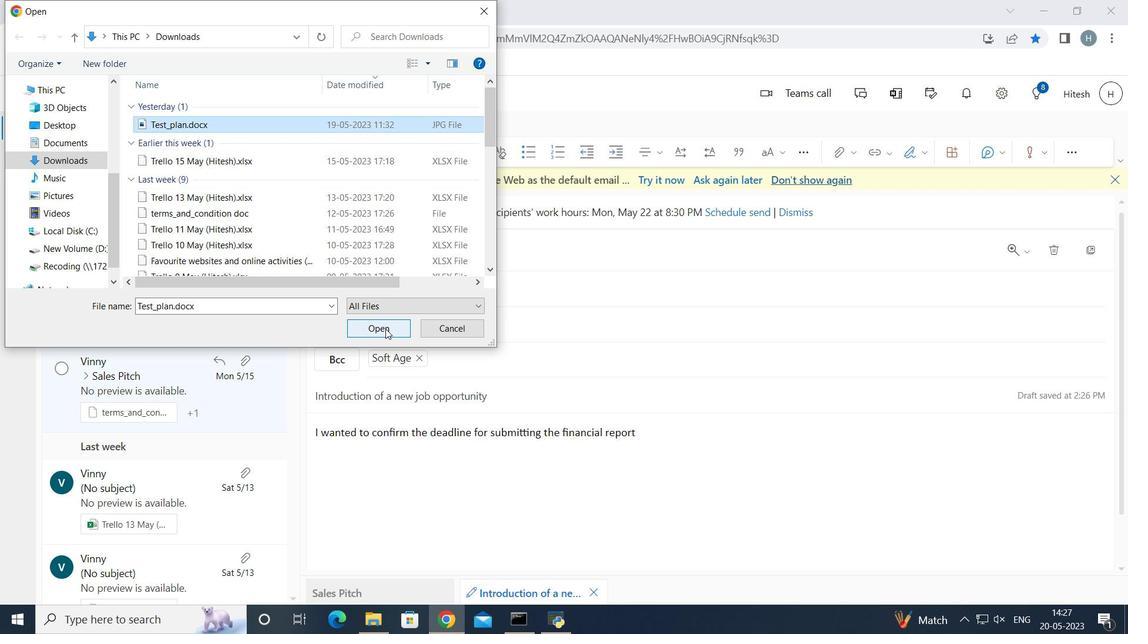 
Action: Mouse moved to (529, 408)
Screenshot: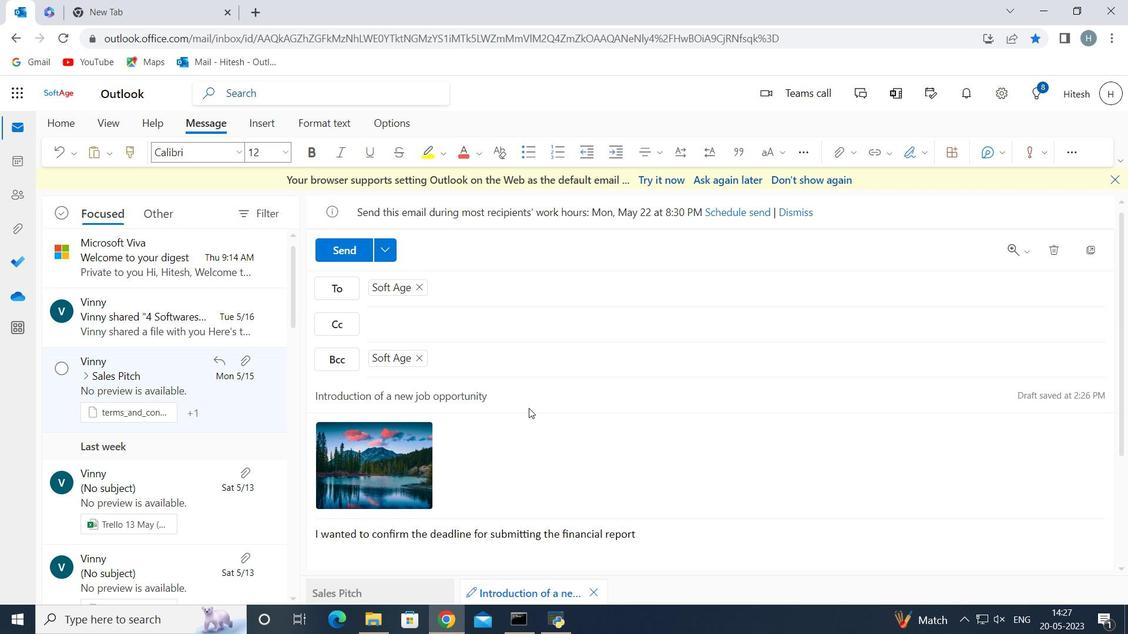 
Action: Mouse scrolled (529, 408) with delta (0, 0)
Screenshot: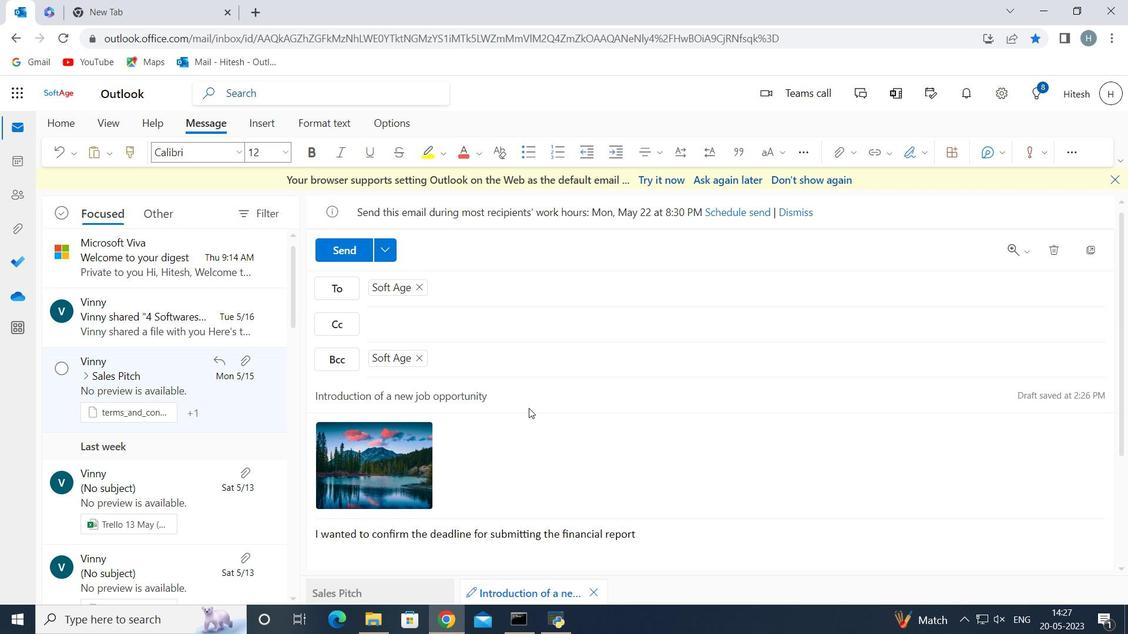 
Action: Mouse scrolled (529, 408) with delta (0, 0)
Screenshot: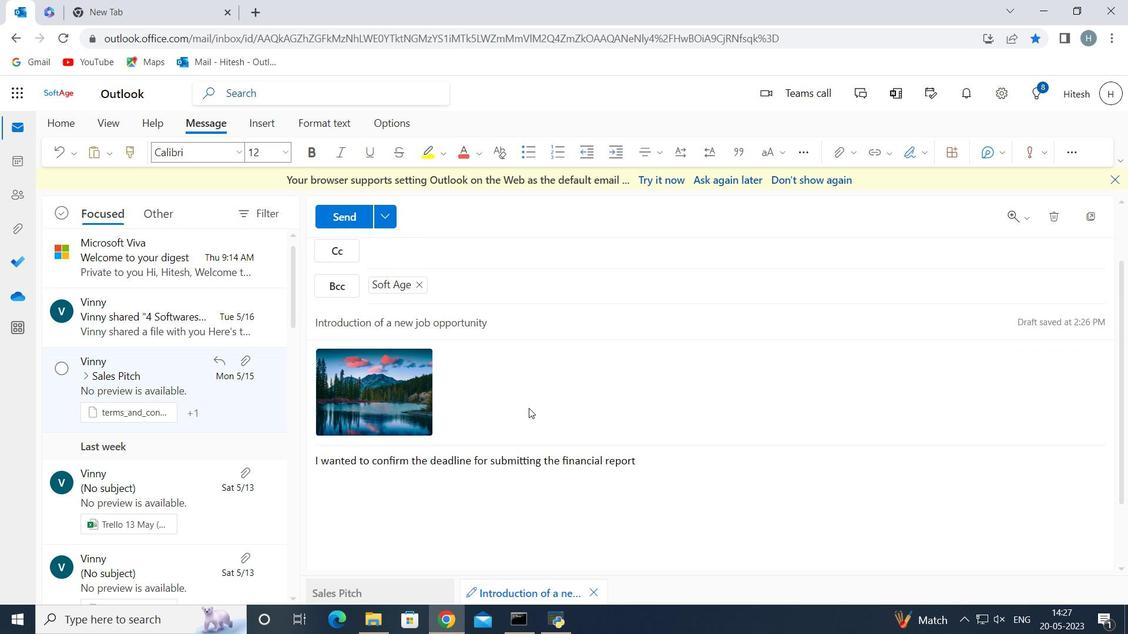 
Action: Mouse scrolled (529, 408) with delta (0, 0)
Screenshot: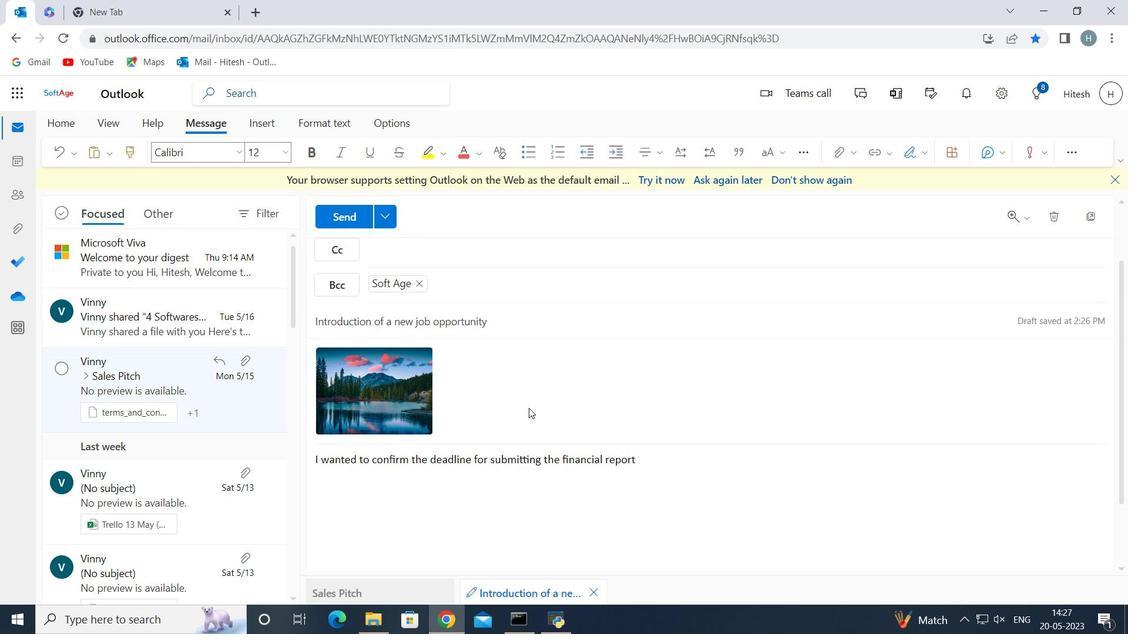 
Action: Mouse scrolled (529, 408) with delta (0, 0)
Screenshot: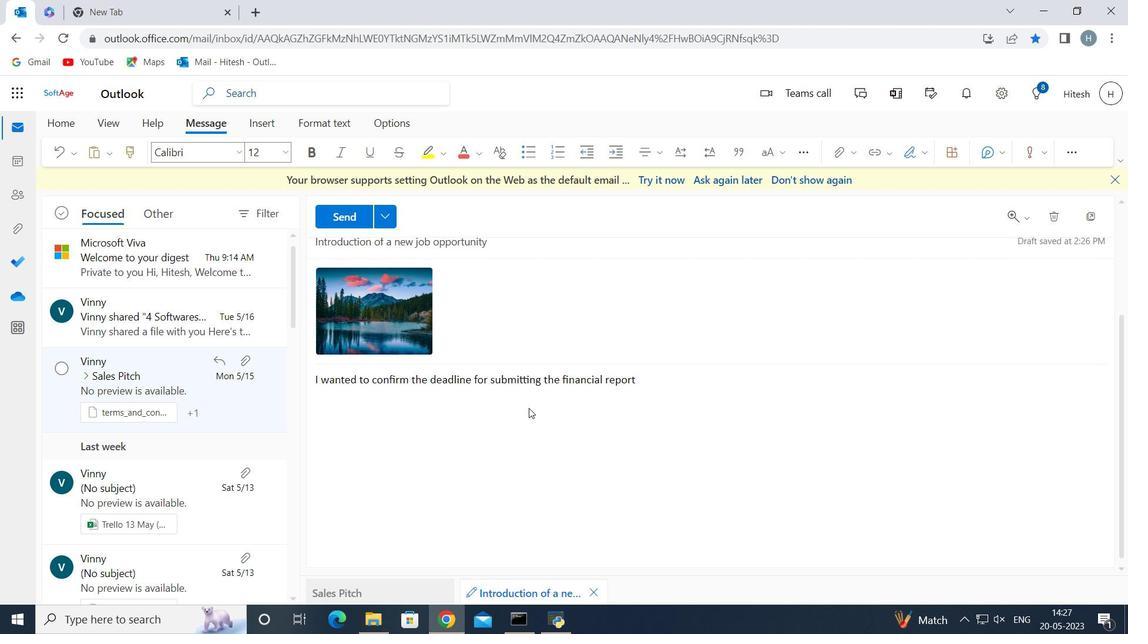 
Action: Mouse scrolled (529, 408) with delta (0, 0)
Screenshot: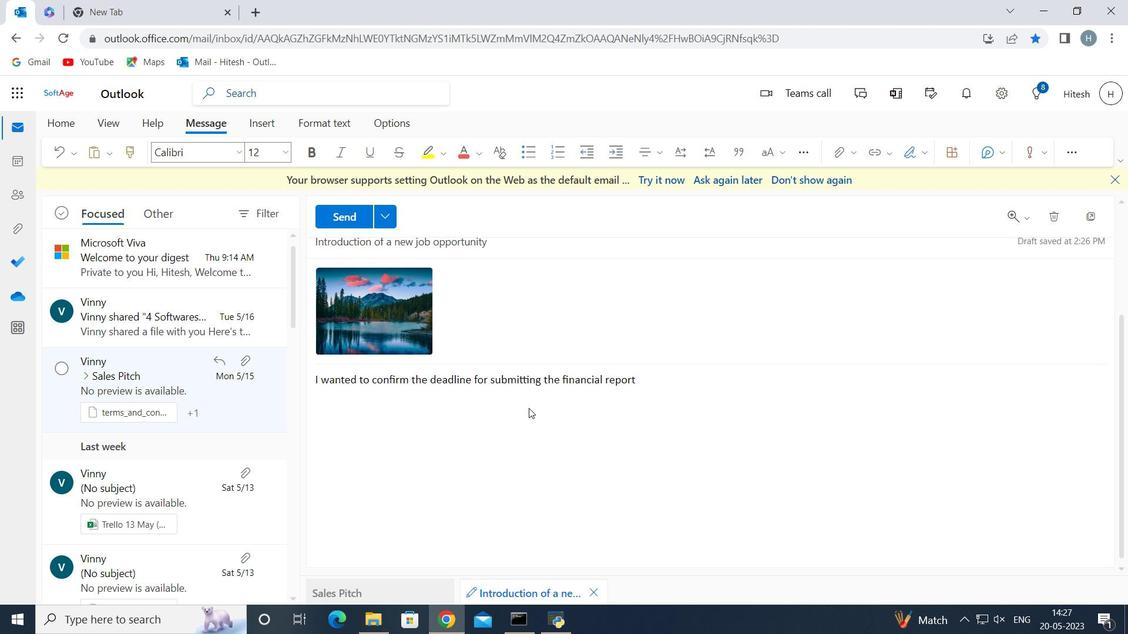 
Action: Mouse moved to (532, 408)
Screenshot: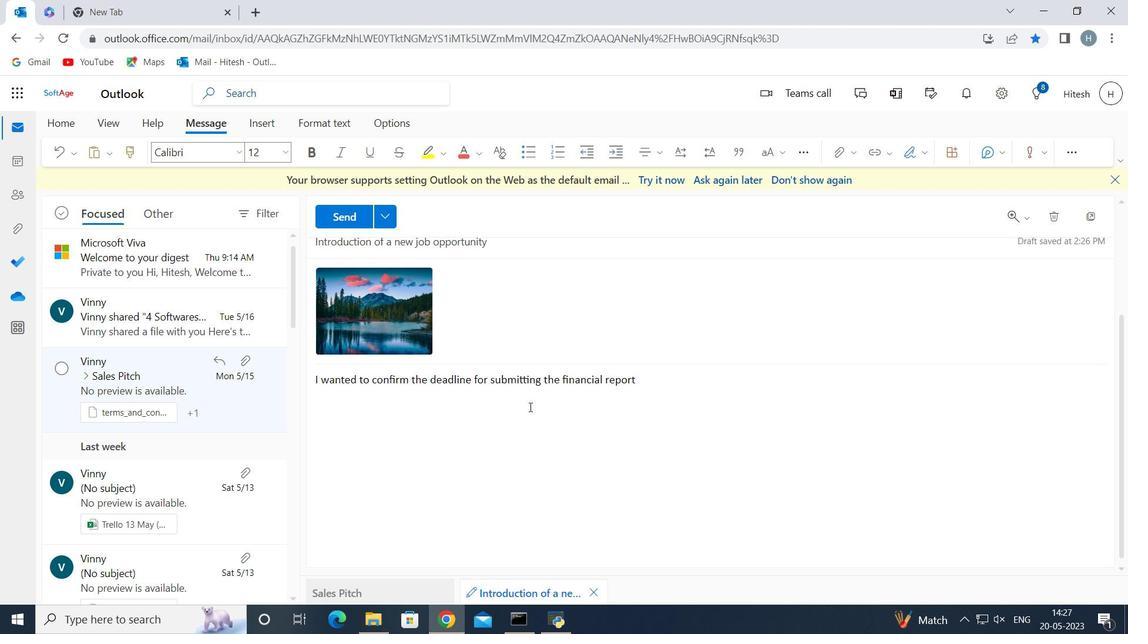 
Action: Mouse scrolled (532, 409) with delta (0, 0)
Screenshot: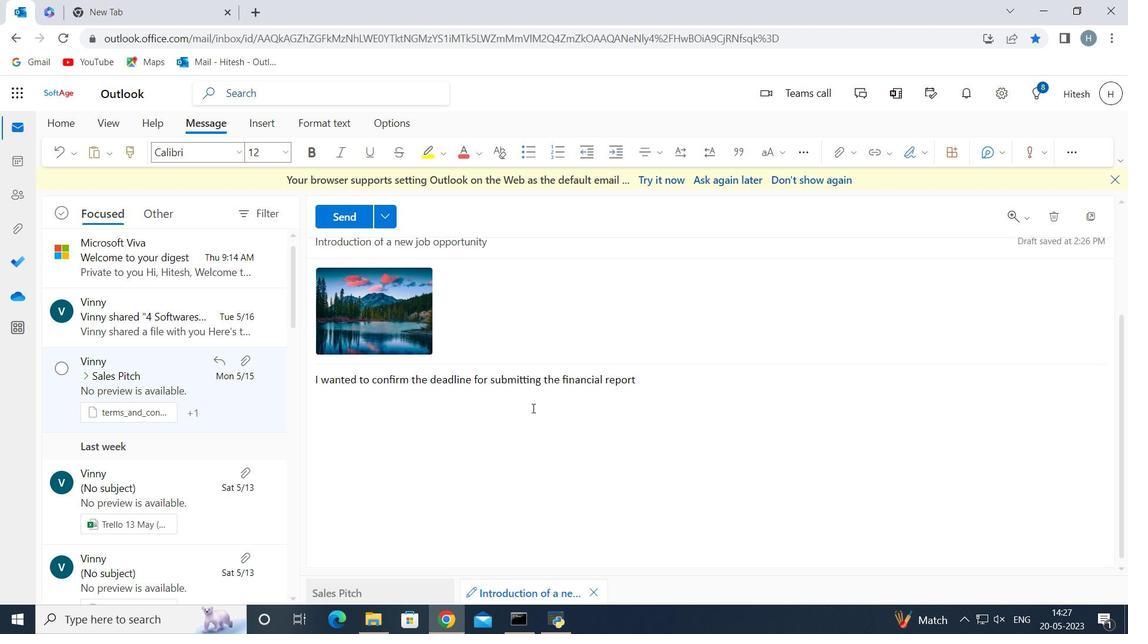 
Action: Mouse scrolled (532, 409) with delta (0, 0)
Screenshot: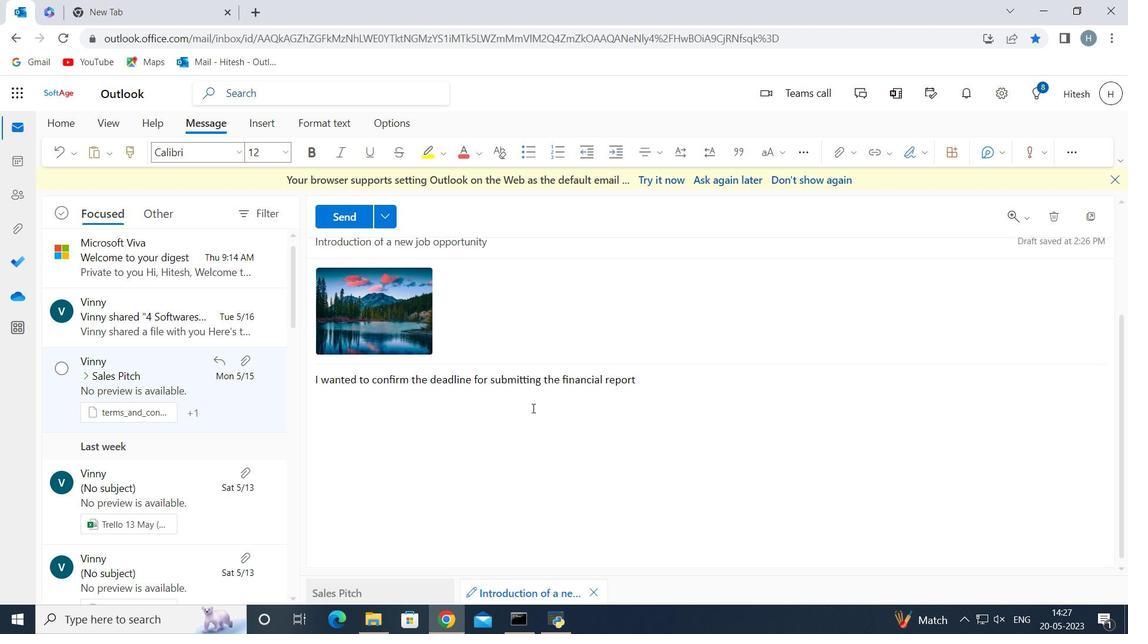 
Action: Mouse scrolled (532, 409) with delta (0, 0)
Screenshot: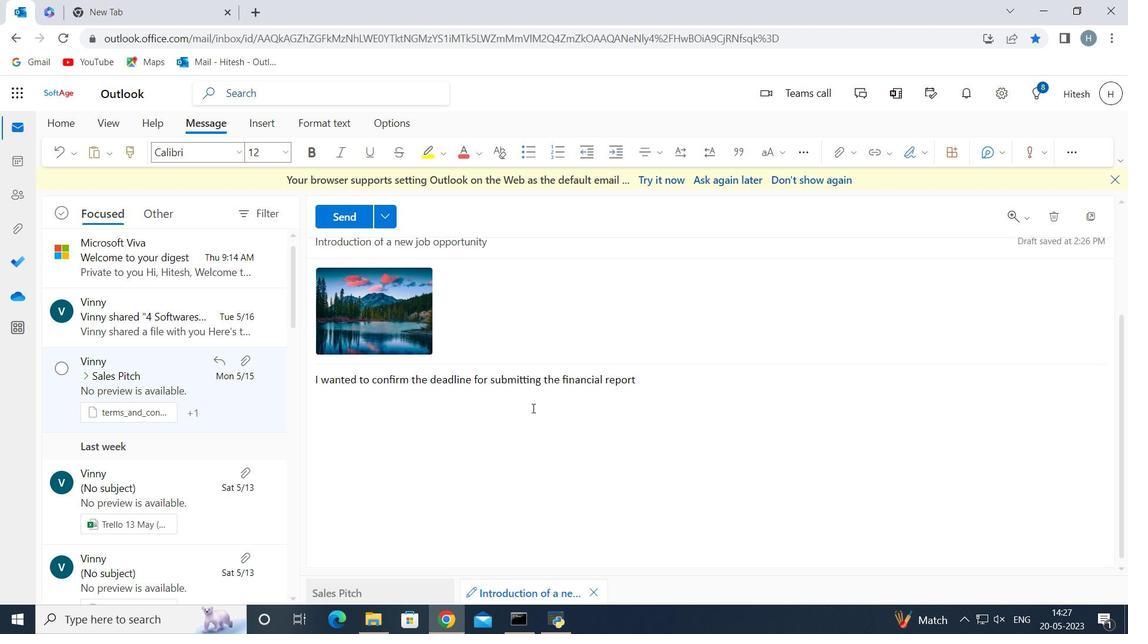 
Action: Mouse scrolled (532, 409) with delta (0, 0)
Screenshot: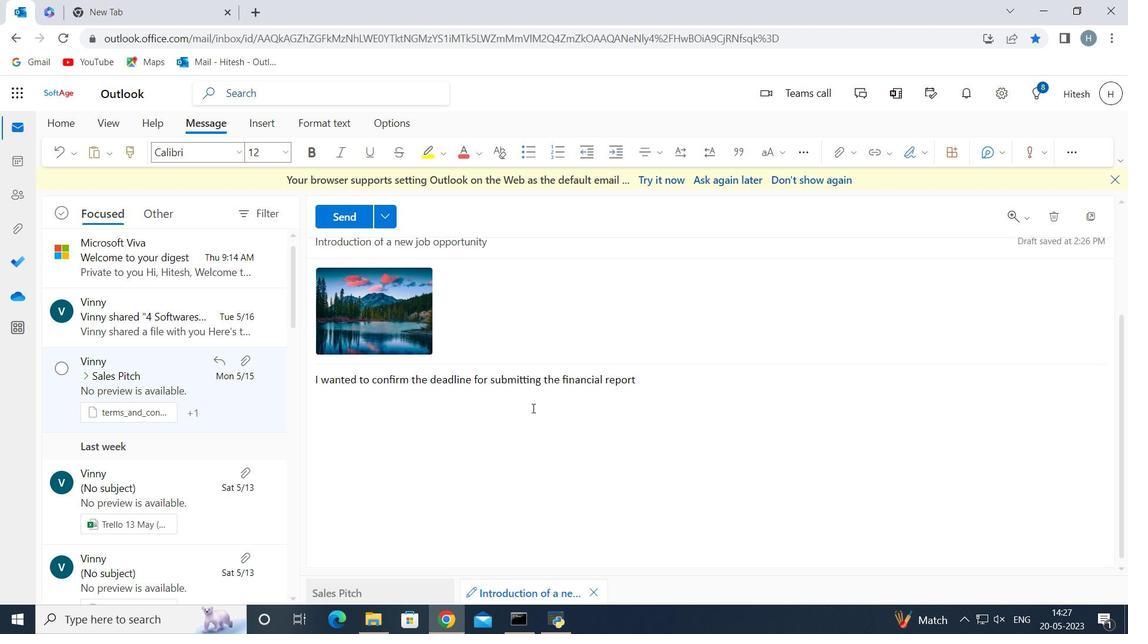 
Action: Mouse scrolled (532, 409) with delta (0, 0)
Screenshot: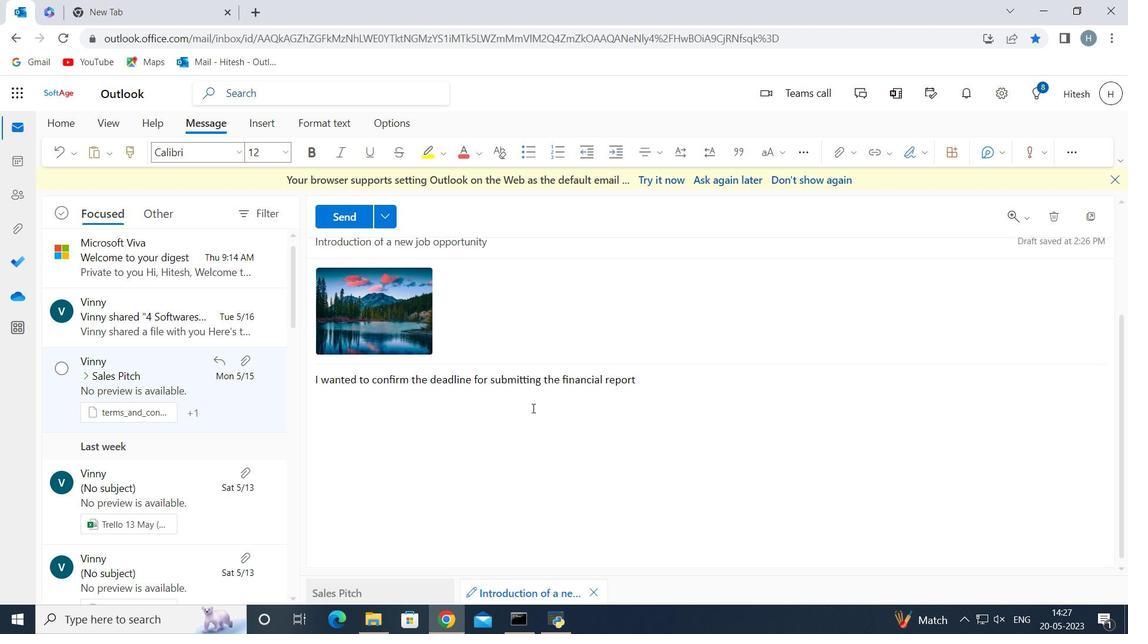 
Action: Mouse moved to (353, 250)
Screenshot: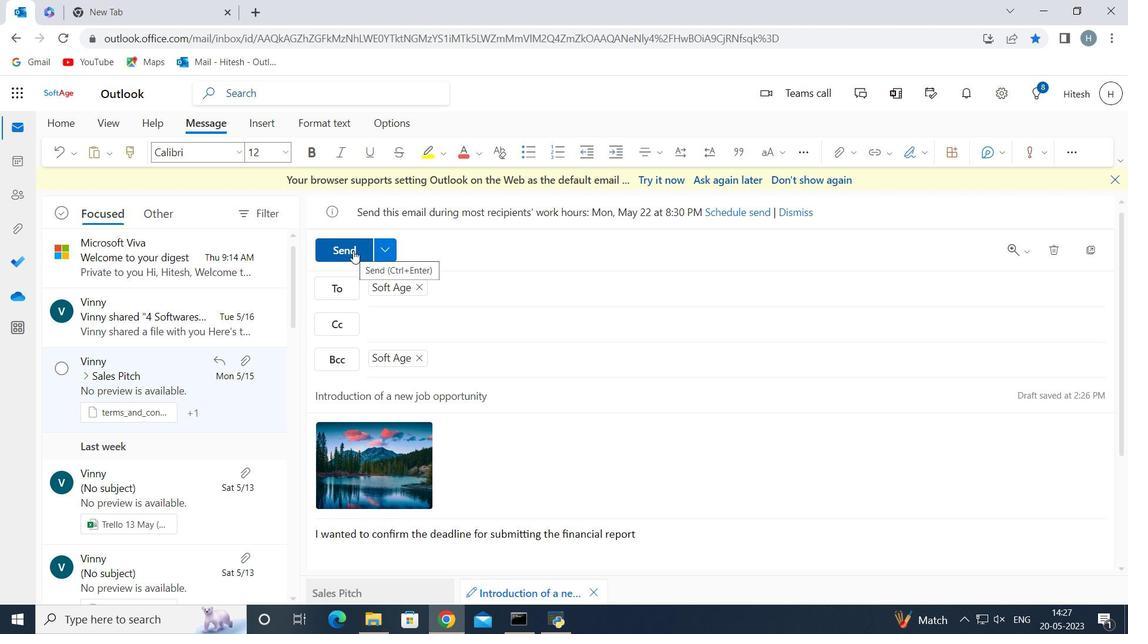 
Action: Mouse pressed left at (353, 250)
Screenshot: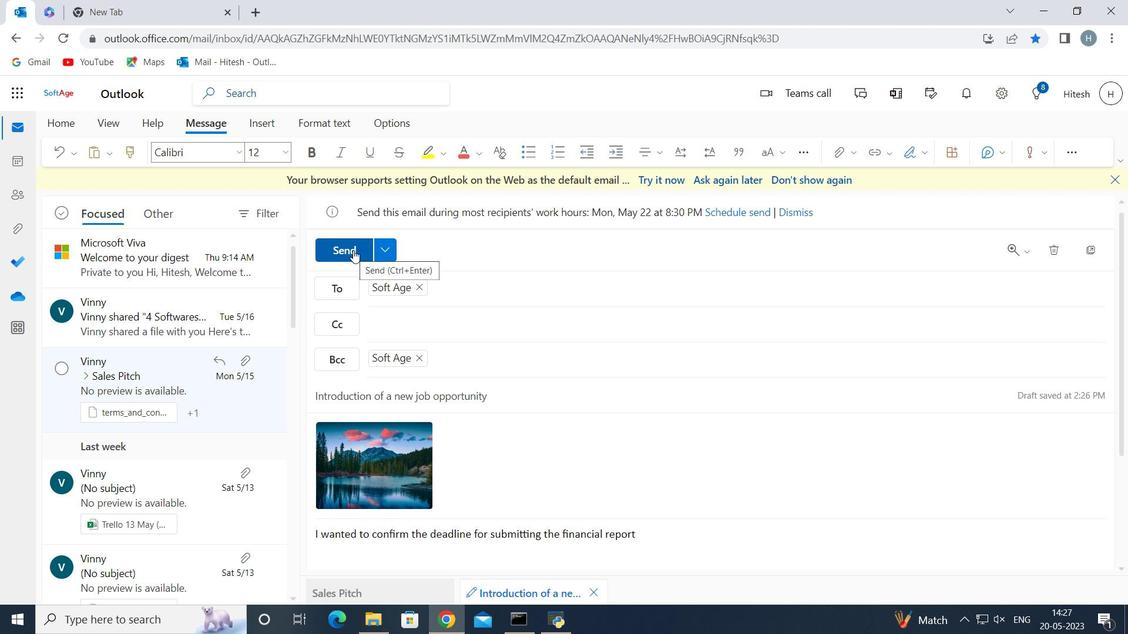 
Action: Mouse moved to (380, 243)
Screenshot: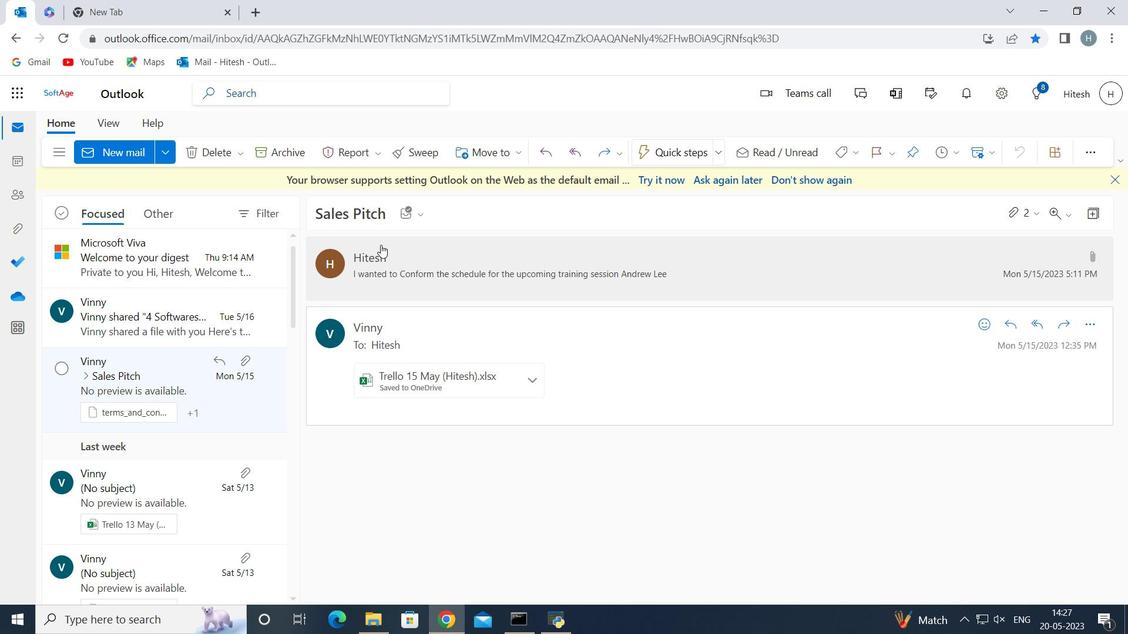 
